 Task: Send an email with the signature Fernando Perez with the subject Request for a case study and the message Could you please provide a list of the available options? from softage.1@softage.net to softage.2@softage.net and softage.3@softage.net with an attached document Test_plan.docx
Action: Mouse moved to (457, 589)
Screenshot: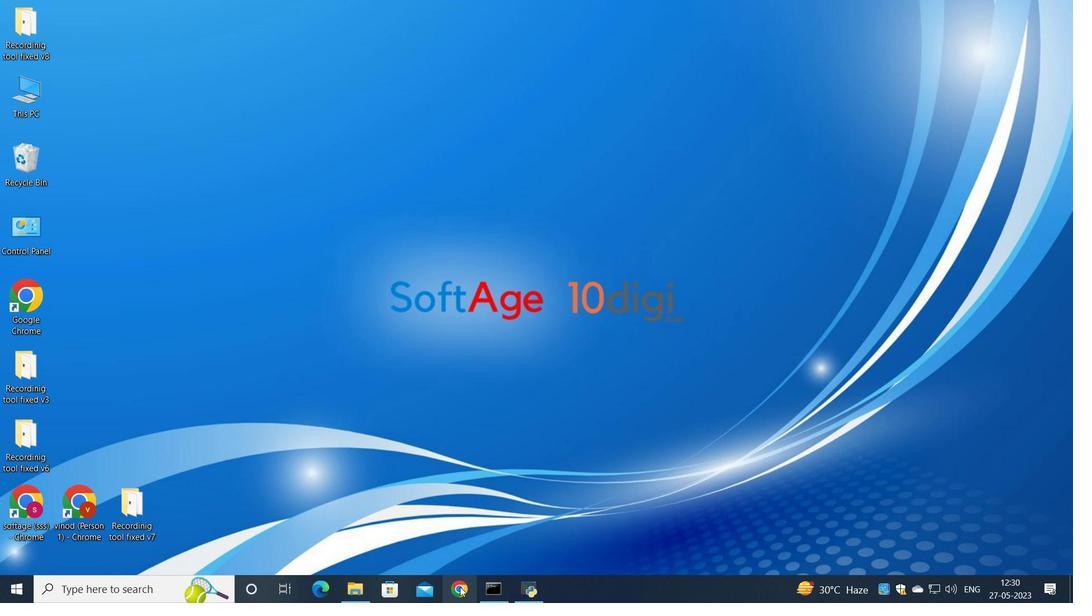 
Action: Mouse pressed left at (457, 589)
Screenshot: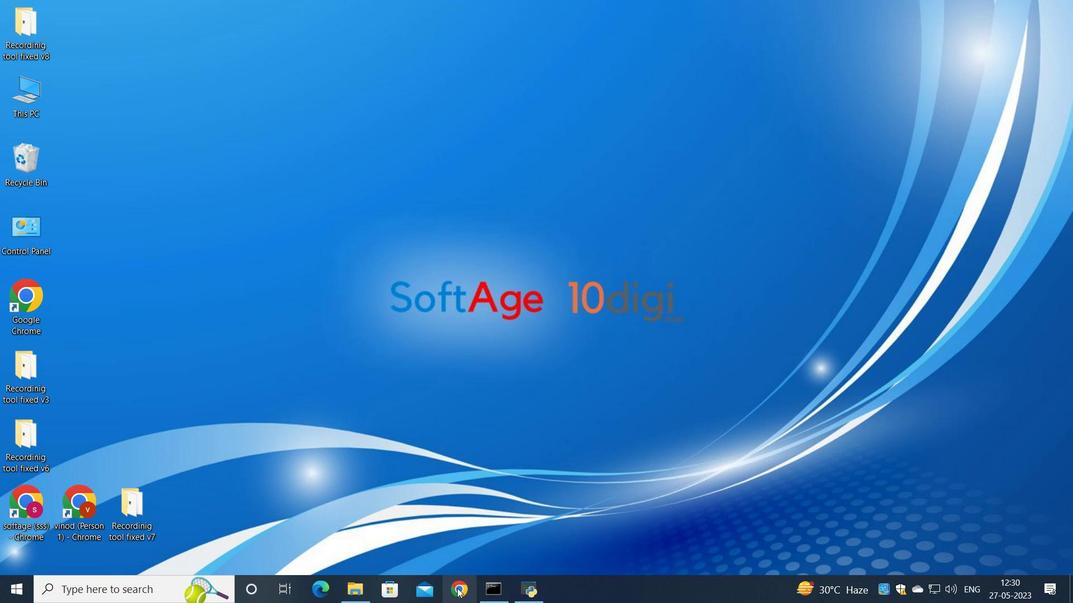 
Action: Mouse moved to (475, 348)
Screenshot: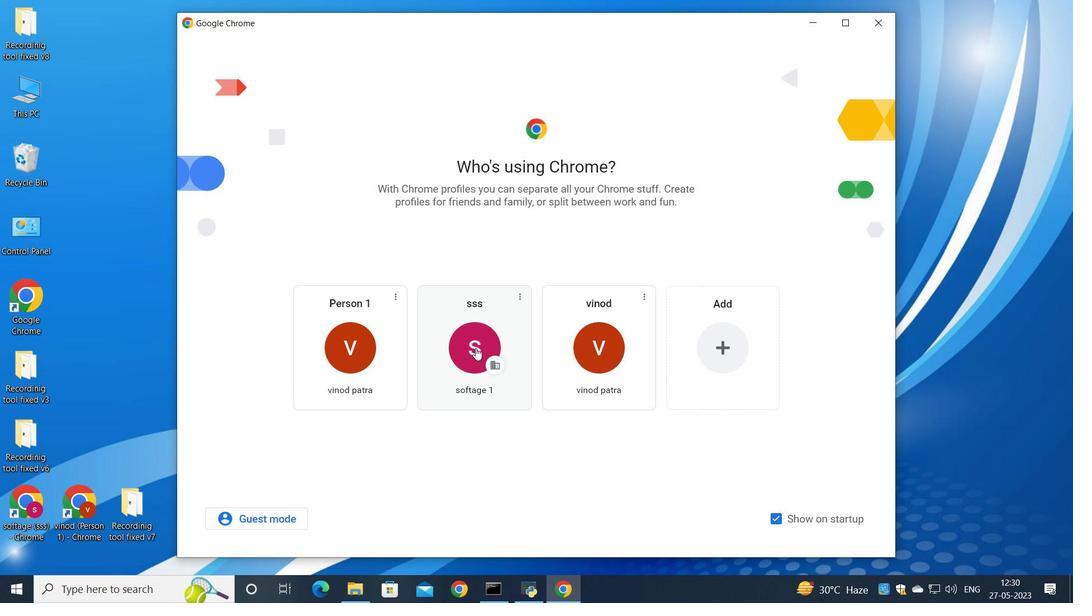
Action: Mouse pressed left at (475, 348)
Screenshot: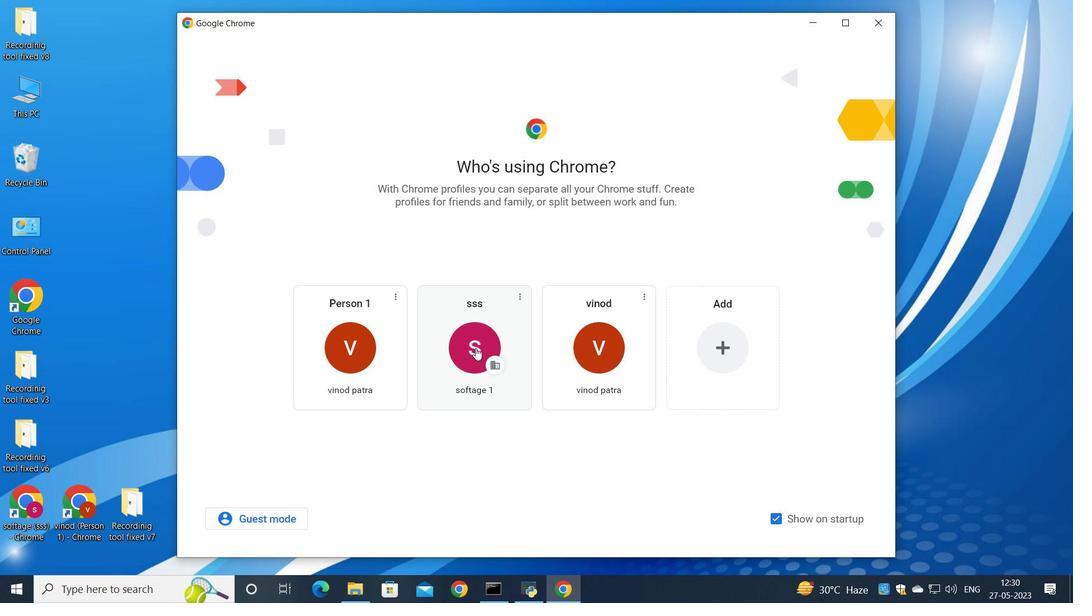 
Action: Mouse moved to (939, 77)
Screenshot: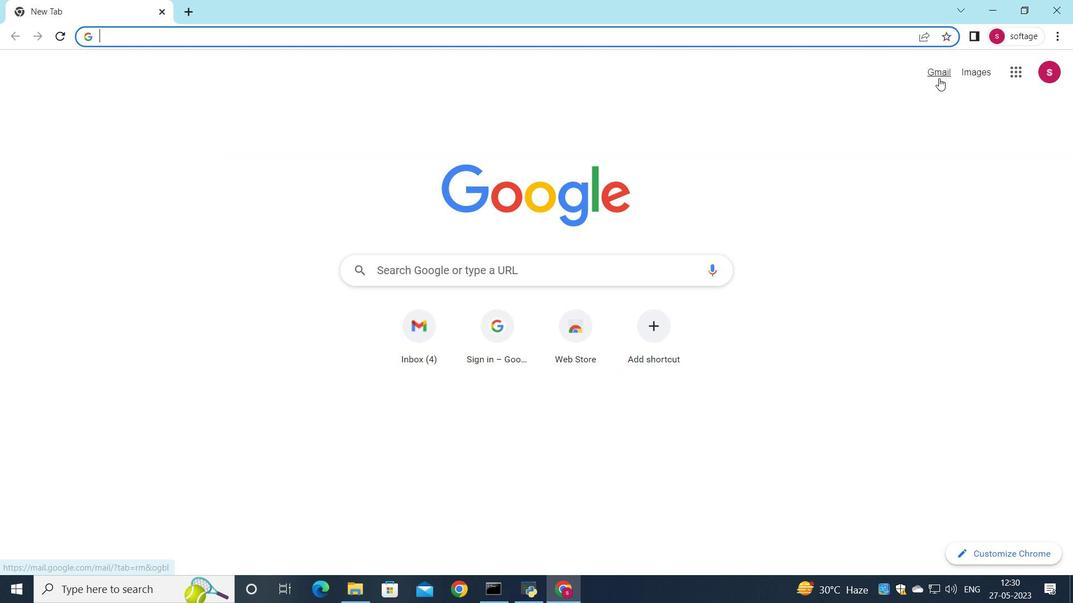 
Action: Mouse pressed left at (939, 77)
Screenshot: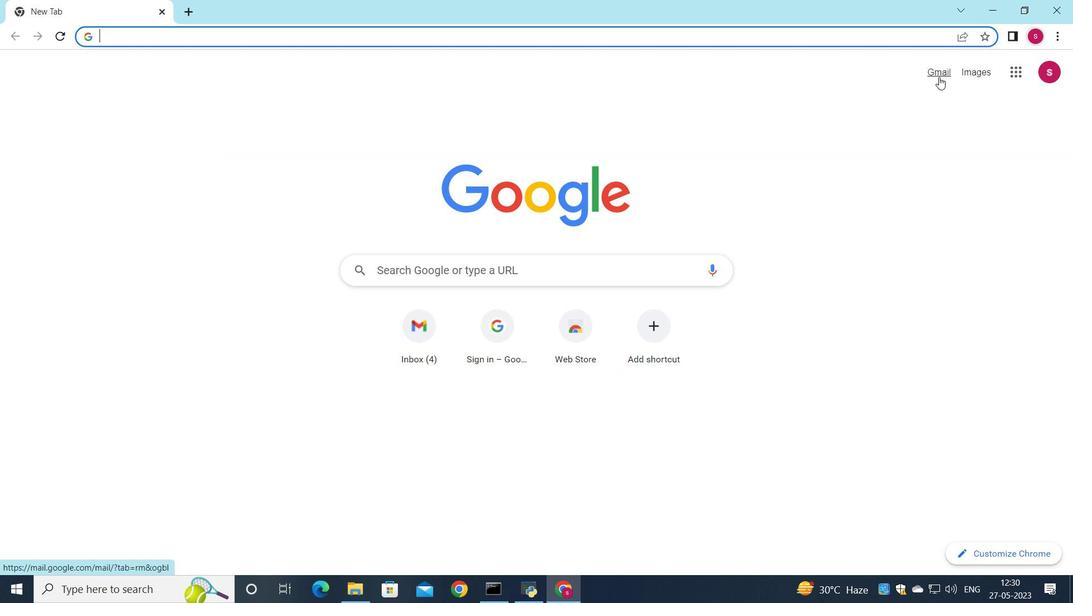 
Action: Mouse moved to (916, 98)
Screenshot: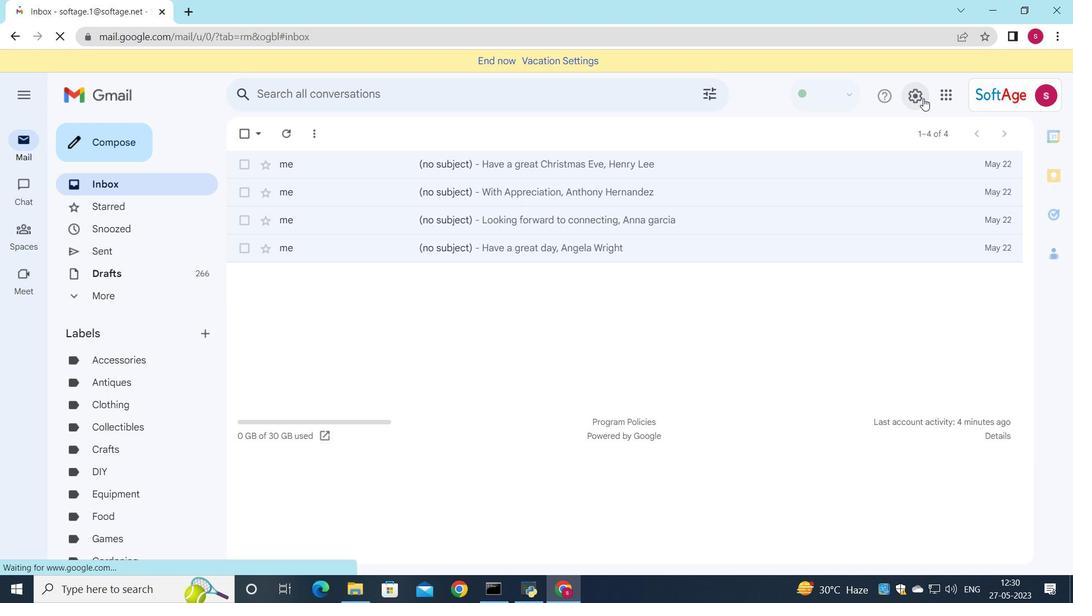 
Action: Mouse pressed left at (916, 98)
Screenshot: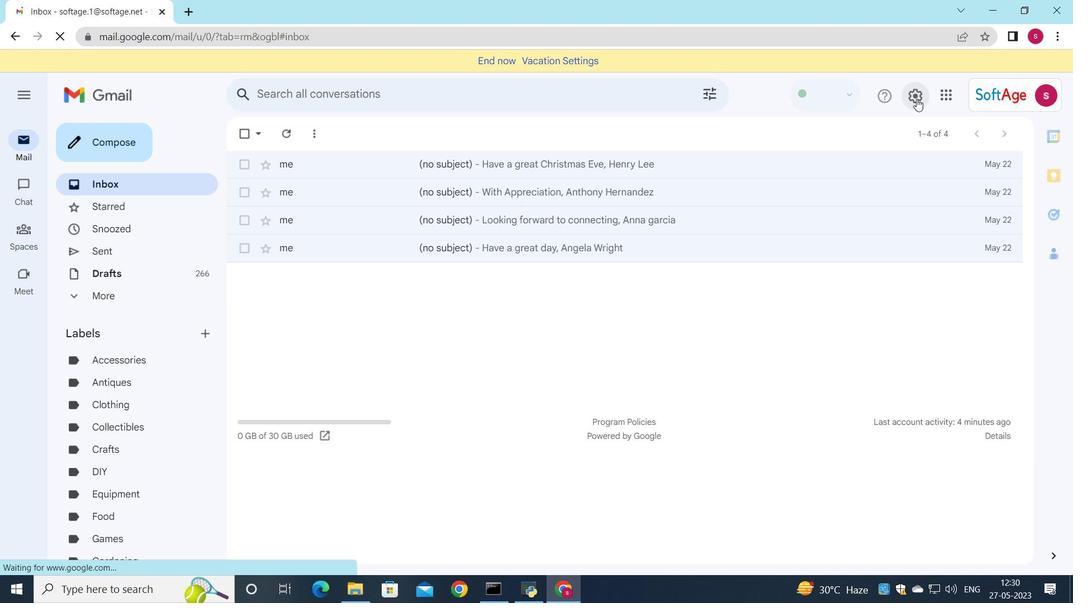 
Action: Mouse moved to (932, 157)
Screenshot: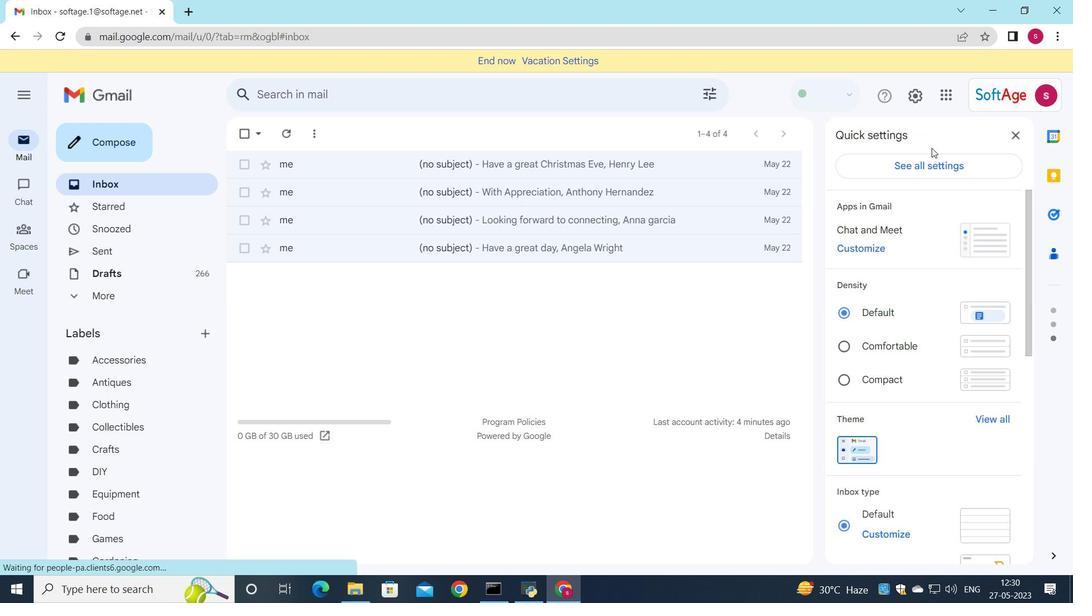 
Action: Mouse pressed left at (932, 157)
Screenshot: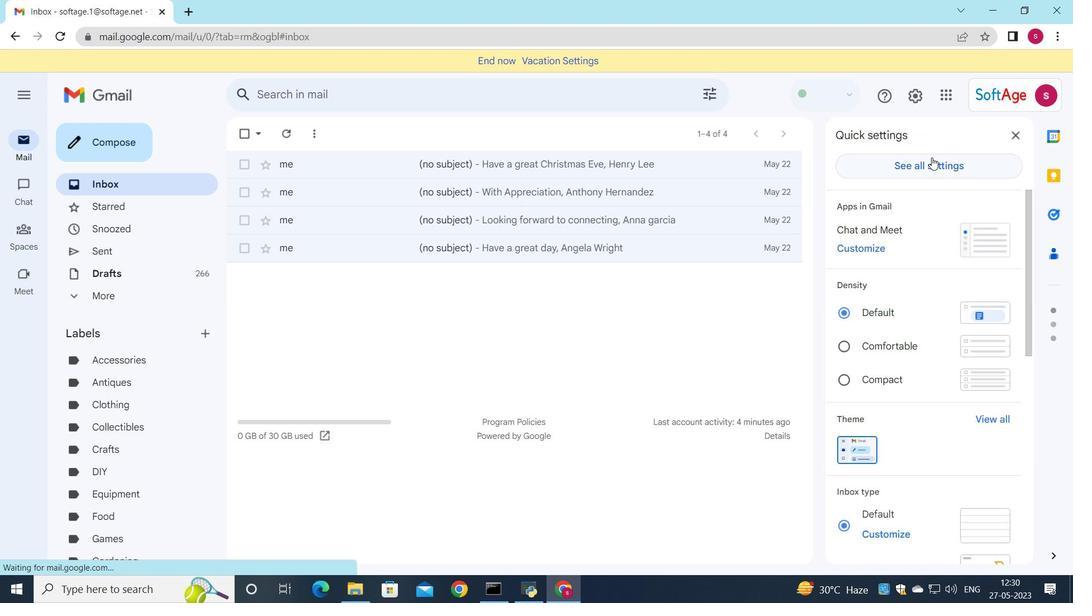 
Action: Mouse moved to (914, 169)
Screenshot: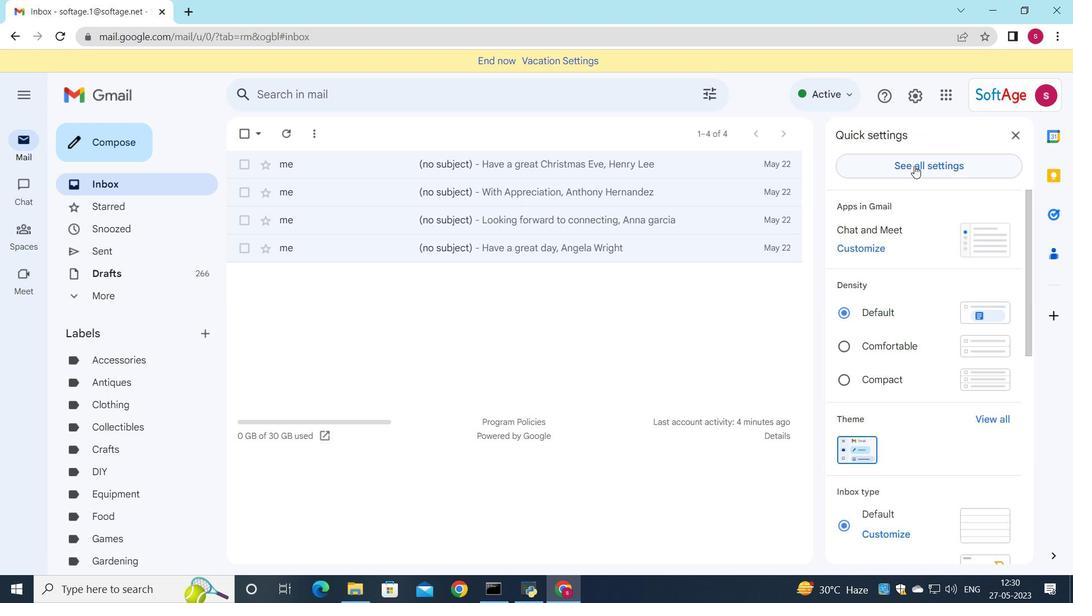 
Action: Mouse pressed left at (914, 169)
Screenshot: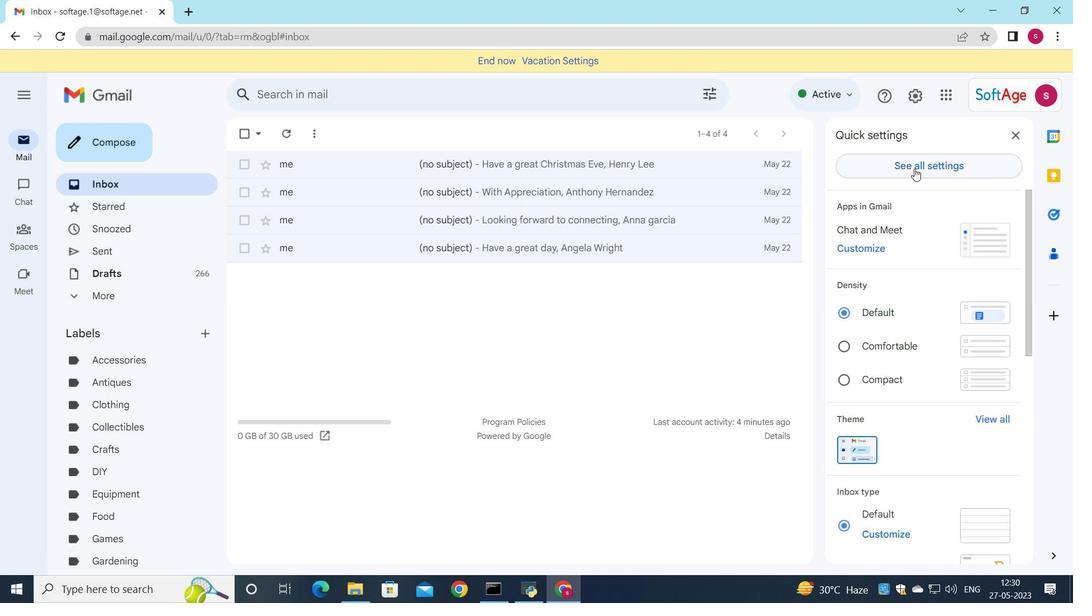 
Action: Mouse moved to (646, 173)
Screenshot: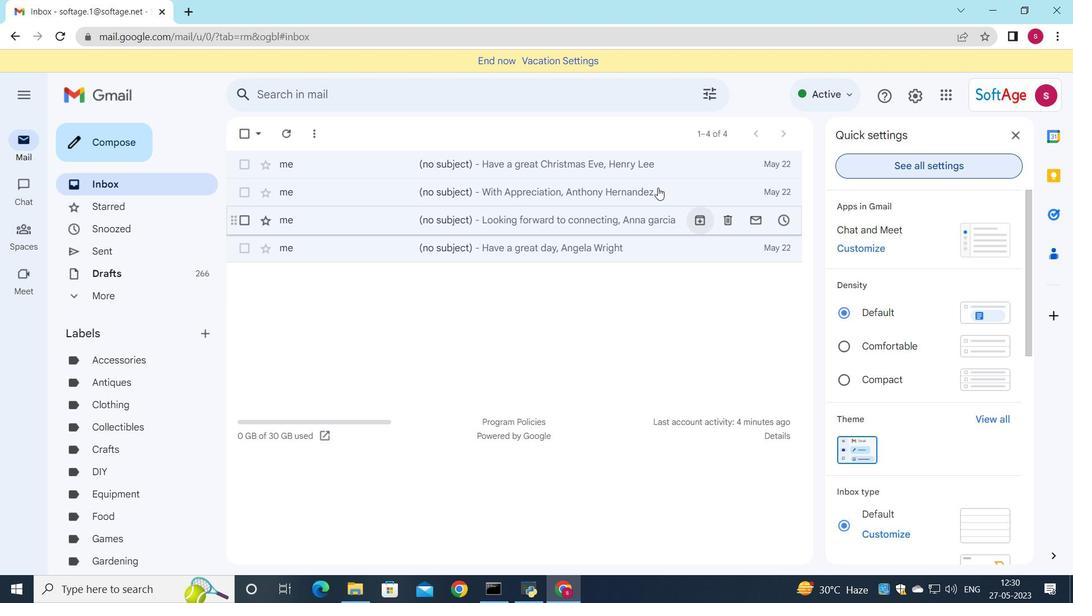 
Action: Mouse scrolled (646, 173) with delta (0, 0)
Screenshot: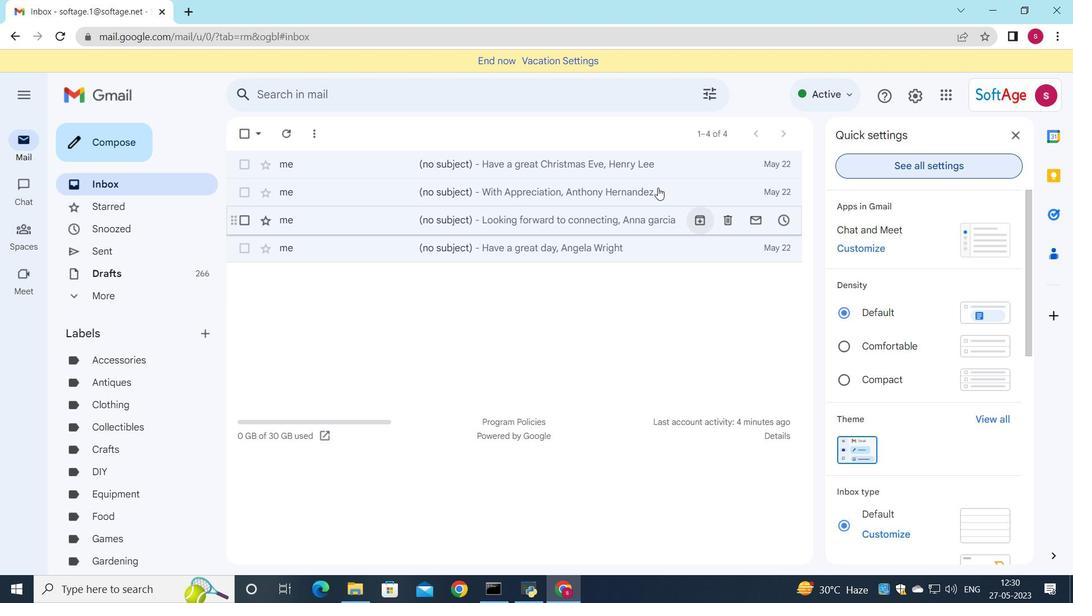 
Action: Mouse scrolled (646, 173) with delta (0, 0)
Screenshot: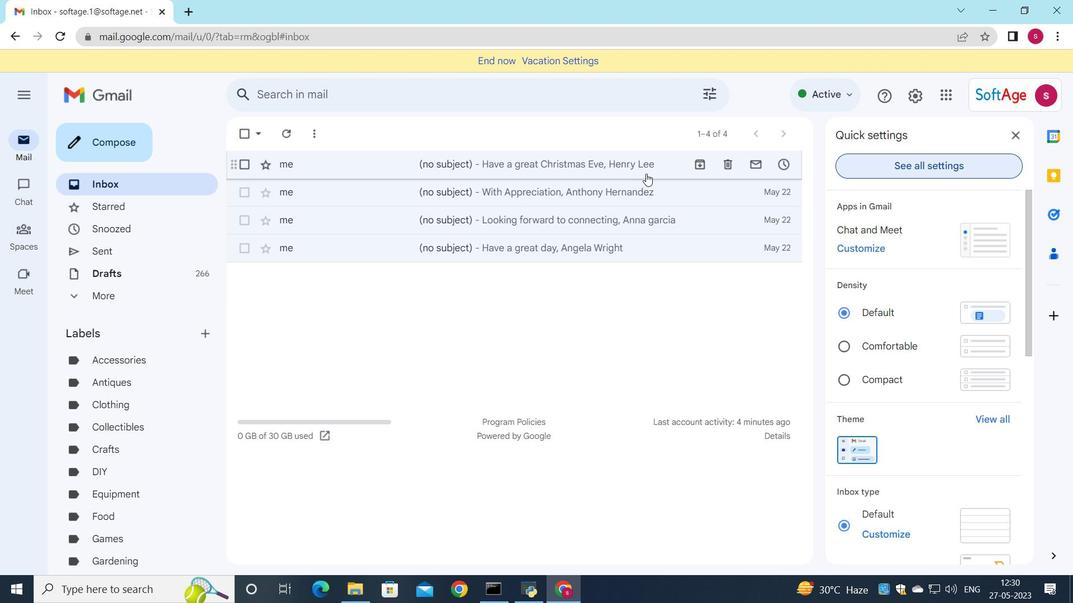 
Action: Mouse moved to (650, 173)
Screenshot: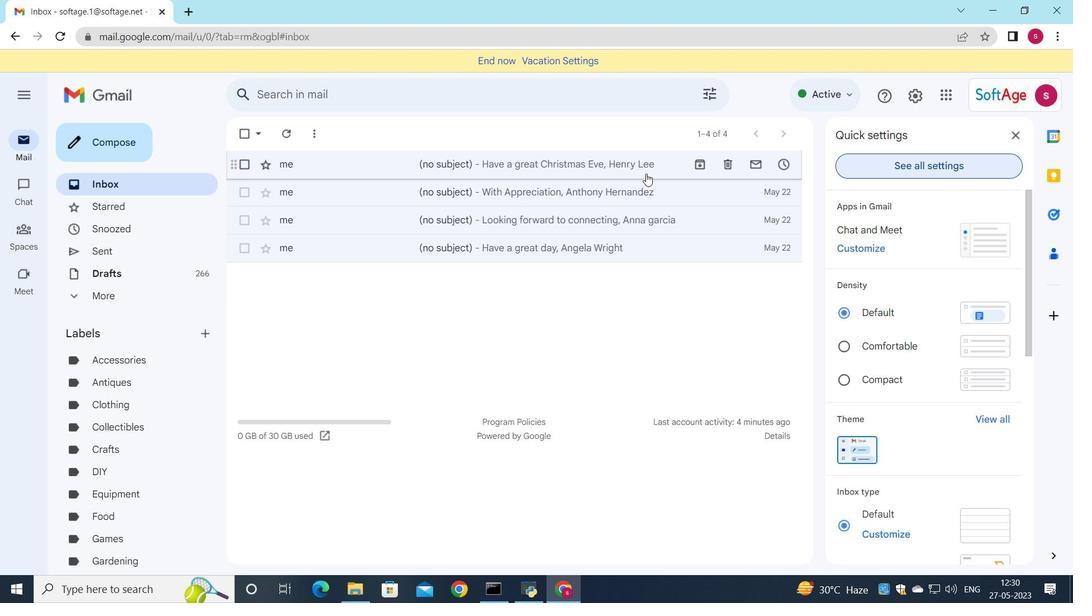 
Action: Mouse scrolled (649, 173) with delta (0, 0)
Screenshot: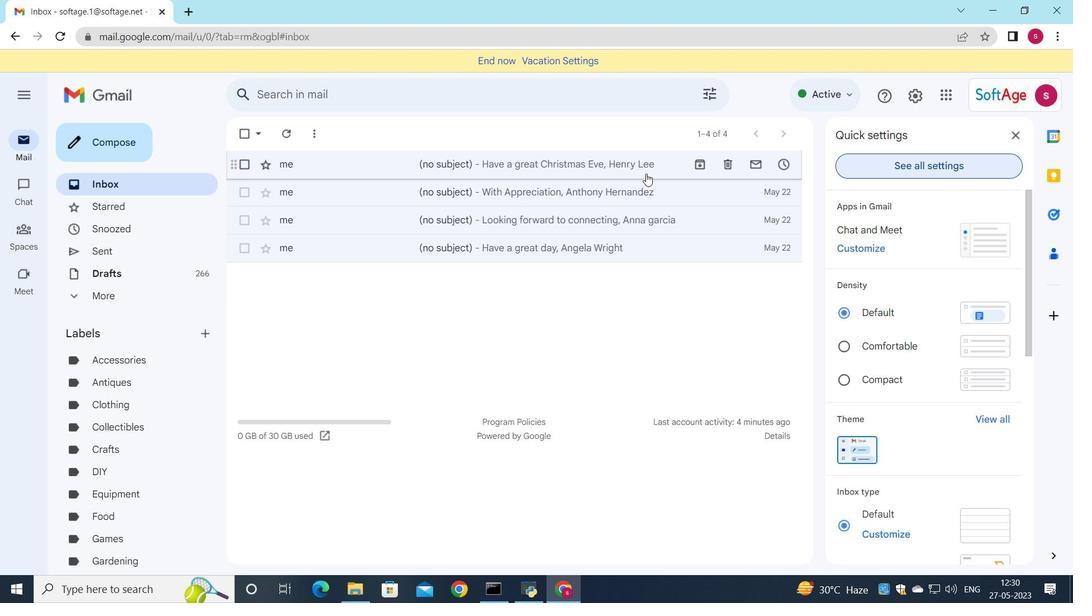 
Action: Mouse scrolled (650, 173) with delta (0, 0)
Screenshot: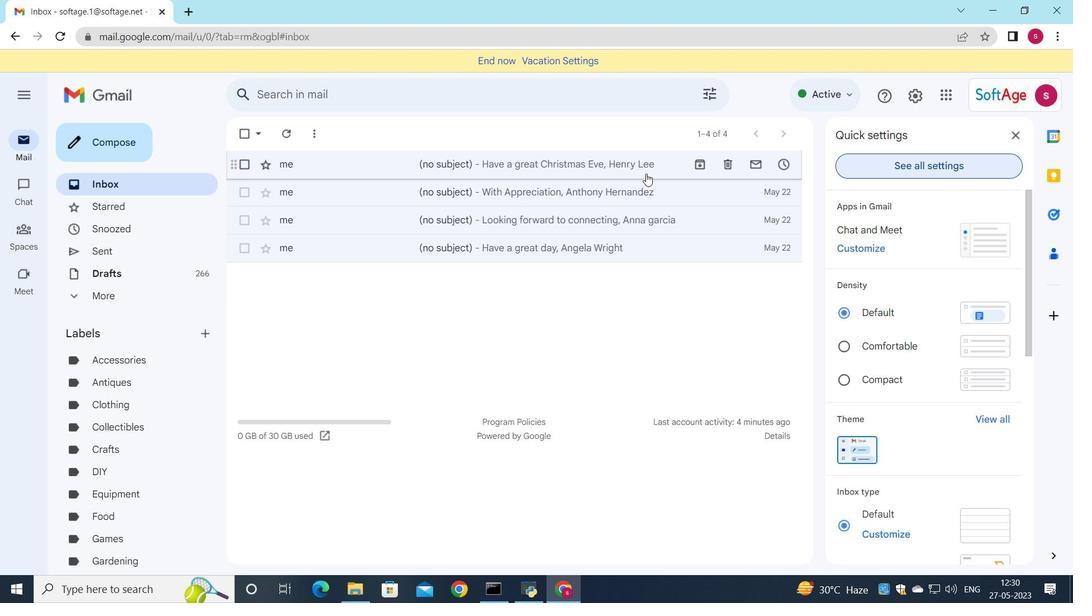 
Action: Mouse moved to (651, 173)
Screenshot: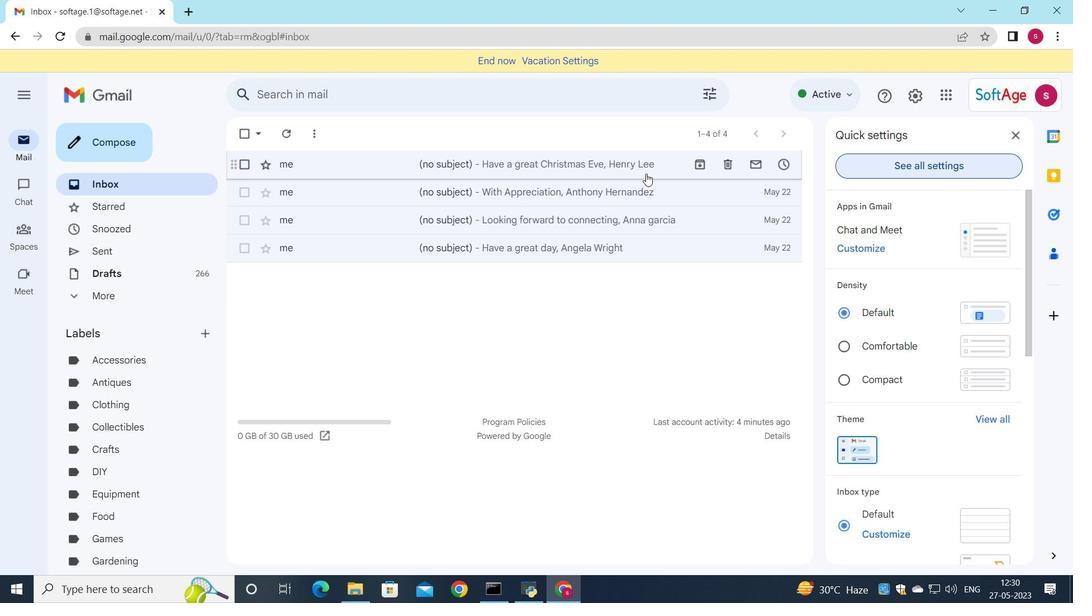 
Action: Mouse scrolled (650, 173) with delta (0, 0)
Screenshot: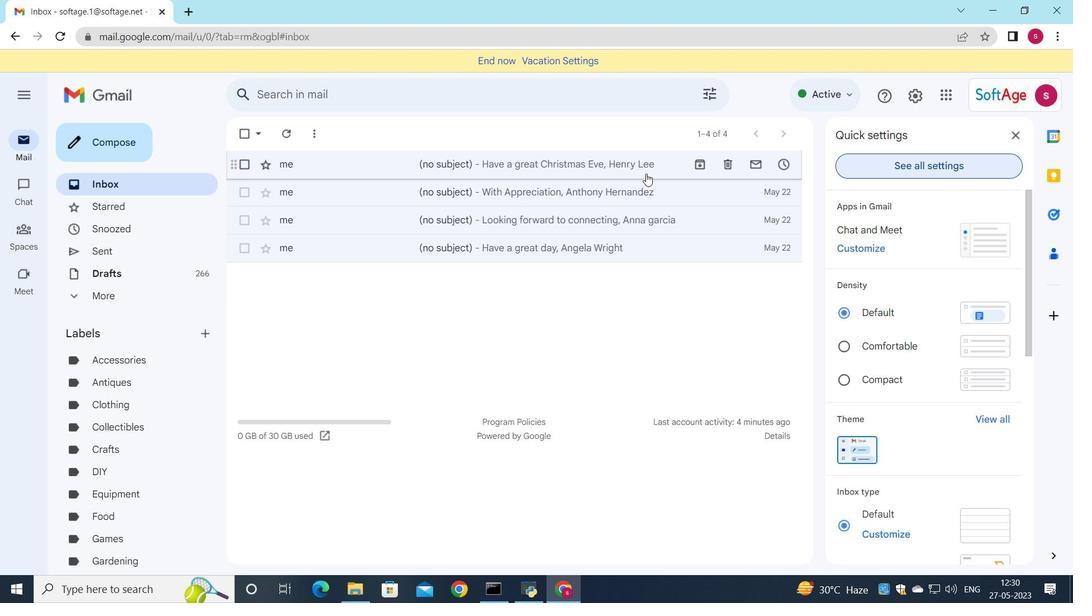 
Action: Mouse moved to (935, 163)
Screenshot: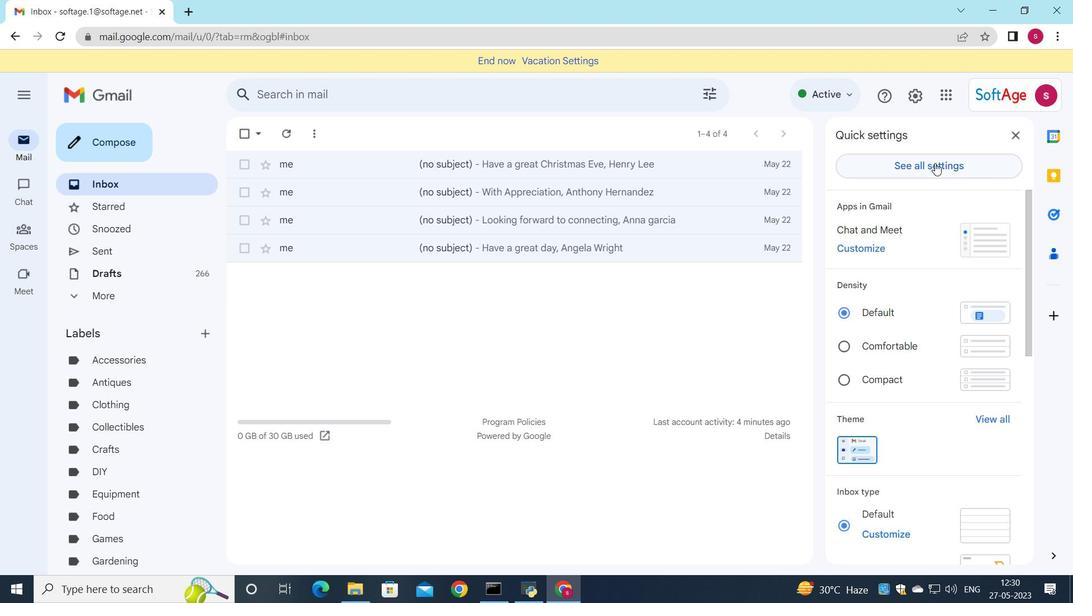 
Action: Mouse pressed left at (935, 163)
Screenshot: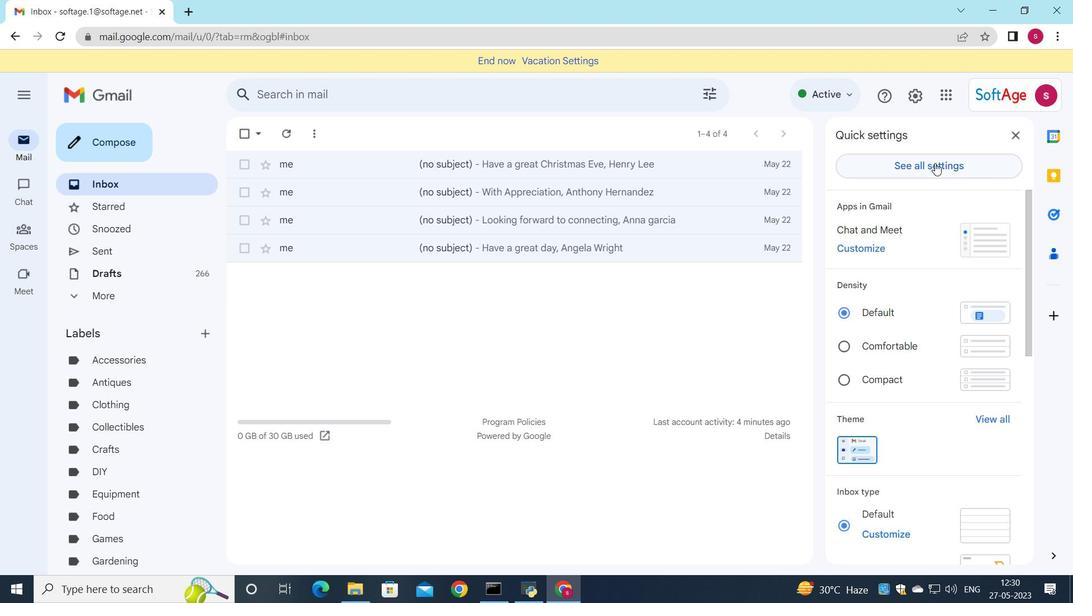 
Action: Mouse moved to (857, 172)
Screenshot: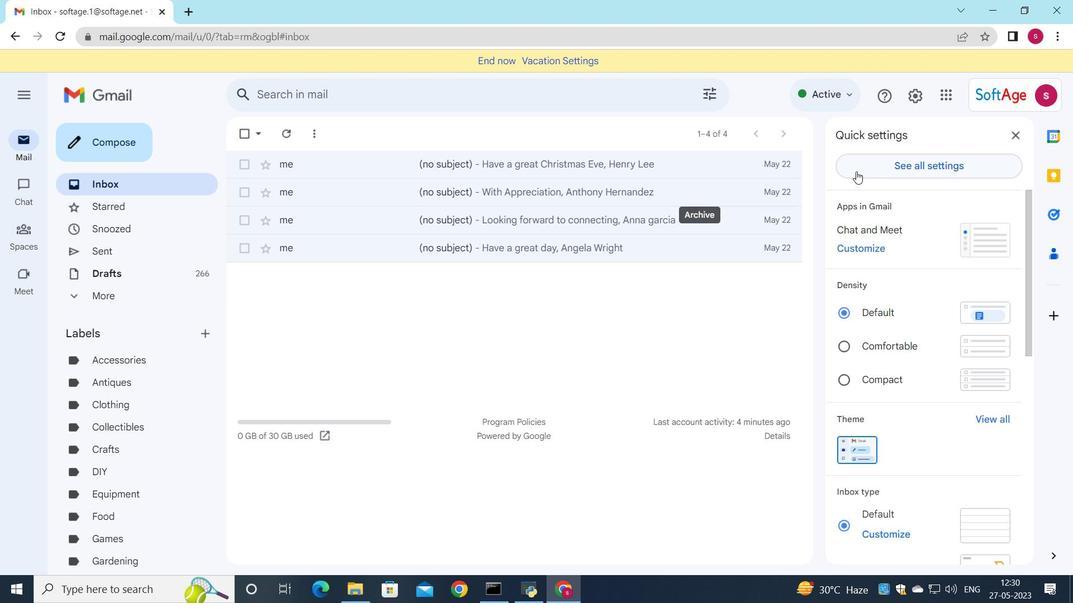 
Action: Mouse pressed left at (857, 172)
Screenshot: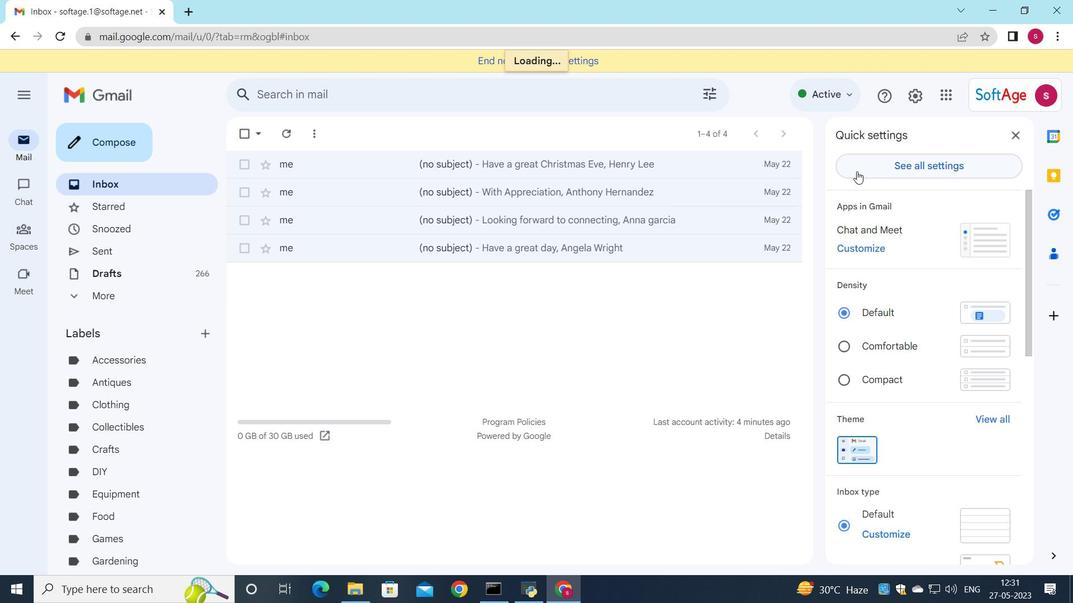 
Action: Mouse pressed left at (857, 172)
Screenshot: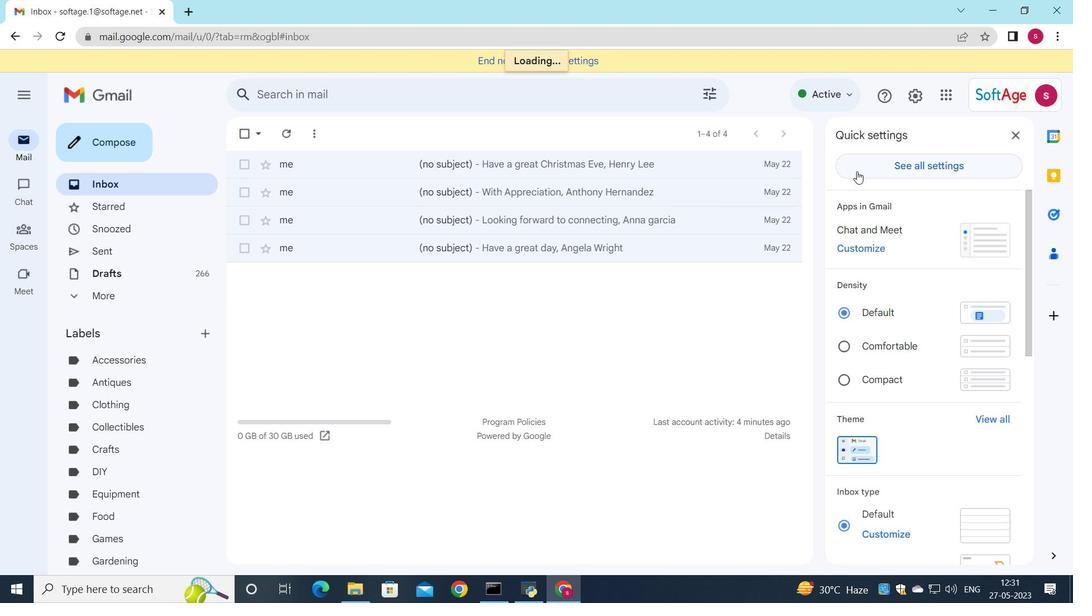 
Action: Mouse moved to (632, 225)
Screenshot: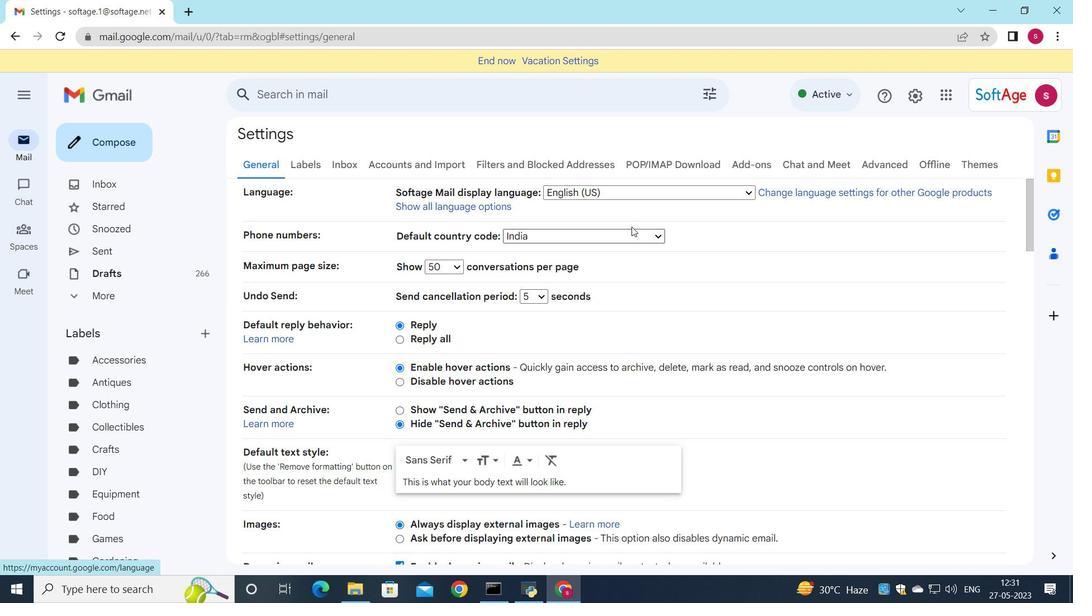
Action: Mouse scrolled (632, 225) with delta (0, 0)
Screenshot: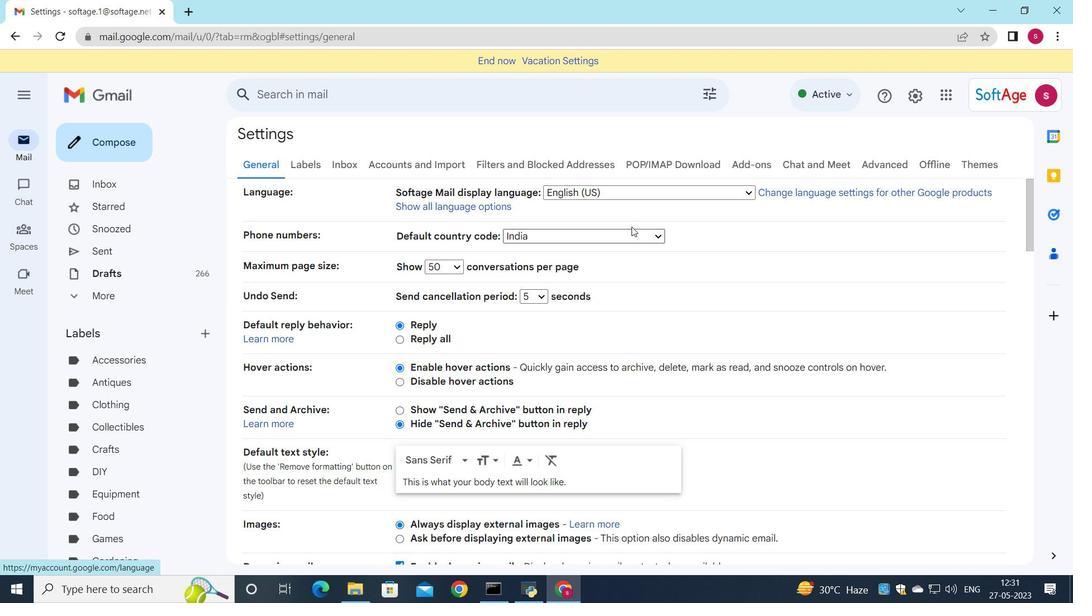 
Action: Mouse moved to (633, 225)
Screenshot: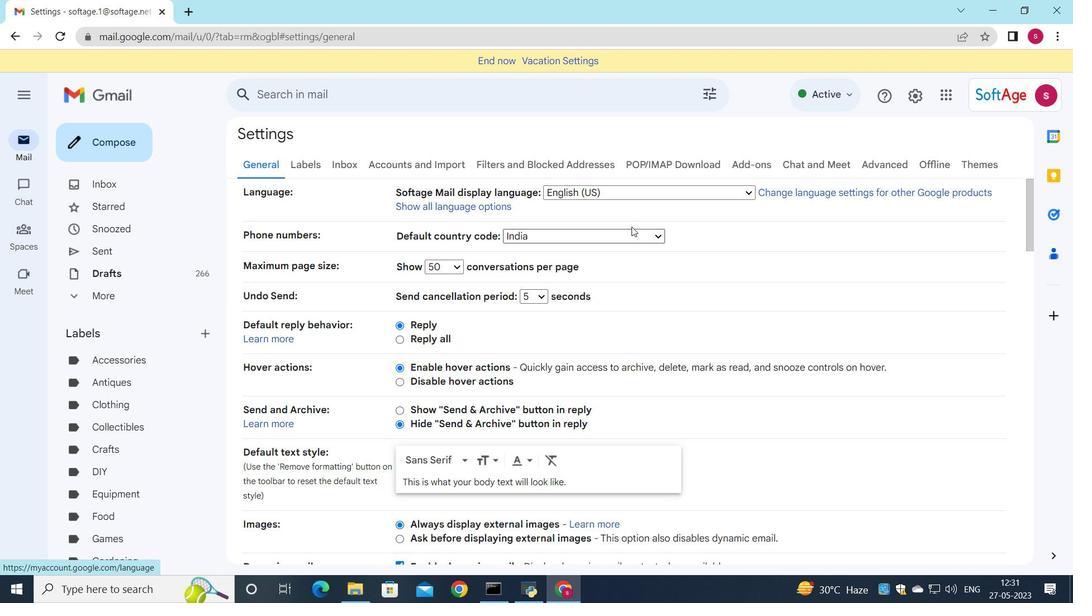 
Action: Mouse scrolled (633, 225) with delta (0, 0)
Screenshot: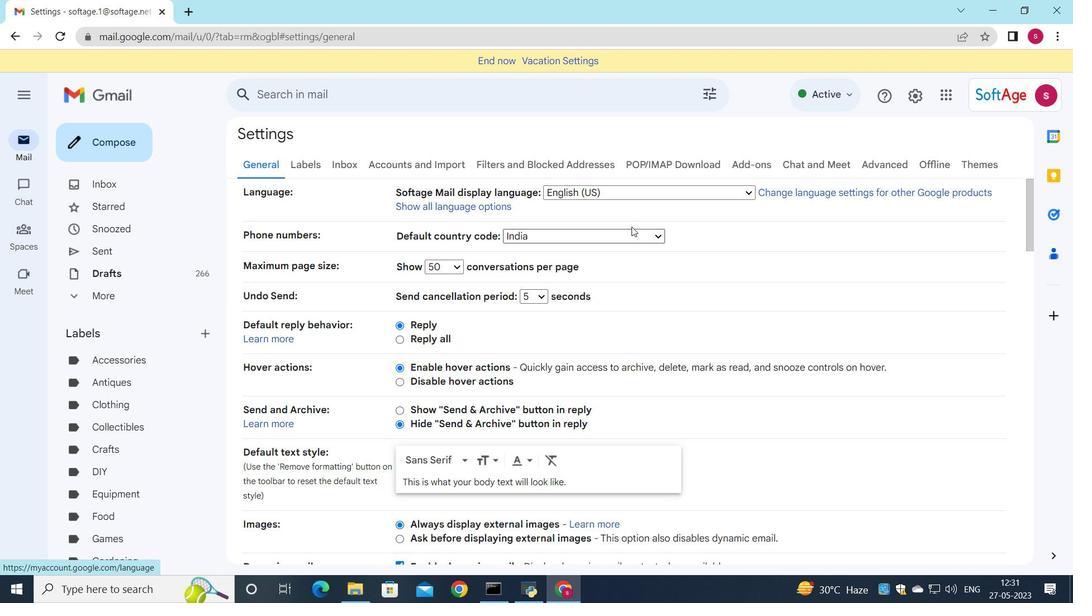 
Action: Mouse scrolled (633, 225) with delta (0, 0)
Screenshot: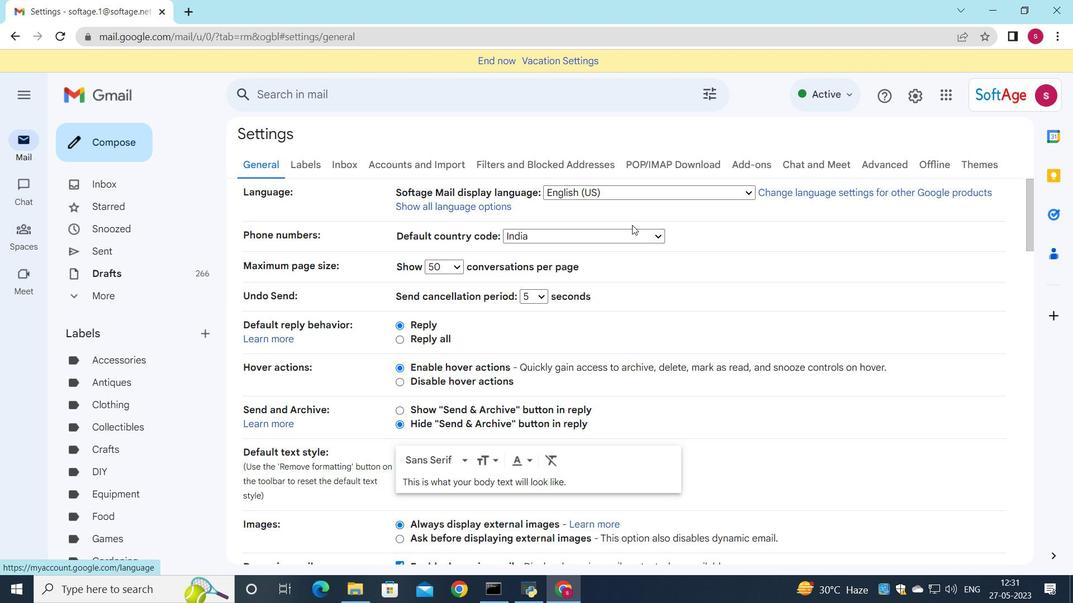 
Action: Mouse scrolled (633, 225) with delta (0, 0)
Screenshot: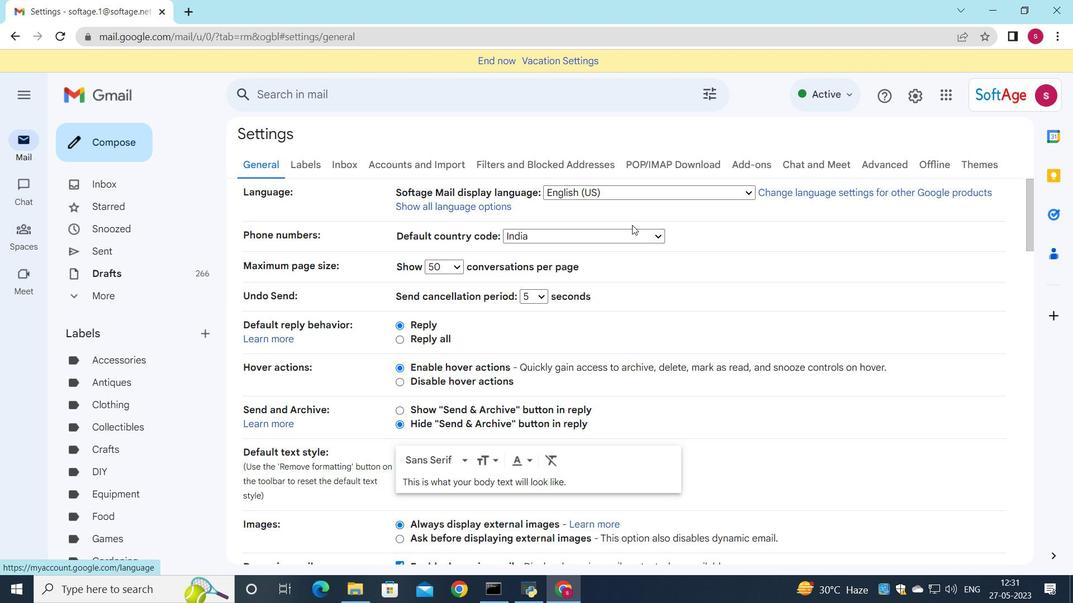 
Action: Mouse moved to (631, 217)
Screenshot: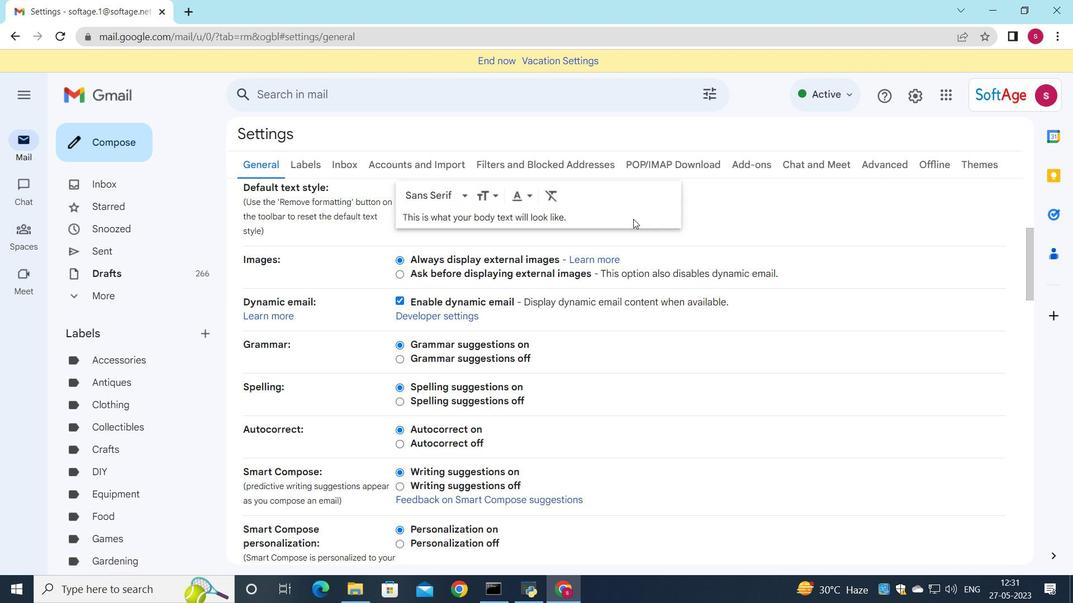 
Action: Mouse scrolled (631, 216) with delta (0, 0)
Screenshot: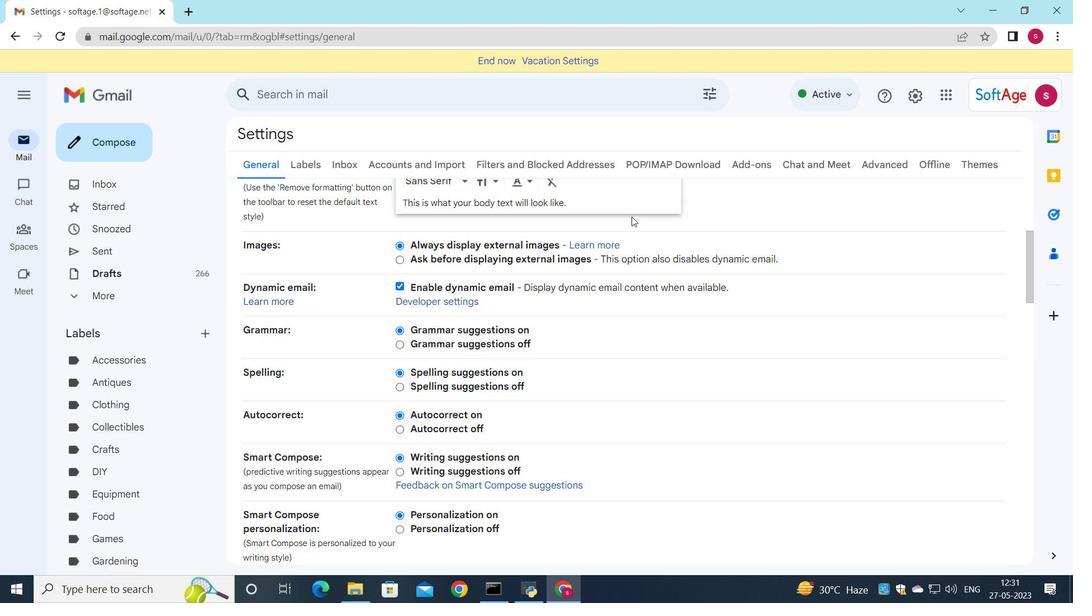 
Action: Mouse scrolled (631, 216) with delta (0, 0)
Screenshot: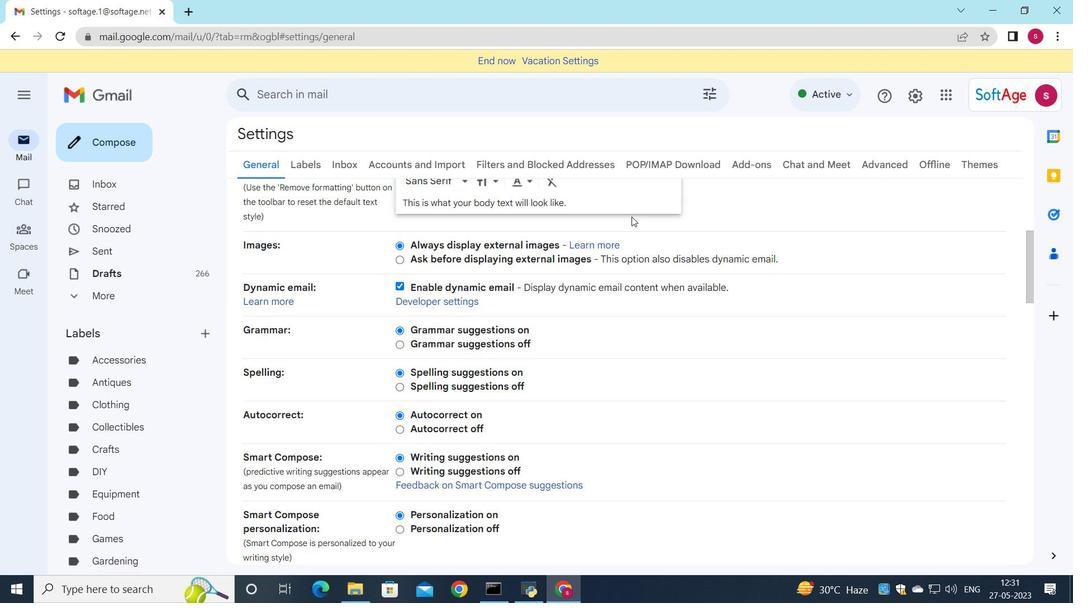 
Action: Mouse scrolled (631, 216) with delta (0, 0)
Screenshot: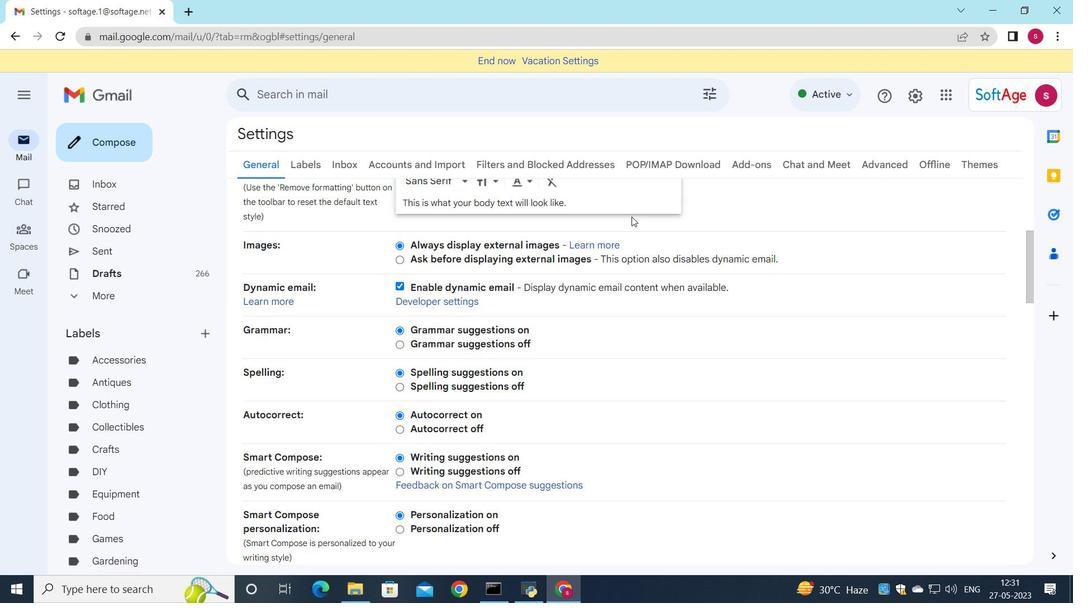 
Action: Mouse scrolled (631, 216) with delta (0, 0)
Screenshot: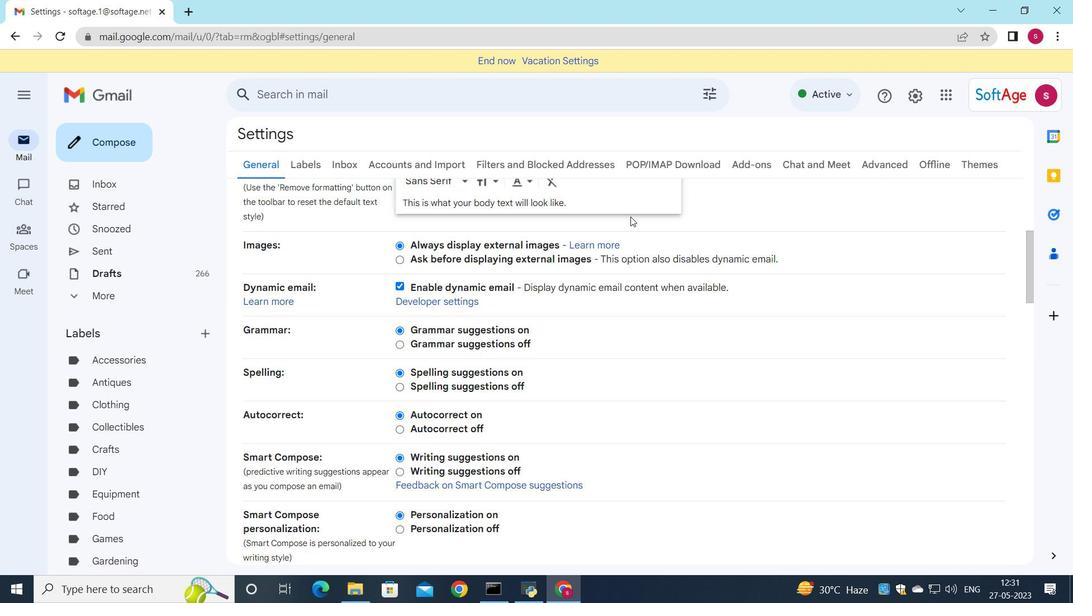 
Action: Mouse moved to (630, 215)
Screenshot: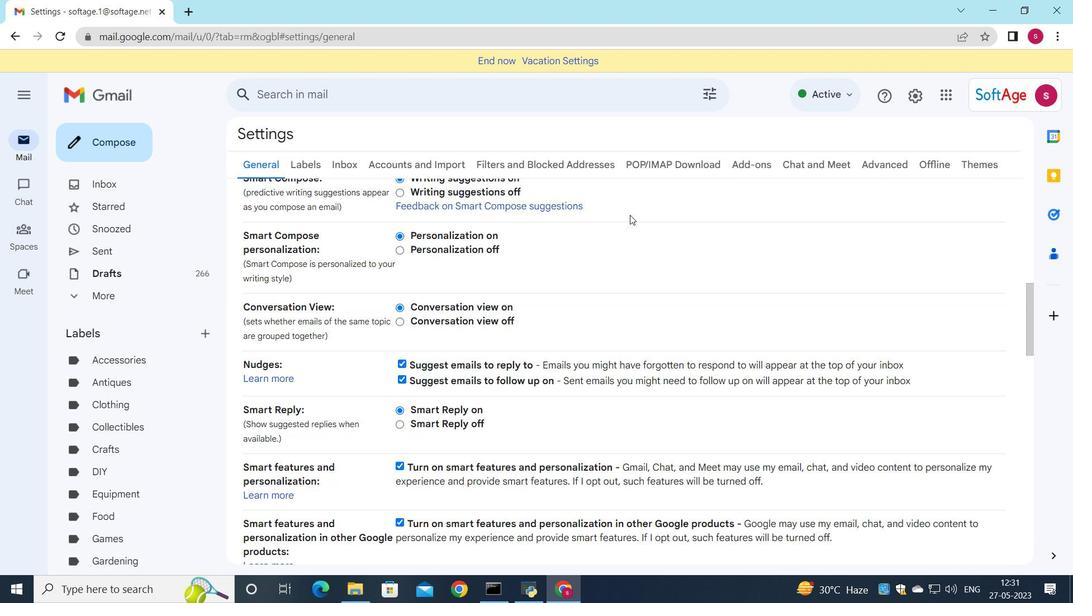 
Action: Mouse scrolled (630, 214) with delta (0, 0)
Screenshot: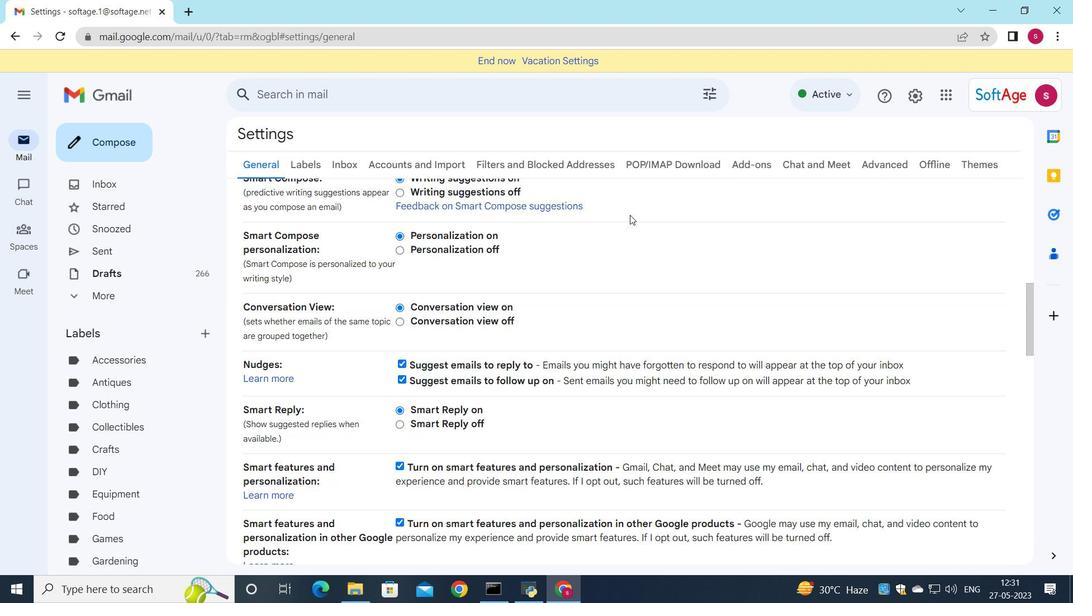 
Action: Mouse moved to (629, 215)
Screenshot: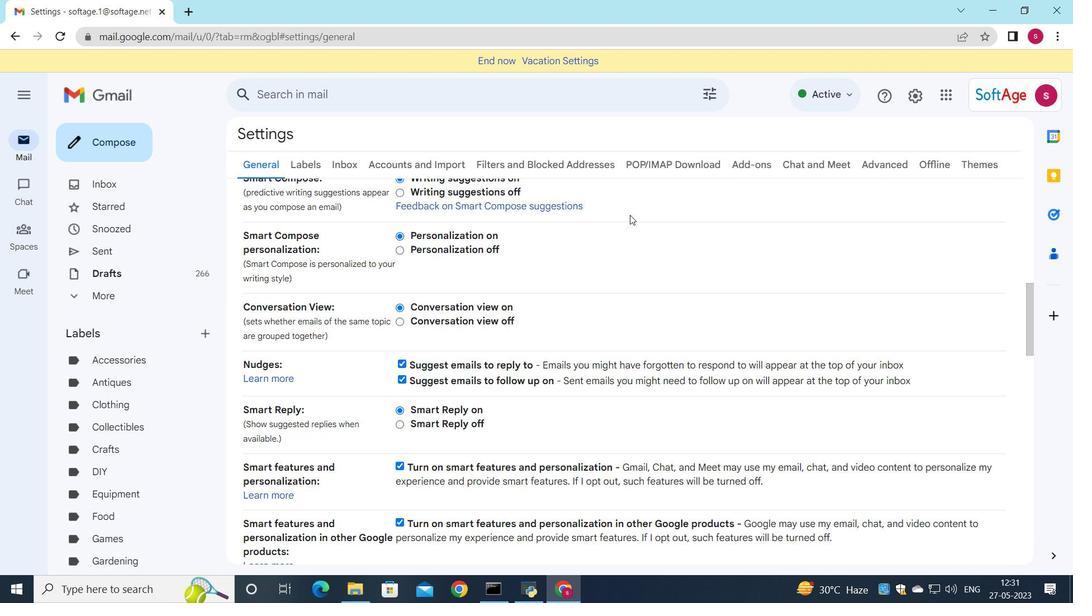 
Action: Mouse scrolled (629, 214) with delta (0, 0)
Screenshot: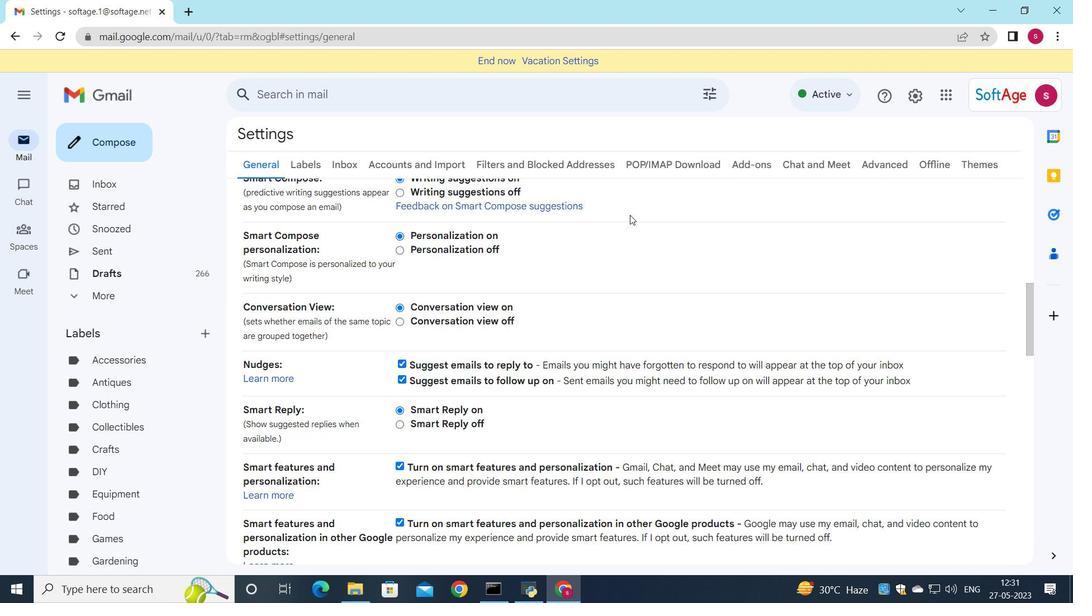 
Action: Mouse scrolled (629, 214) with delta (0, 0)
Screenshot: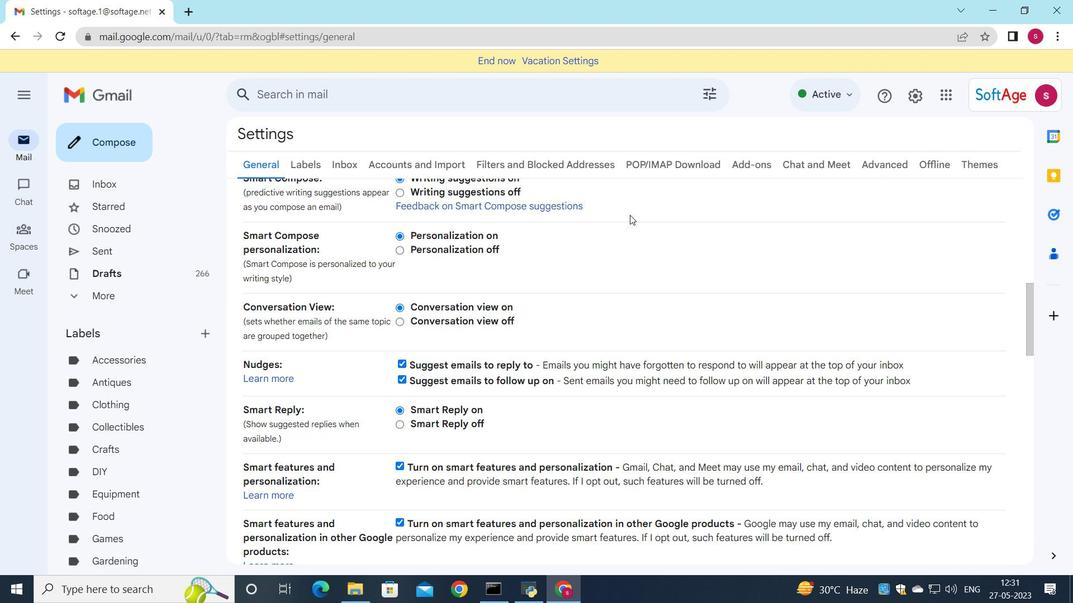 
Action: Mouse scrolled (629, 214) with delta (0, 0)
Screenshot: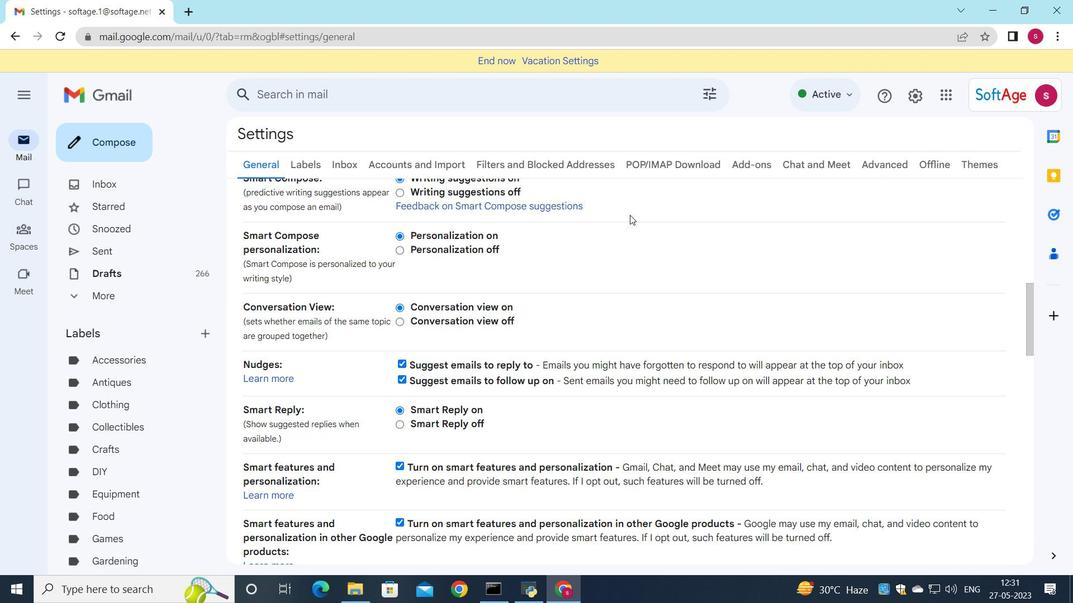 
Action: Mouse moved to (629, 213)
Screenshot: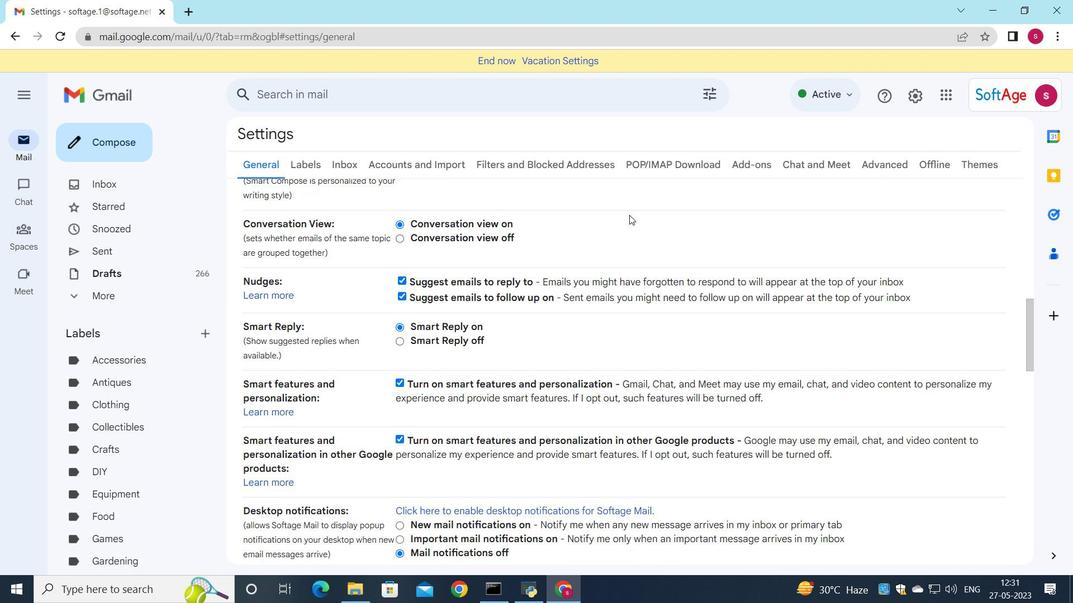 
Action: Mouse scrolled (629, 213) with delta (0, 0)
Screenshot: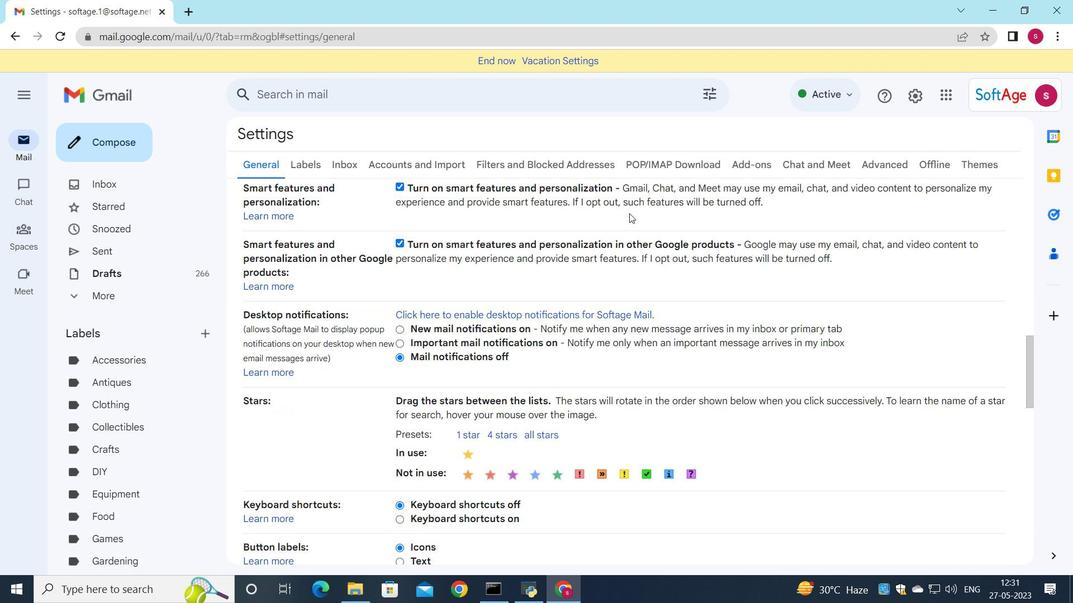 
Action: Mouse scrolled (629, 213) with delta (0, 0)
Screenshot: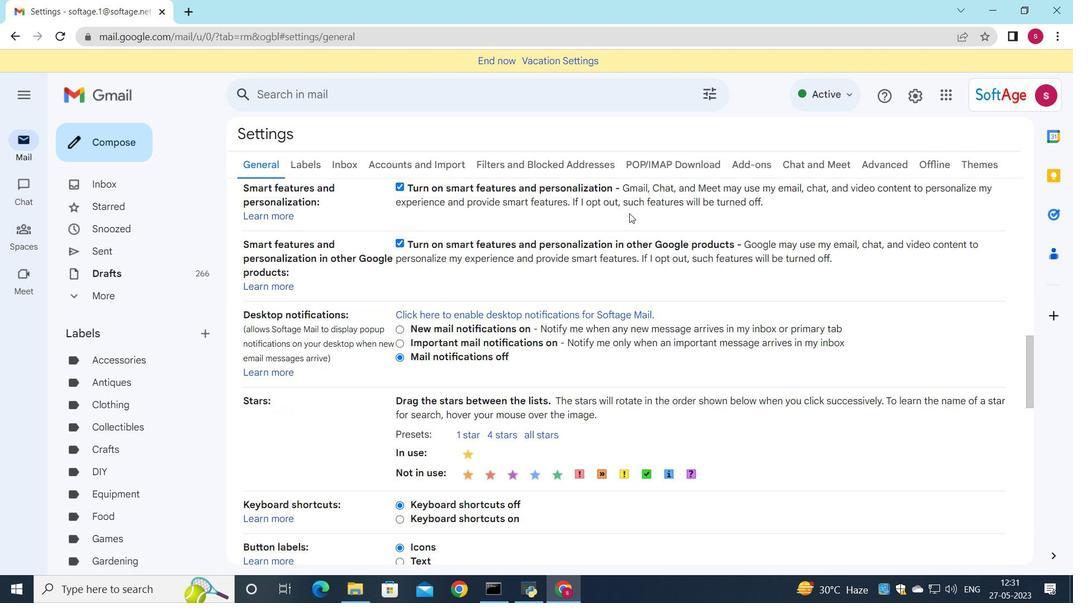 
Action: Mouse scrolled (629, 213) with delta (0, 0)
Screenshot: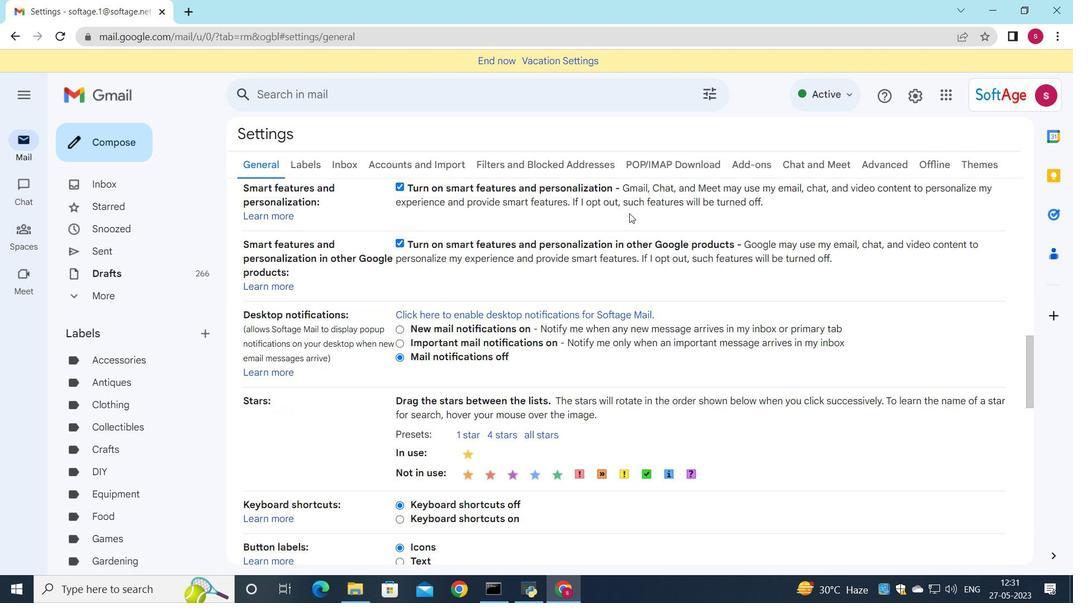 
Action: Mouse scrolled (629, 213) with delta (0, 0)
Screenshot: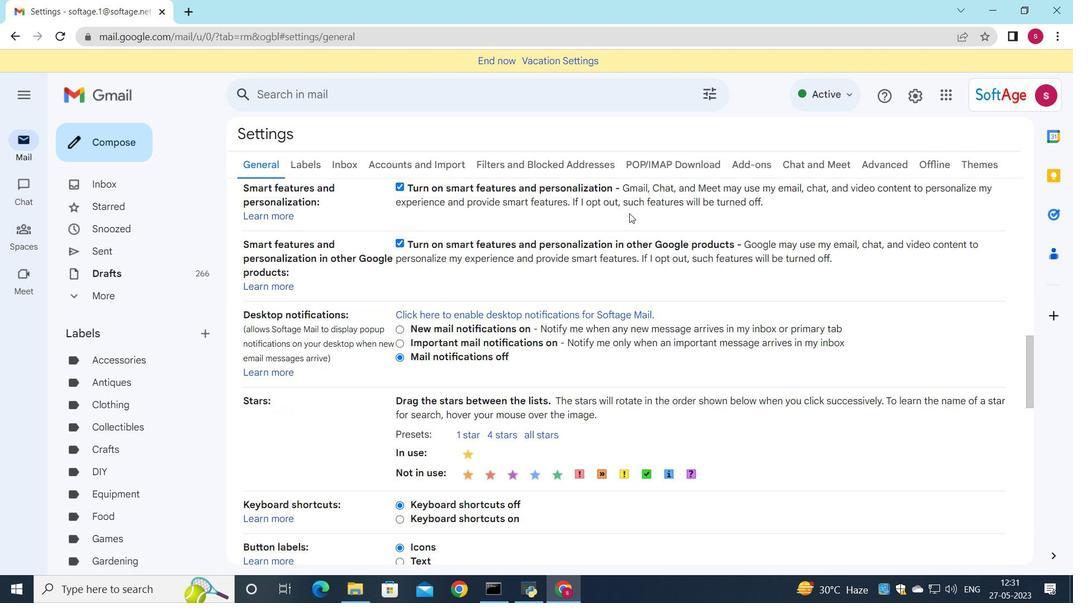 
Action: Mouse moved to (629, 214)
Screenshot: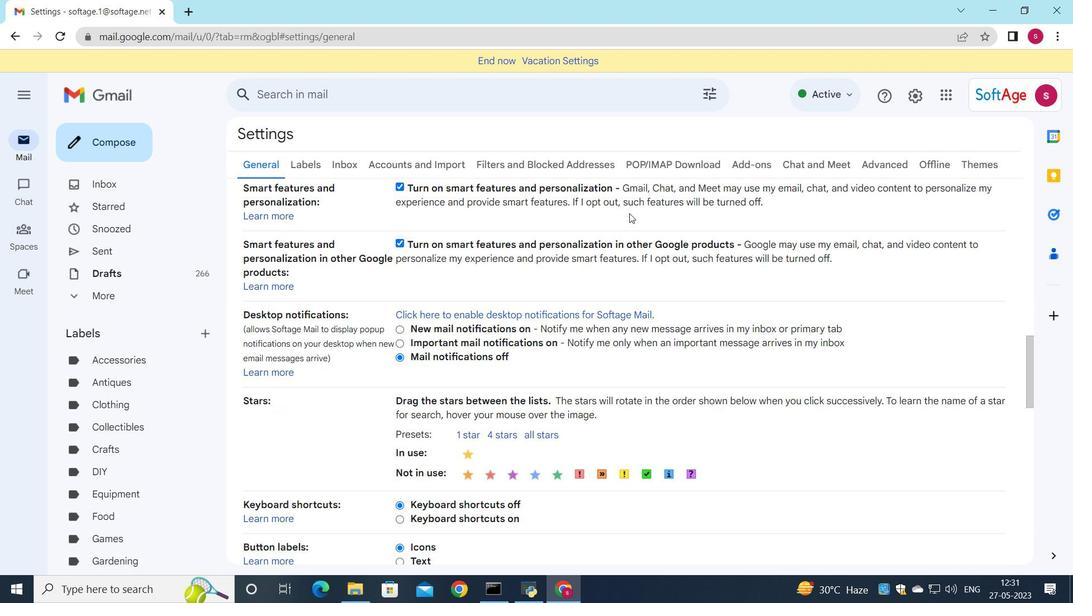 
Action: Mouse scrolled (629, 214) with delta (0, 0)
Screenshot: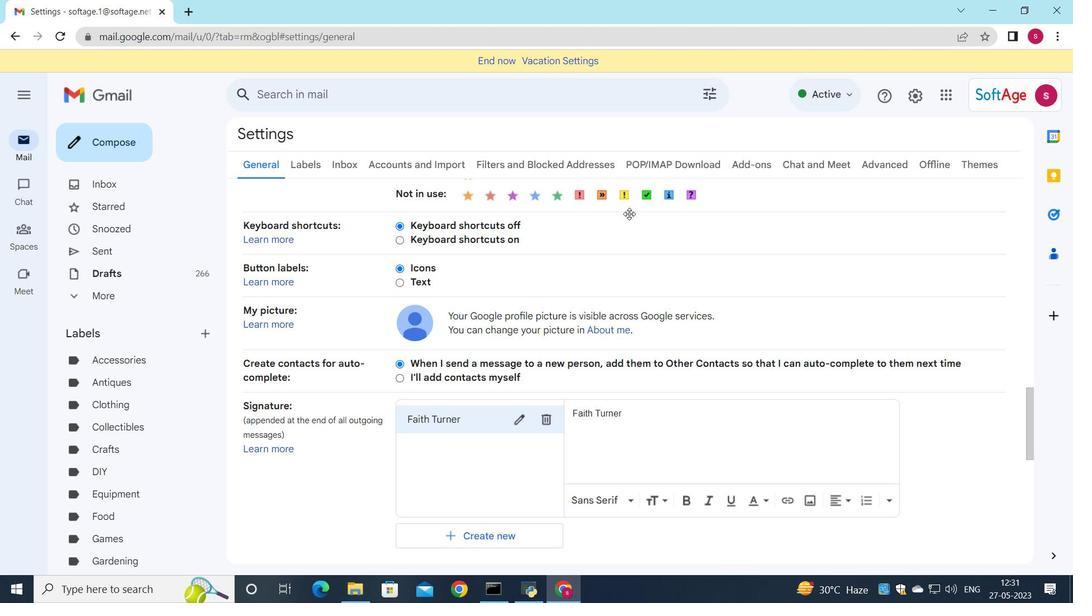 
Action: Mouse moved to (544, 344)
Screenshot: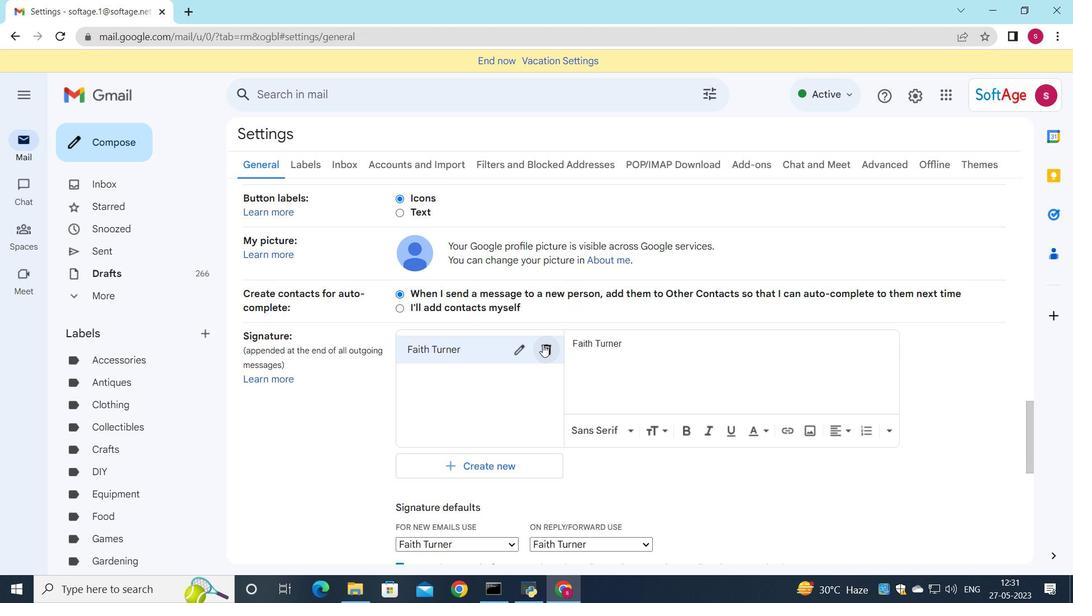 
Action: Mouse pressed left at (544, 344)
Screenshot: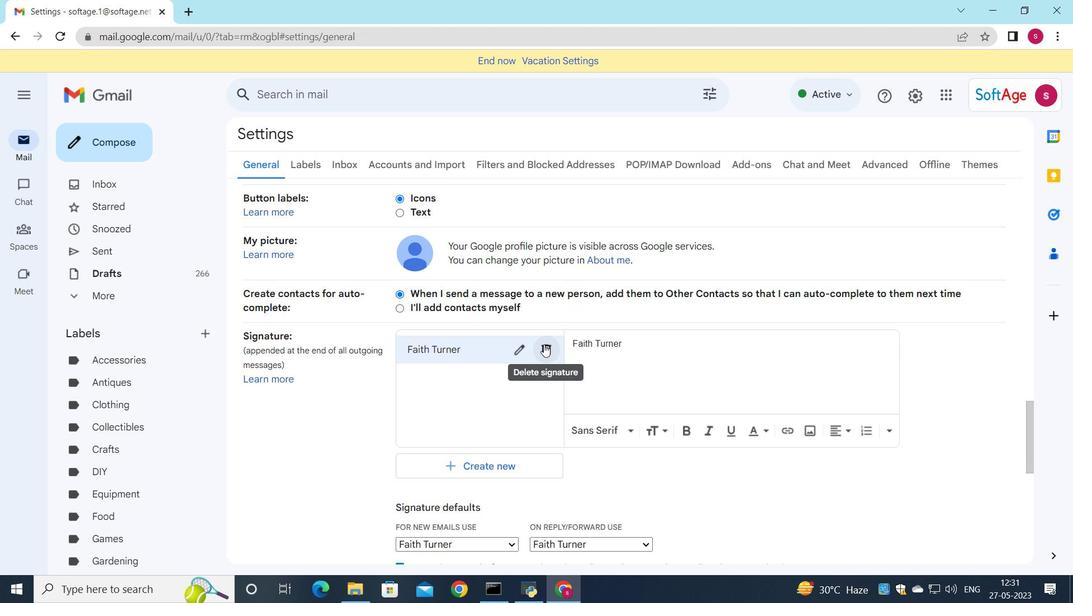 
Action: Mouse moved to (640, 344)
Screenshot: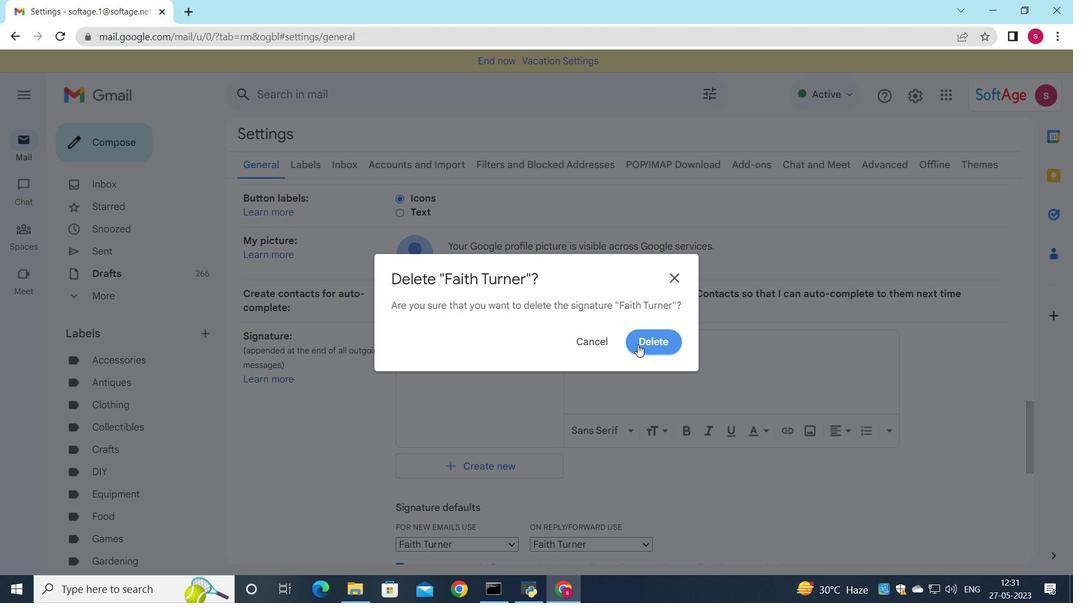 
Action: Mouse pressed left at (640, 344)
Screenshot: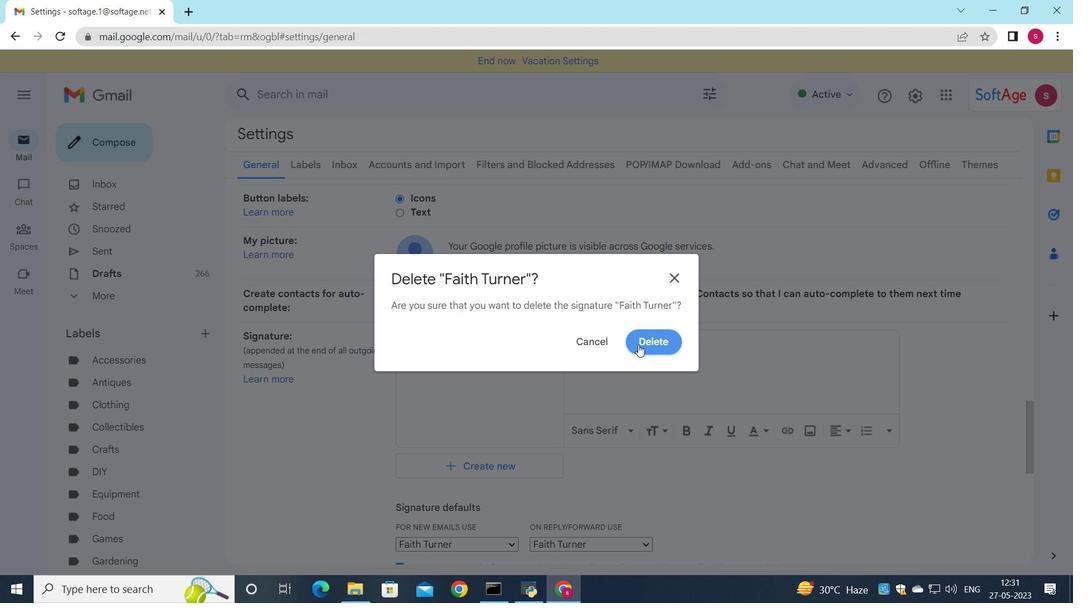 
Action: Mouse moved to (457, 368)
Screenshot: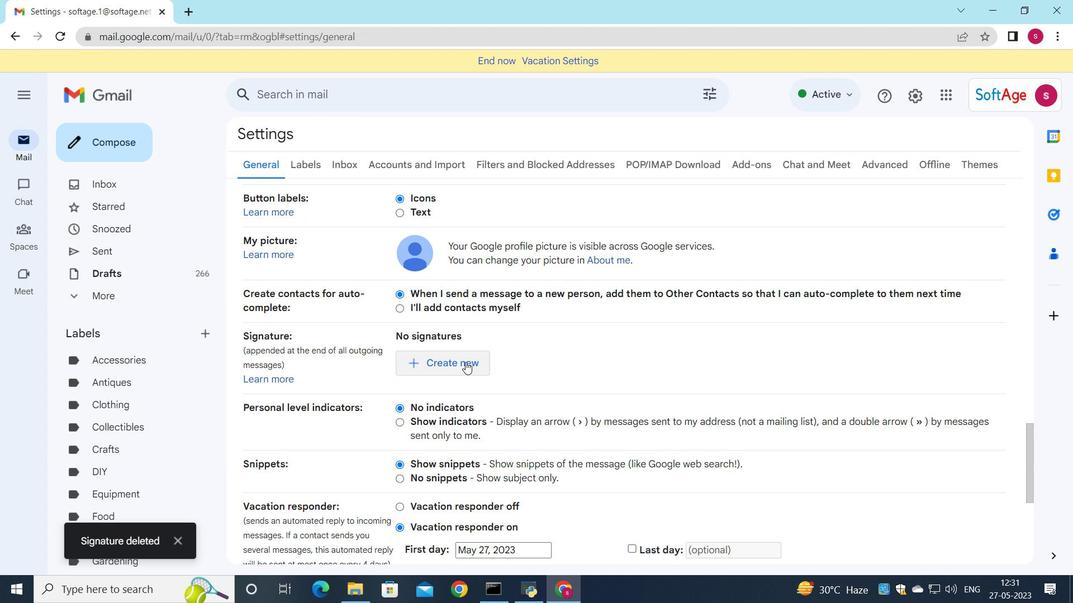 
Action: Mouse pressed left at (457, 368)
Screenshot: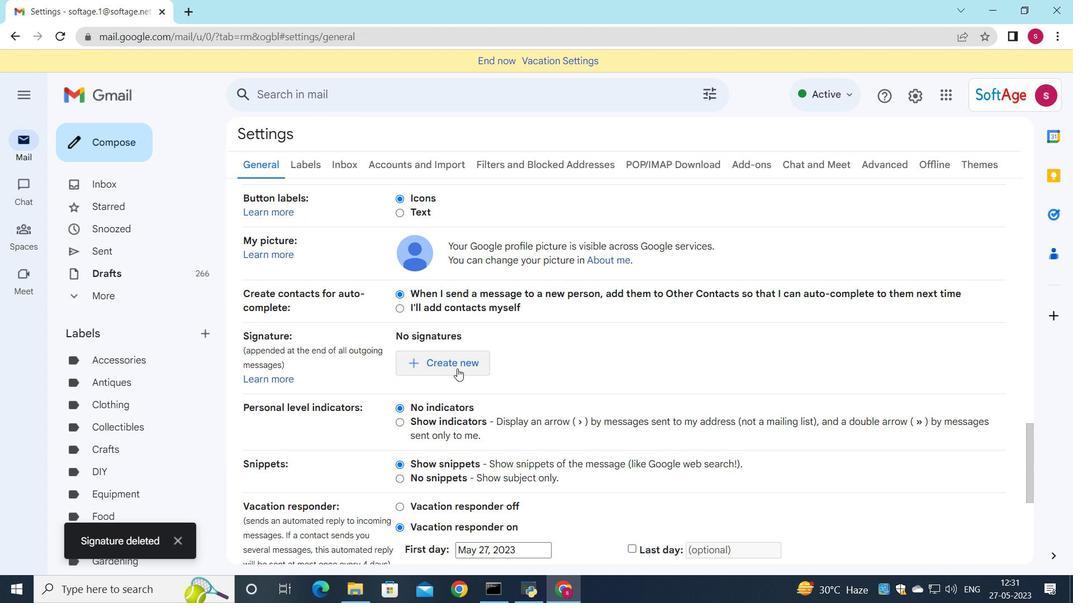 
Action: Mouse moved to (838, 142)
Screenshot: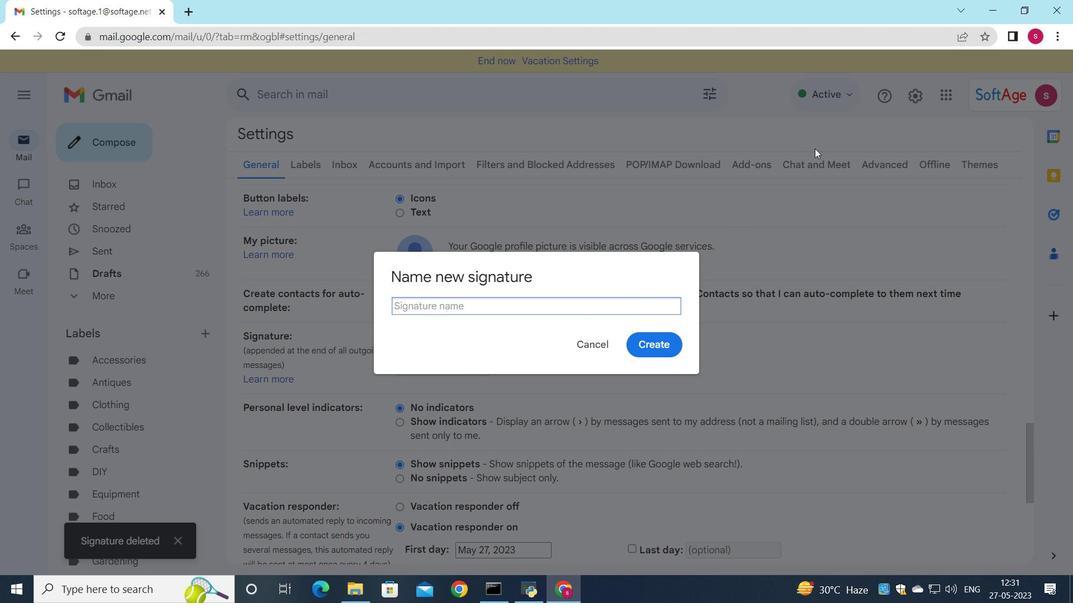 
Action: Key pressed <Key.shift><Key.shift><Key.shift>Fernando<Key.space><Key.shift>Perez
Screenshot: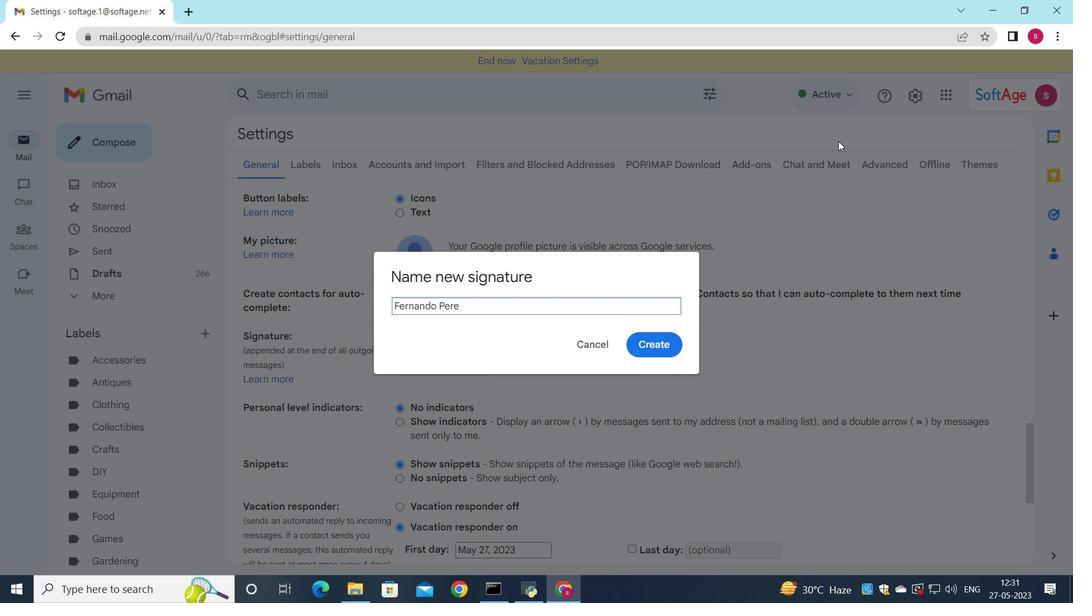 
Action: Mouse moved to (663, 345)
Screenshot: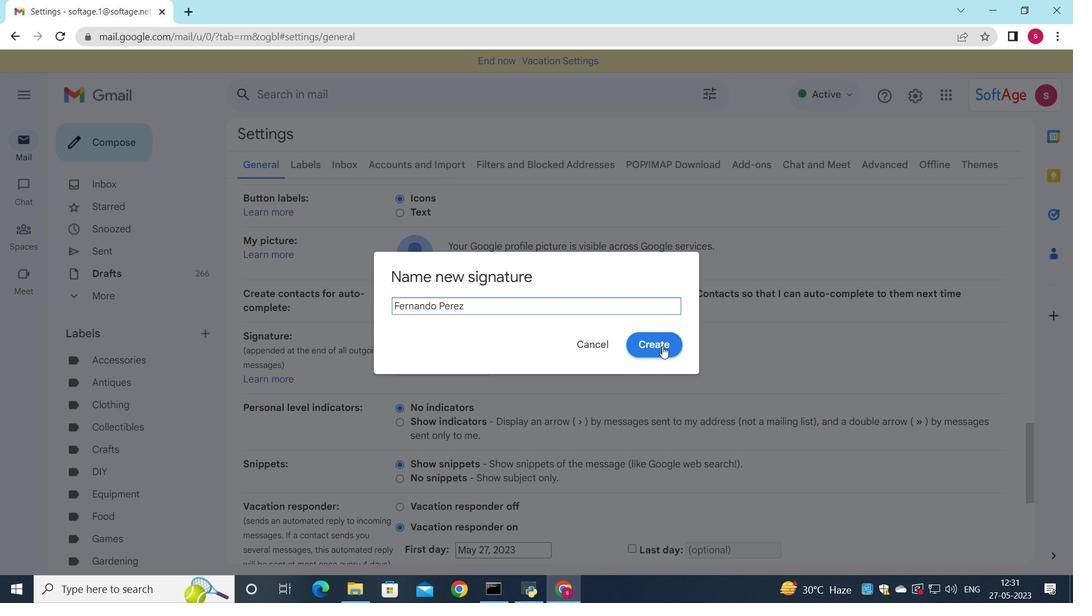 
Action: Mouse pressed left at (663, 345)
Screenshot: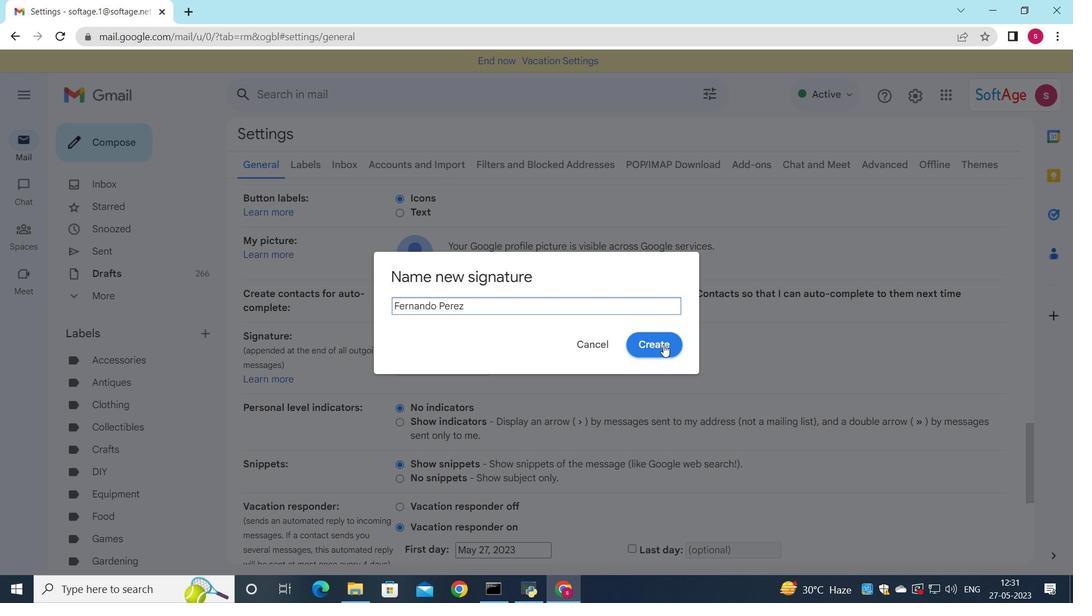 
Action: Mouse moved to (641, 362)
Screenshot: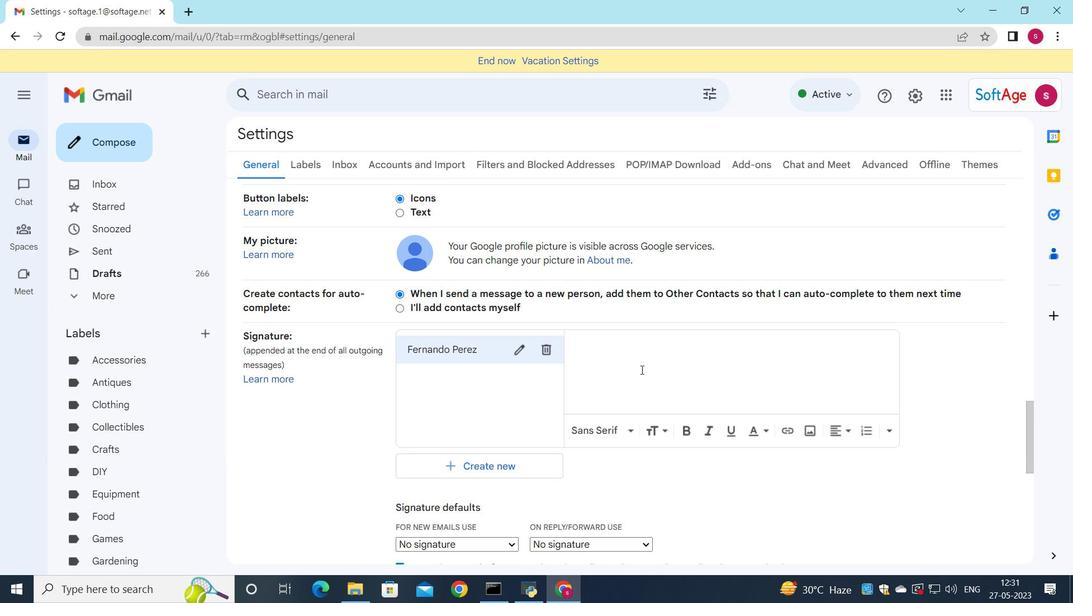 
Action: Mouse pressed left at (641, 362)
Screenshot: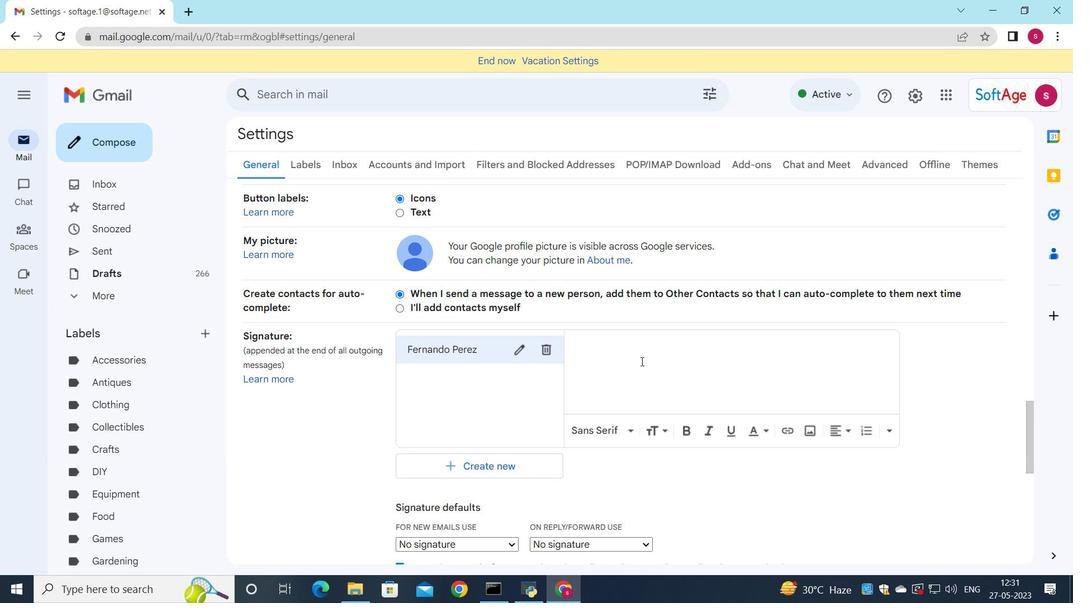 
Action: Key pressed <Key.shift>Fere<Key.backspace>nando<Key.space><Key.shift>Perez
Screenshot: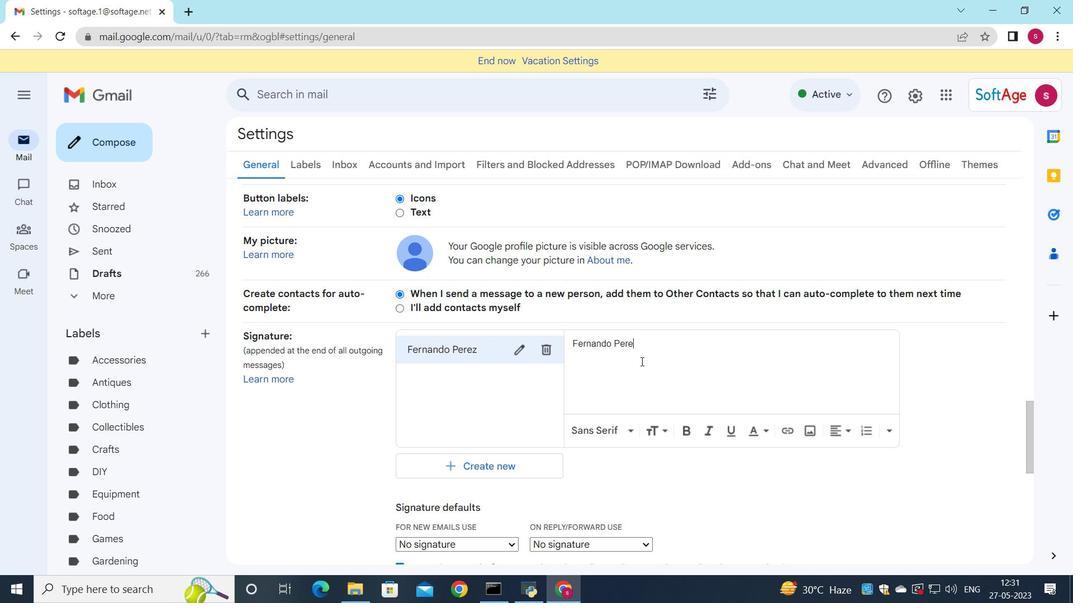 
Action: Mouse moved to (640, 365)
Screenshot: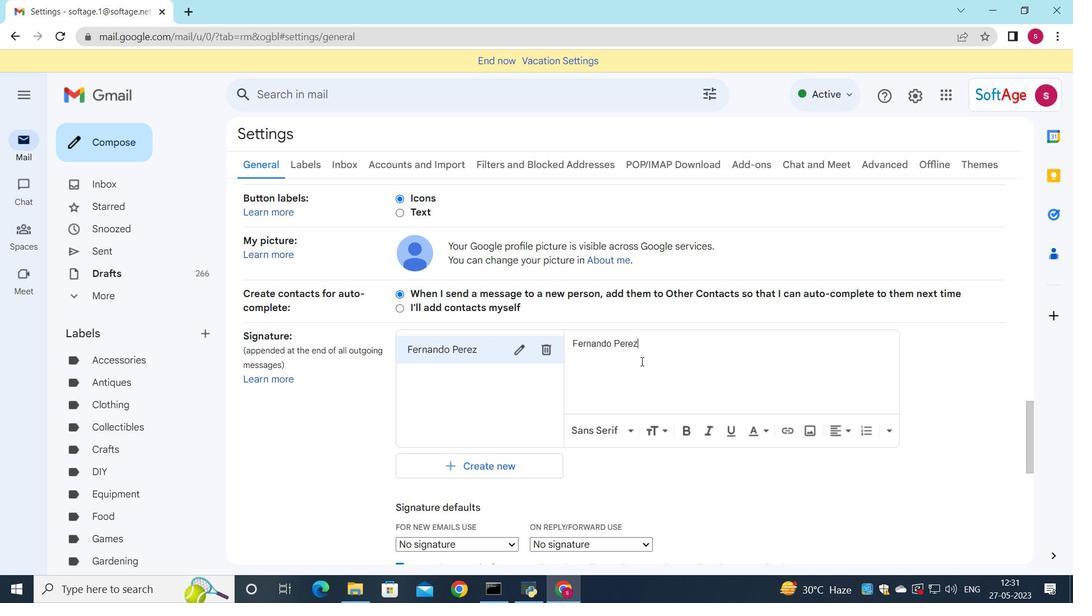 
Action: Mouse scrolled (640, 364) with delta (0, 0)
Screenshot: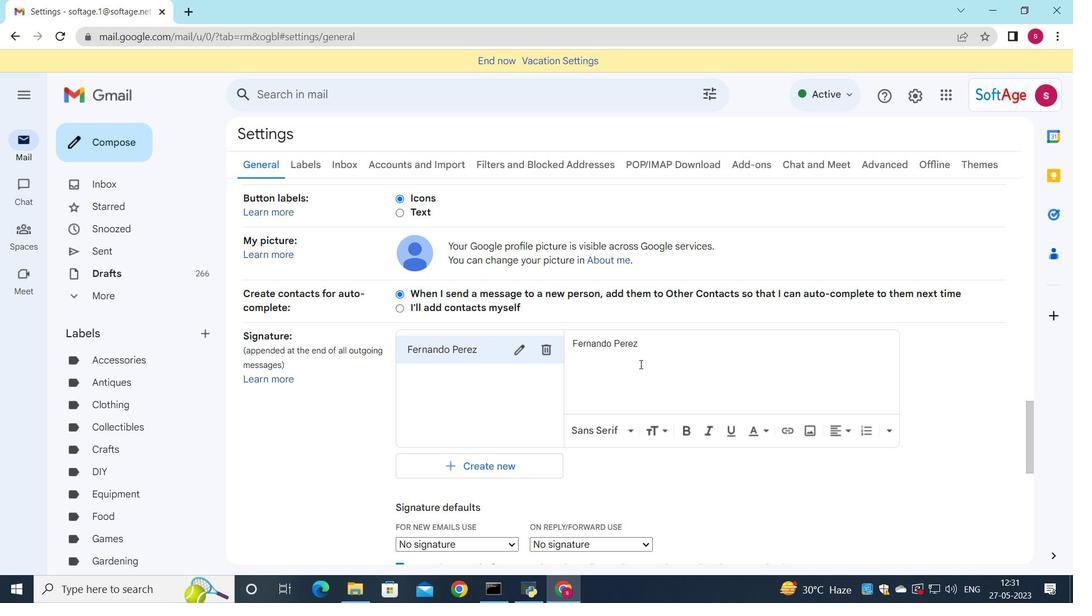 
Action: Mouse moved to (640, 365)
Screenshot: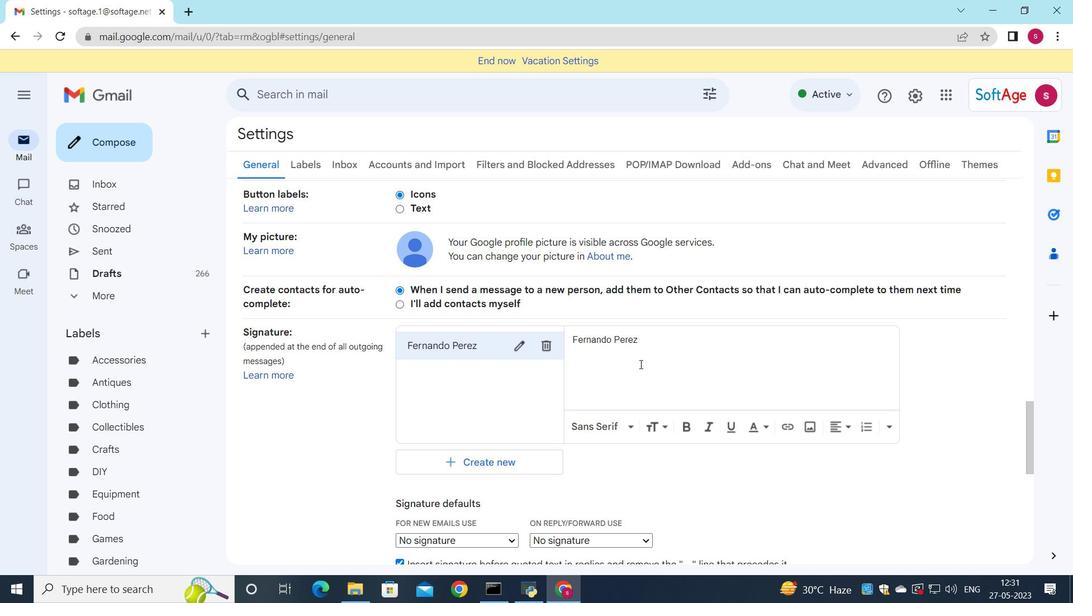 
Action: Mouse scrolled (640, 365) with delta (0, 0)
Screenshot: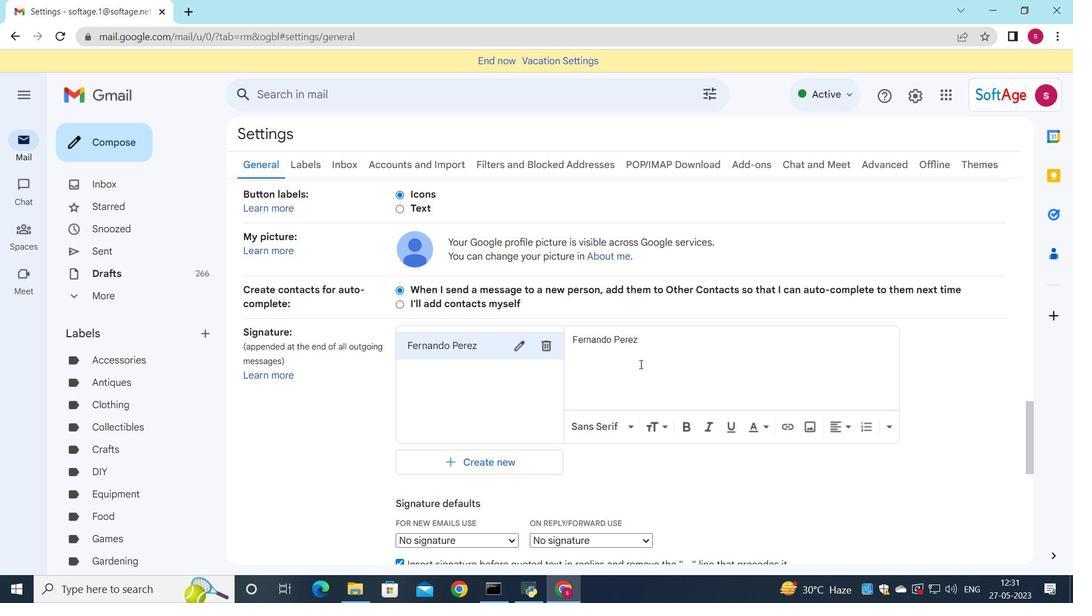 
Action: Mouse moved to (625, 386)
Screenshot: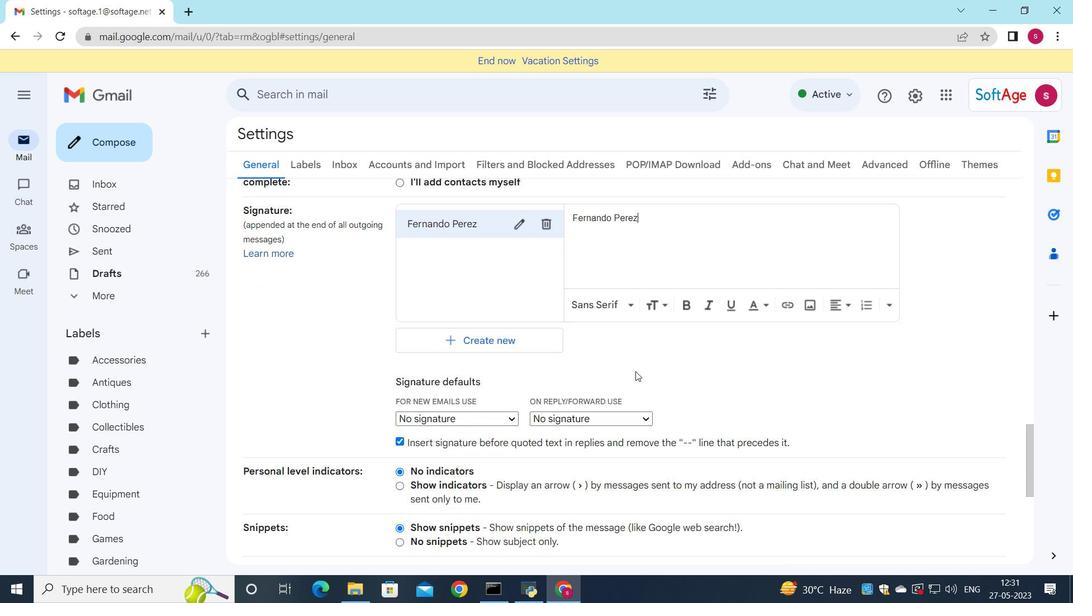 
Action: Mouse scrolled (625, 385) with delta (0, 0)
Screenshot: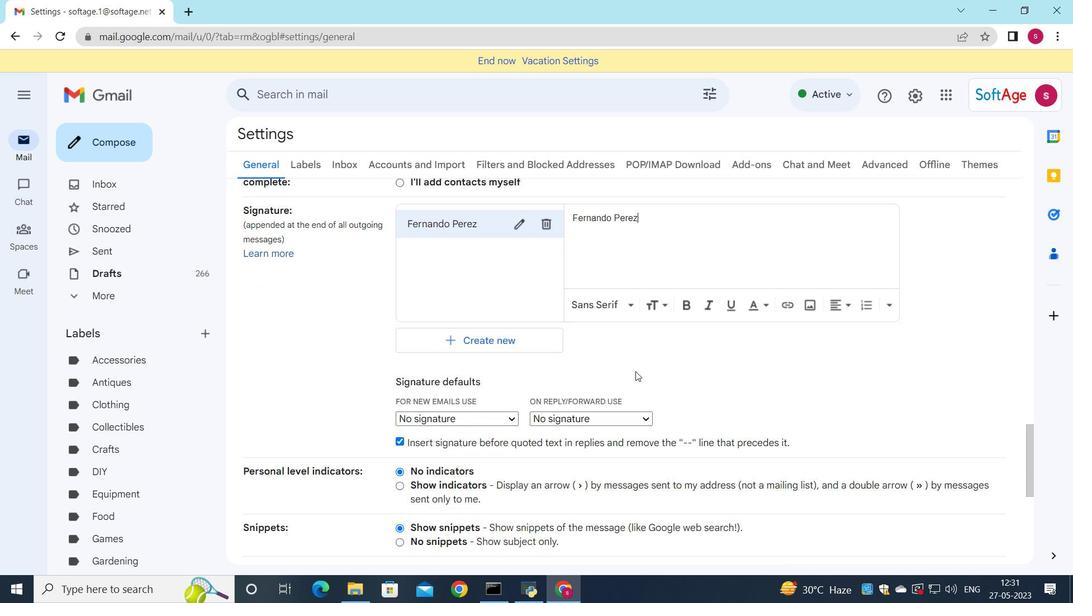 
Action: Mouse moved to (472, 330)
Screenshot: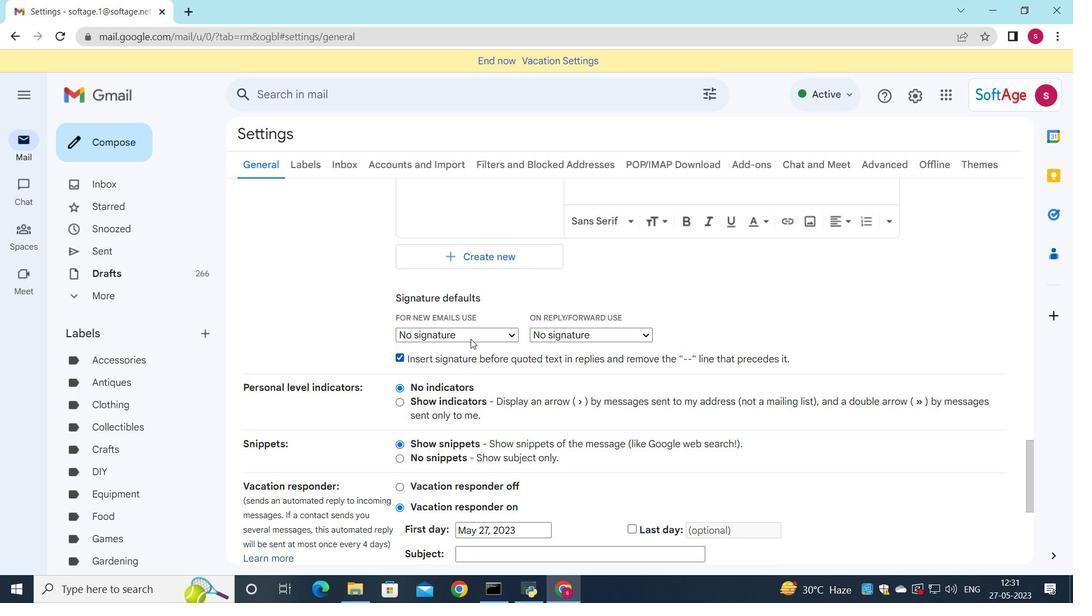 
Action: Mouse pressed left at (472, 330)
Screenshot: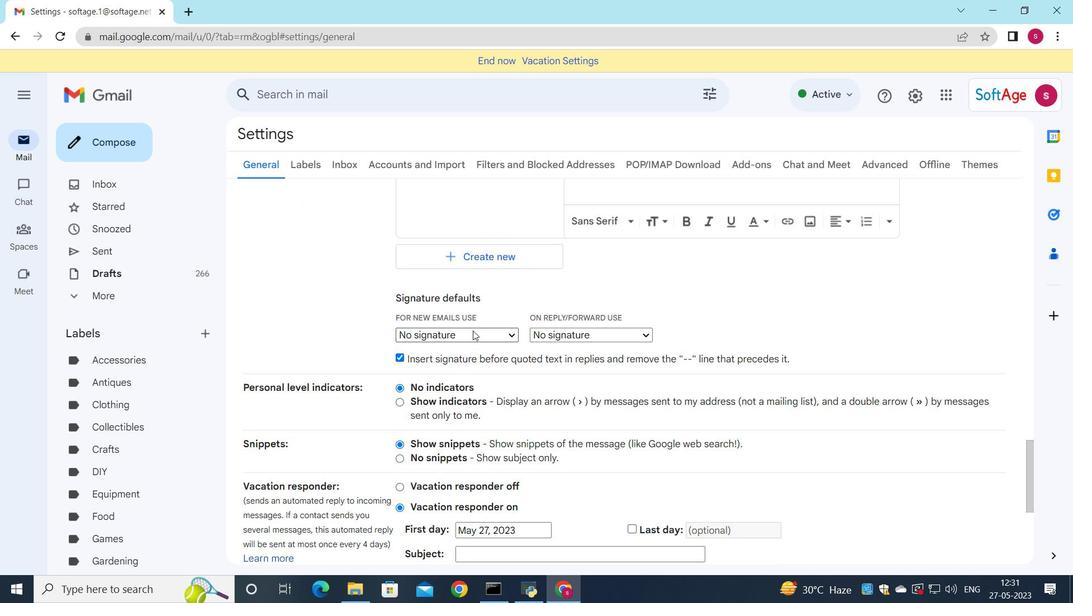 
Action: Mouse moved to (469, 366)
Screenshot: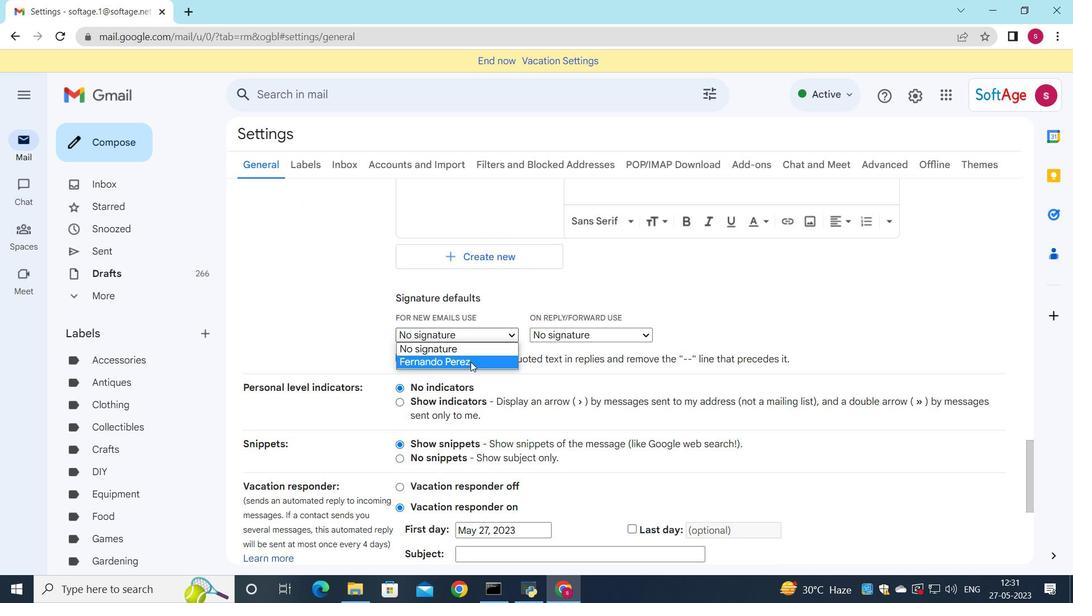 
Action: Mouse pressed left at (469, 366)
Screenshot: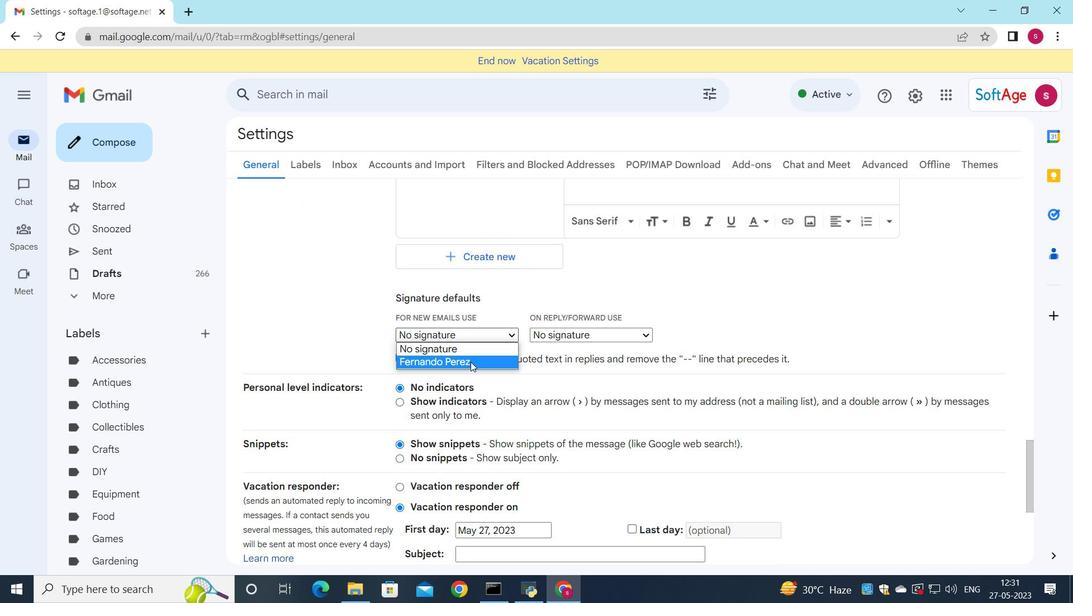 
Action: Mouse moved to (528, 338)
Screenshot: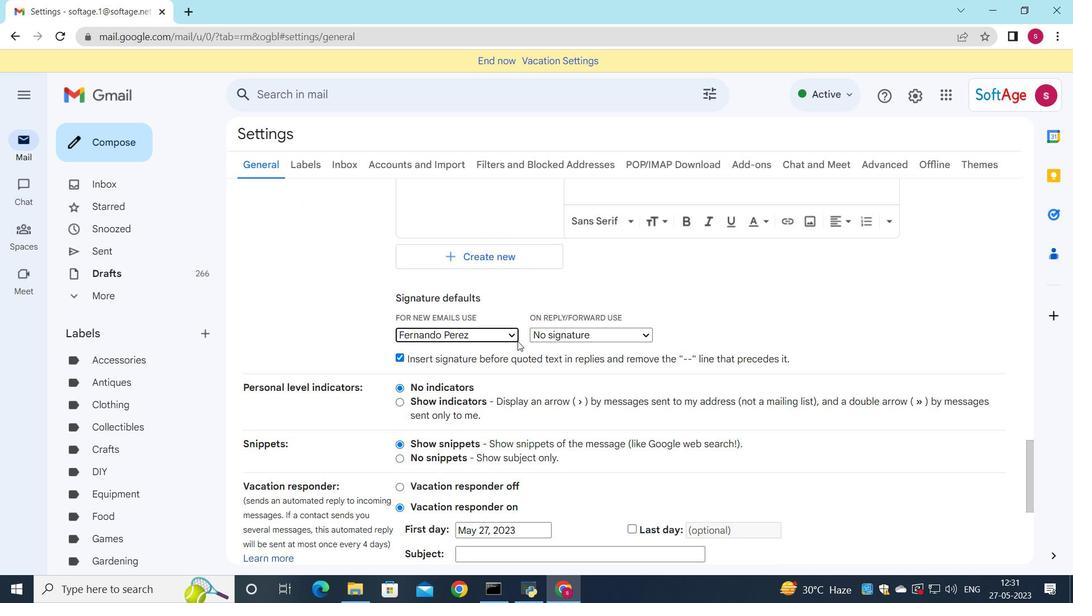 
Action: Mouse pressed left at (528, 338)
Screenshot: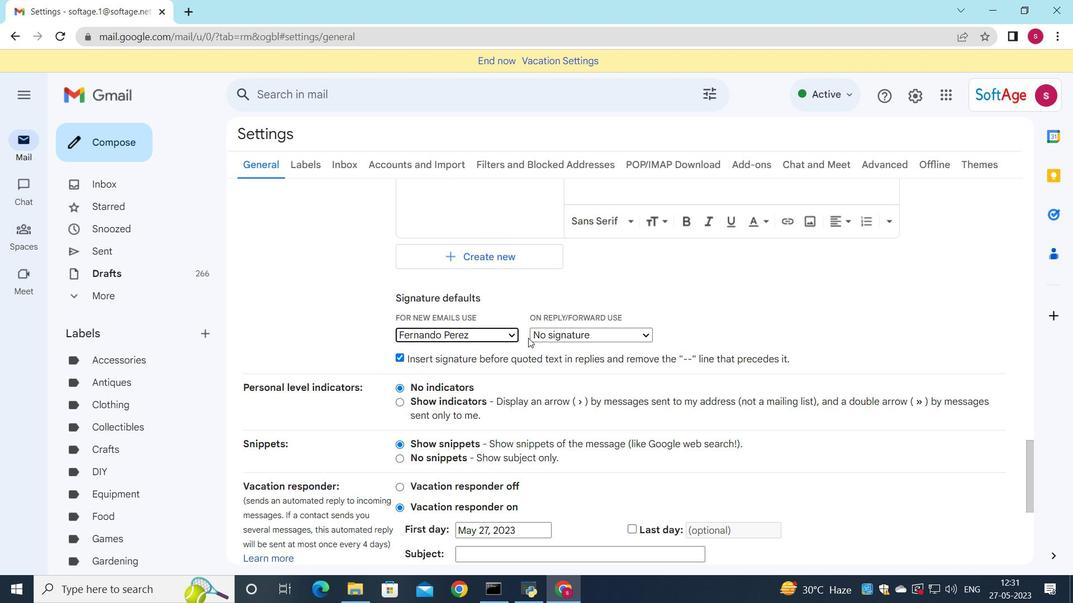 
Action: Mouse moved to (541, 338)
Screenshot: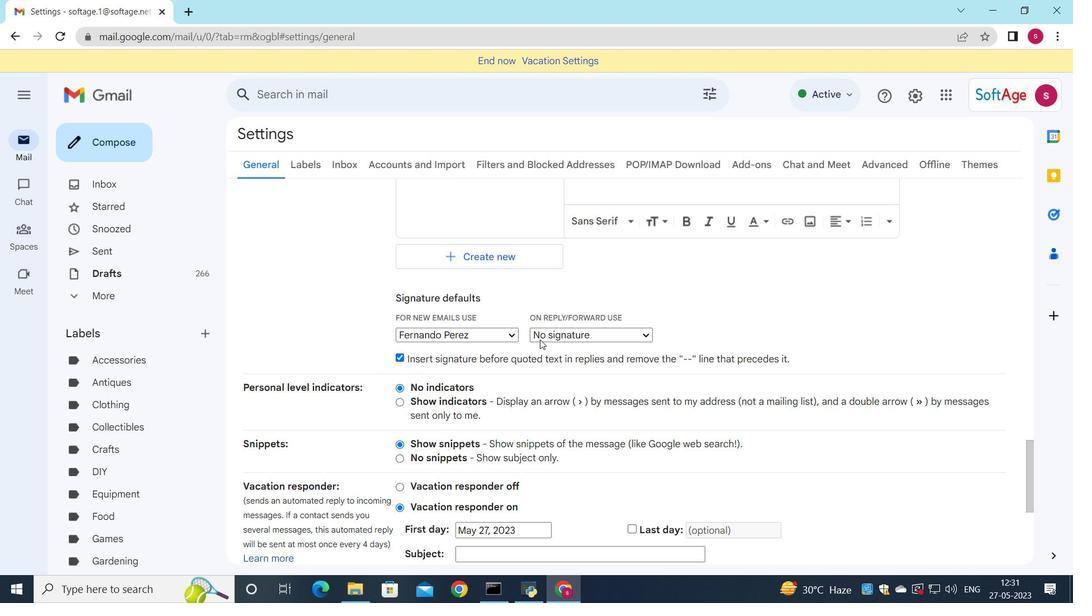 
Action: Mouse pressed left at (541, 338)
Screenshot: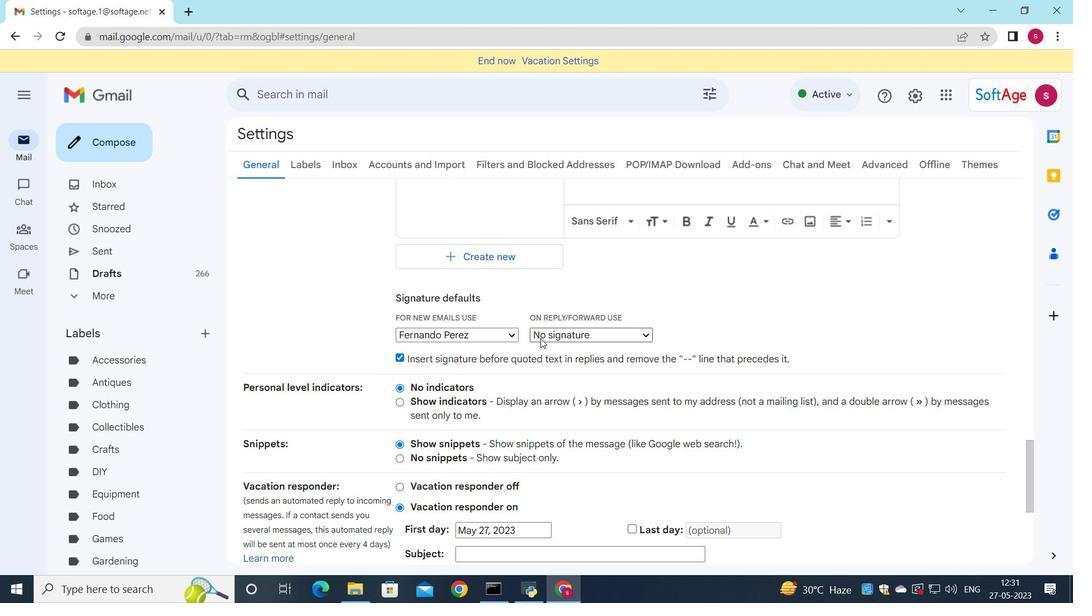 
Action: Mouse moved to (541, 362)
Screenshot: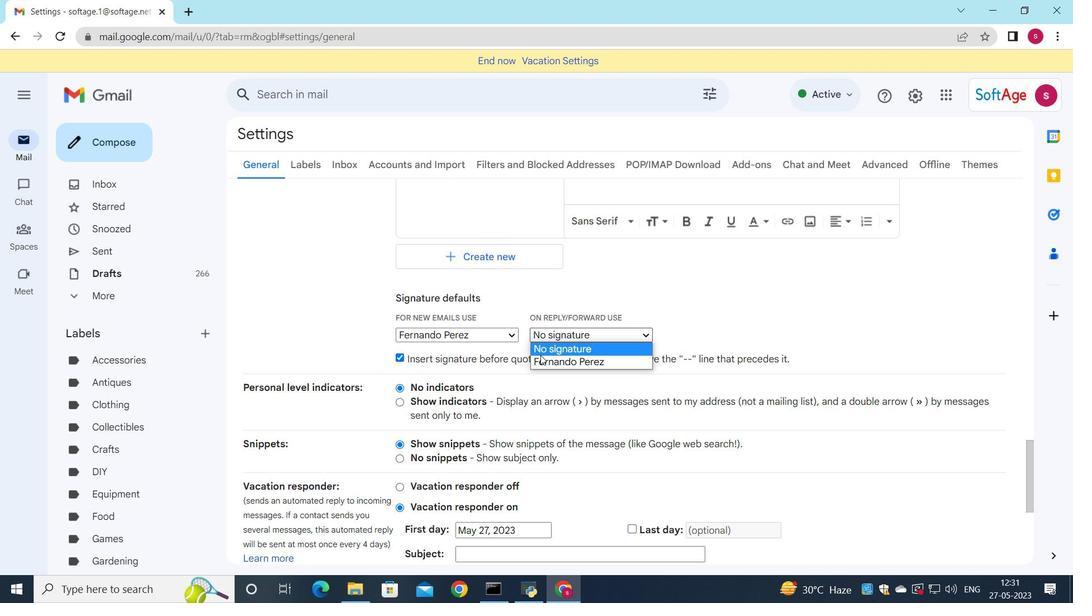 
Action: Mouse pressed left at (541, 362)
Screenshot: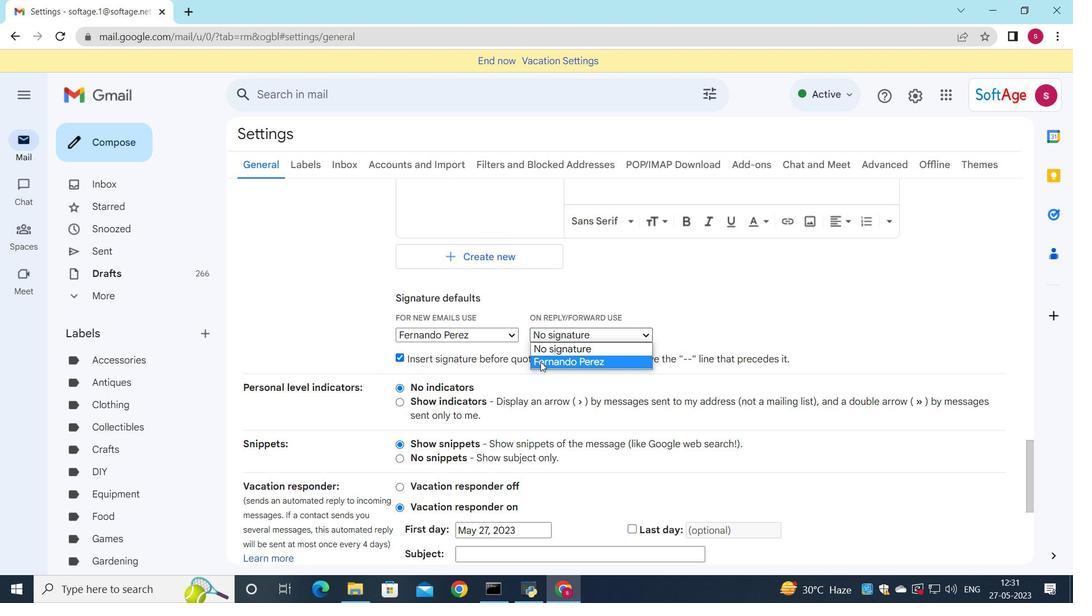 
Action: Mouse moved to (307, 106)
Screenshot: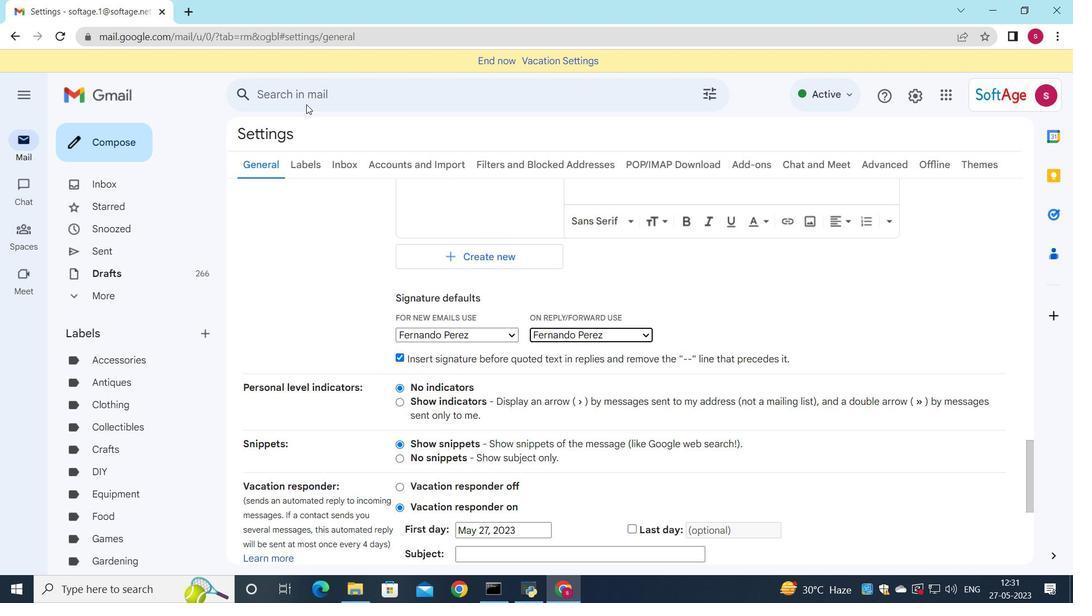 
Action: Mouse scrolled (307, 105) with delta (0, 0)
Screenshot: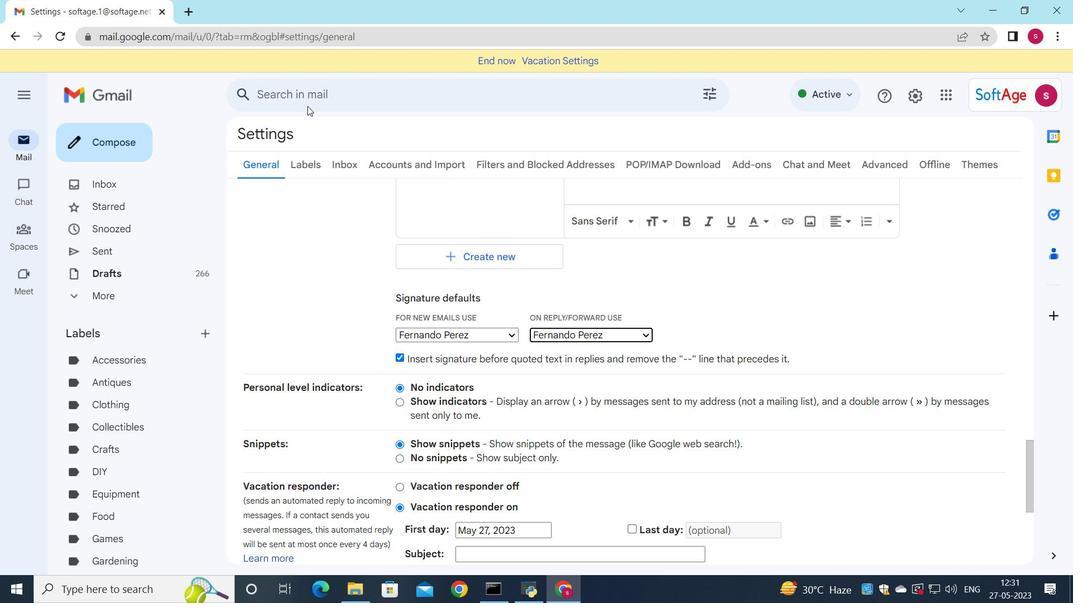 
Action: Mouse moved to (304, 110)
Screenshot: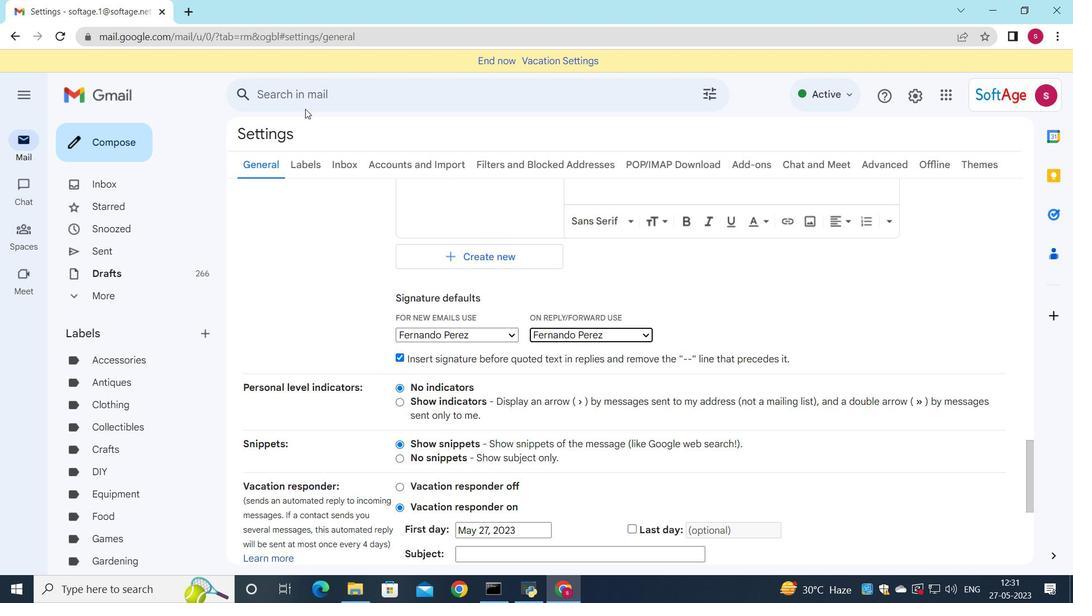 
Action: Mouse scrolled (304, 109) with delta (0, 0)
Screenshot: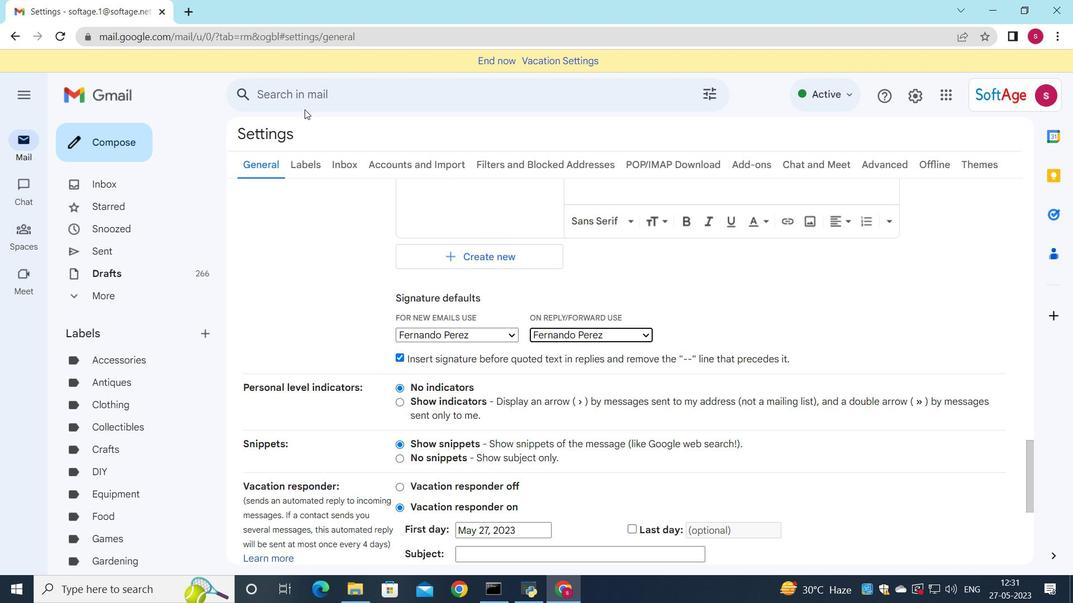 
Action: Mouse moved to (497, 294)
Screenshot: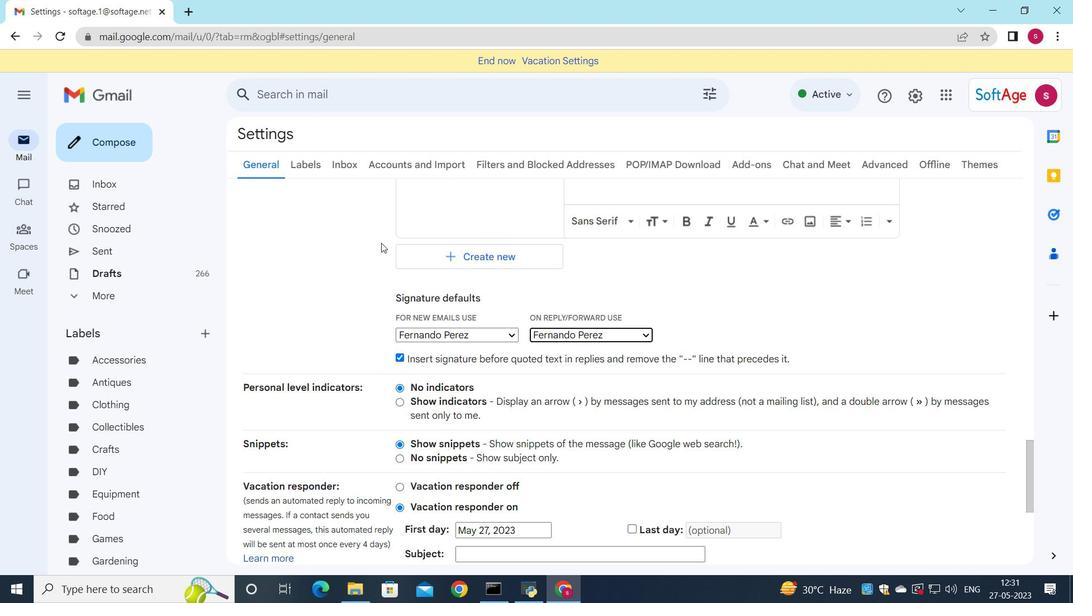 
Action: Mouse scrolled (497, 294) with delta (0, 0)
Screenshot: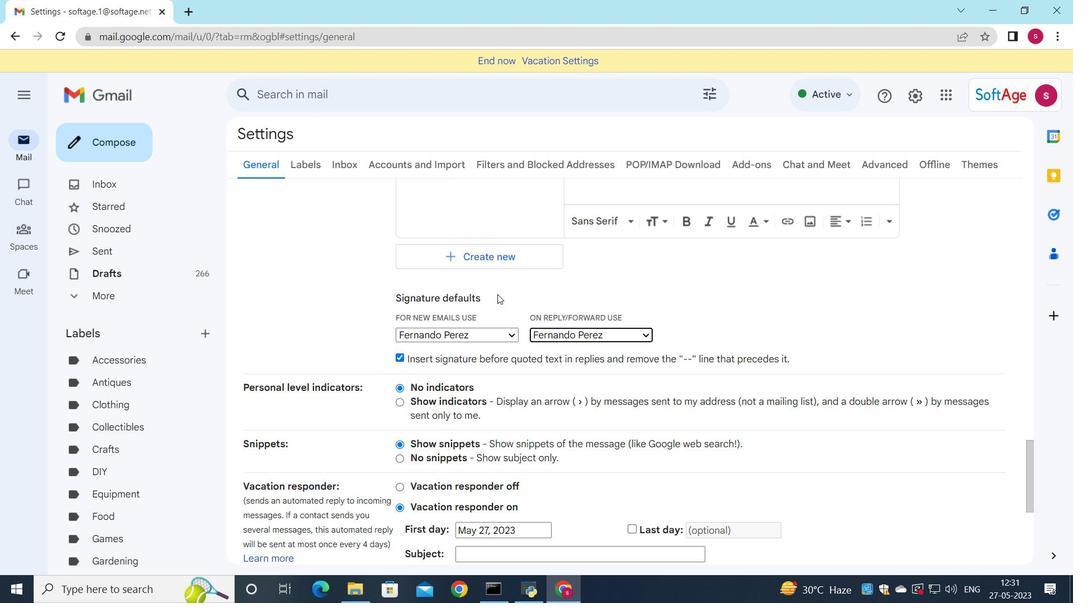 
Action: Mouse scrolled (497, 294) with delta (0, 0)
Screenshot: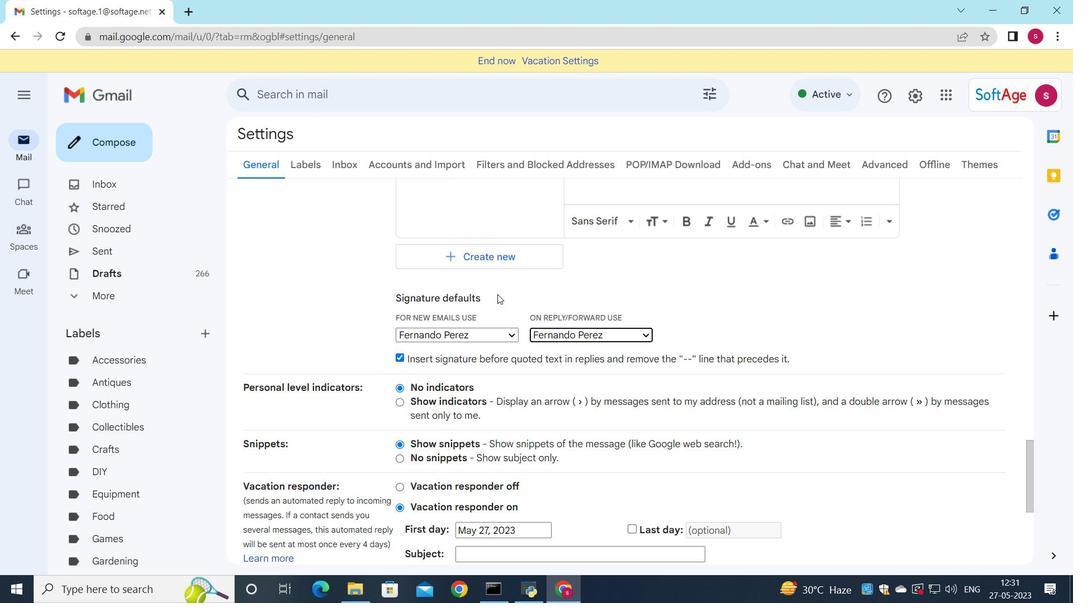 
Action: Mouse scrolled (497, 294) with delta (0, 0)
Screenshot: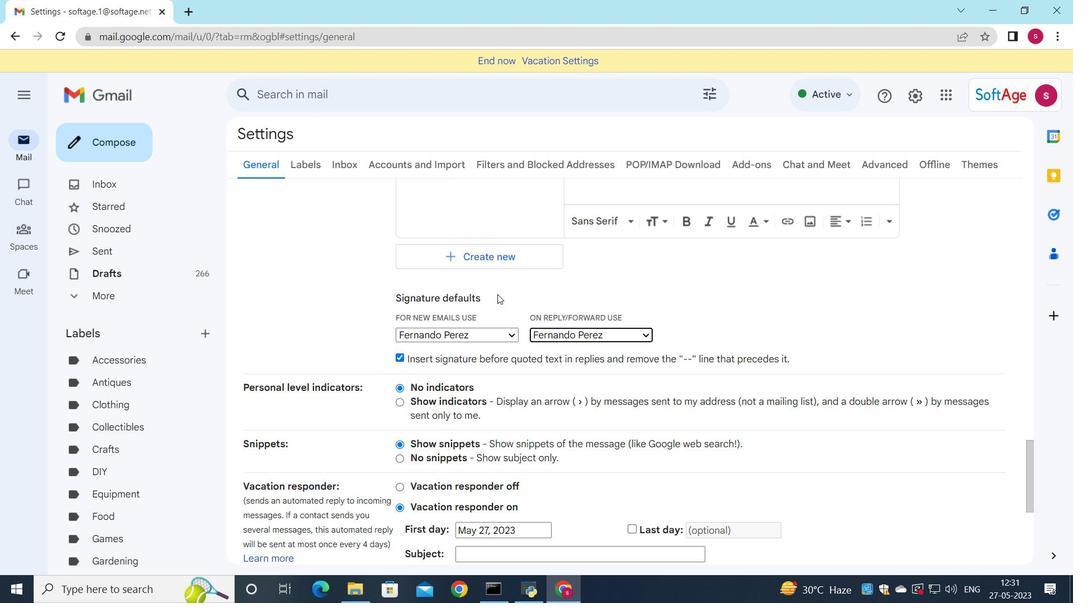 
Action: Mouse moved to (498, 318)
Screenshot: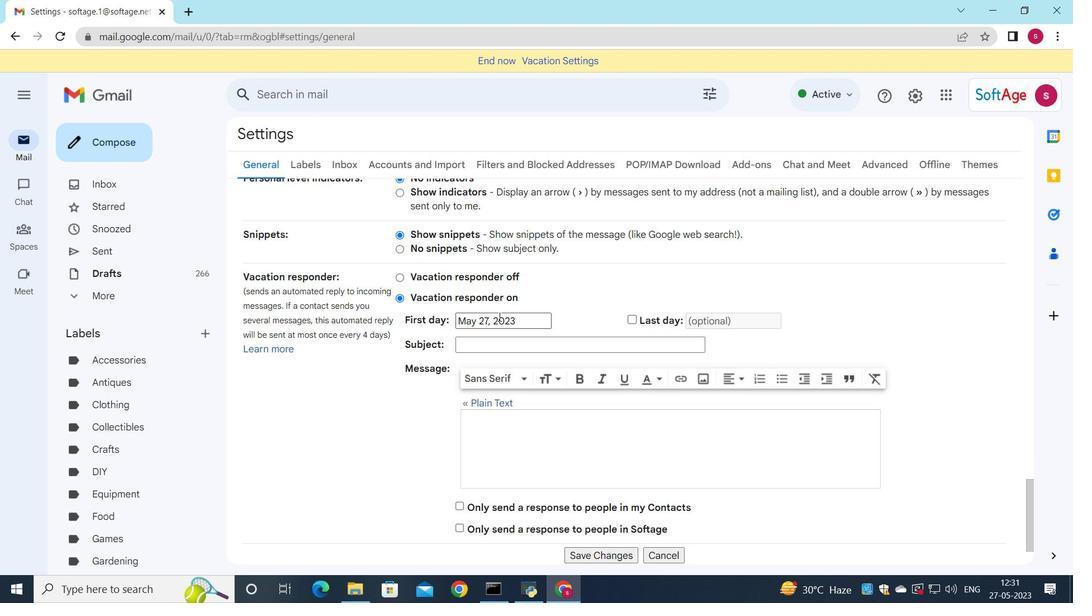 
Action: Mouse scrolled (498, 317) with delta (0, 0)
Screenshot: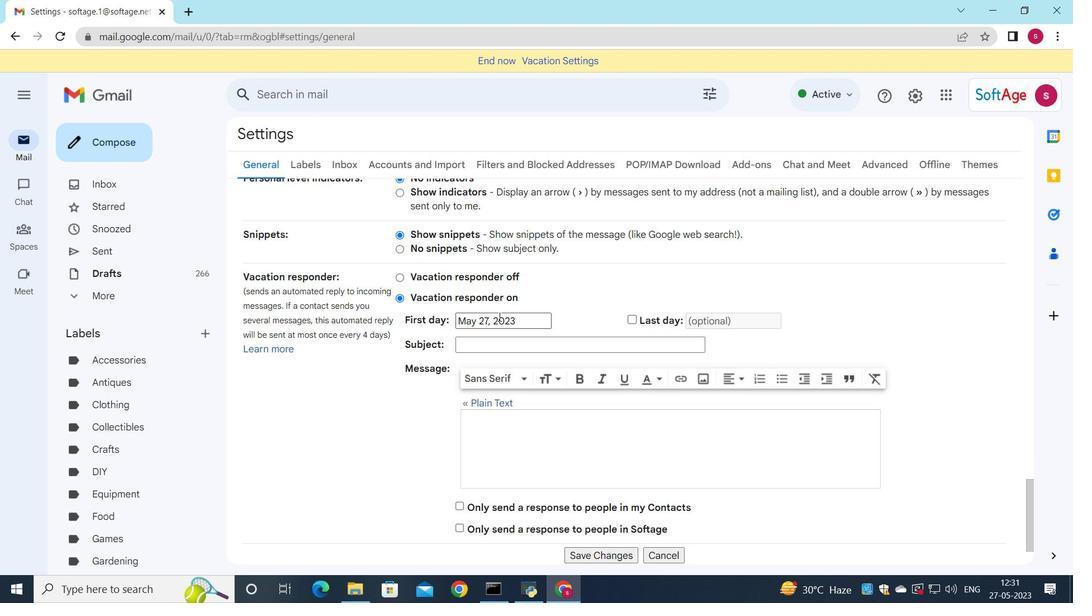 
Action: Mouse moved to (498, 320)
Screenshot: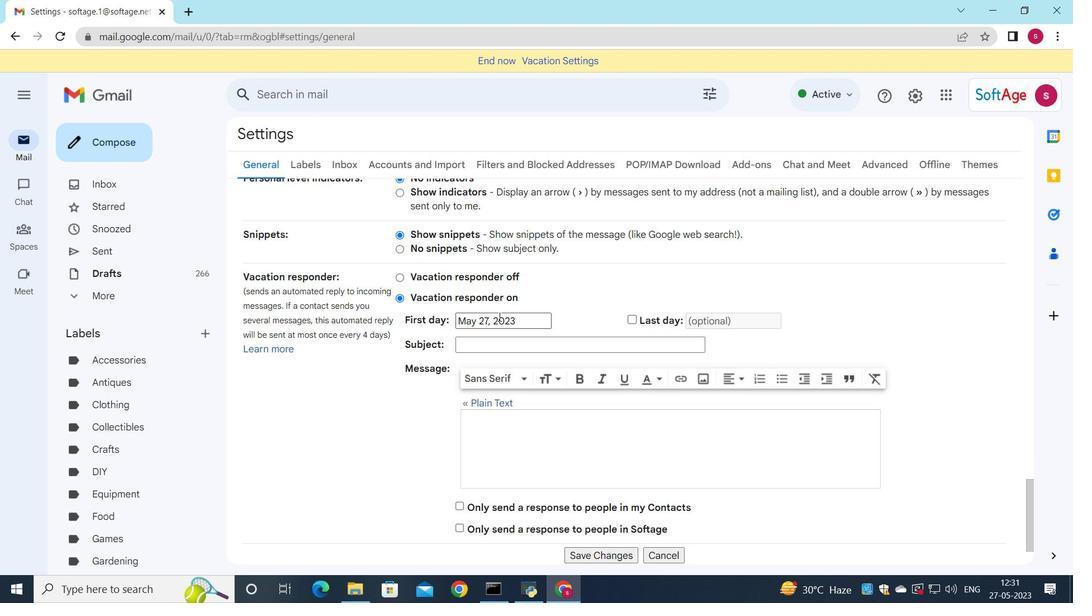 
Action: Mouse scrolled (498, 319) with delta (0, 0)
Screenshot: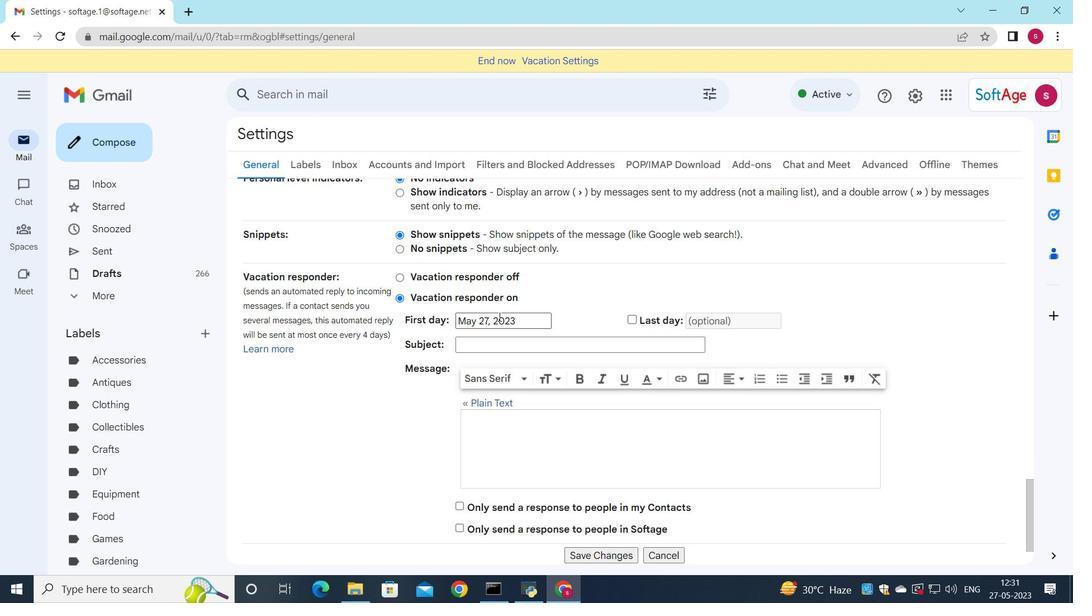 
Action: Mouse moved to (498, 322)
Screenshot: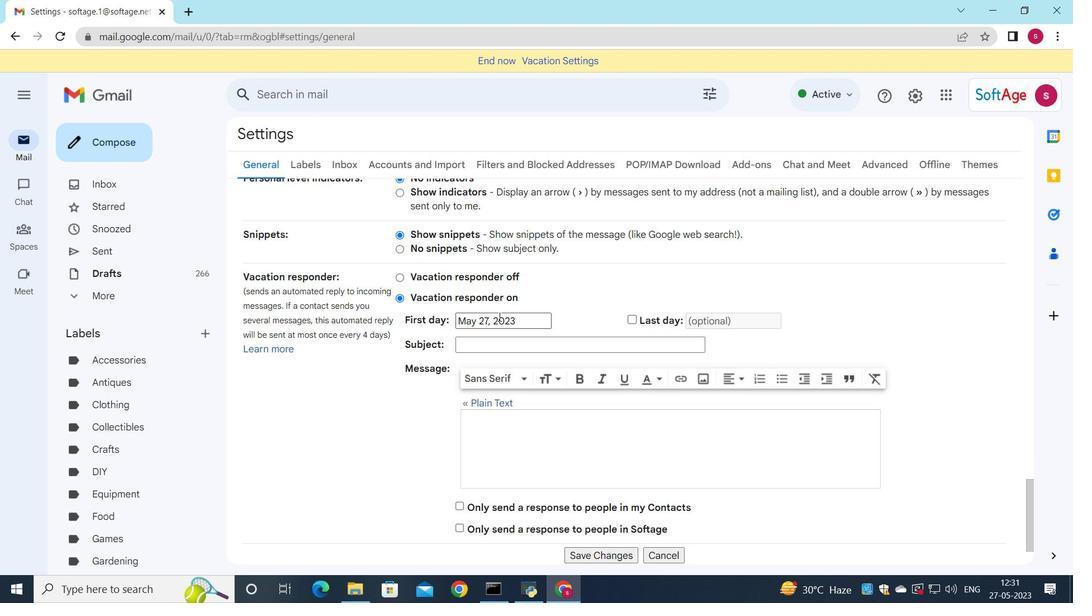 
Action: Mouse scrolled (498, 321) with delta (0, 0)
Screenshot: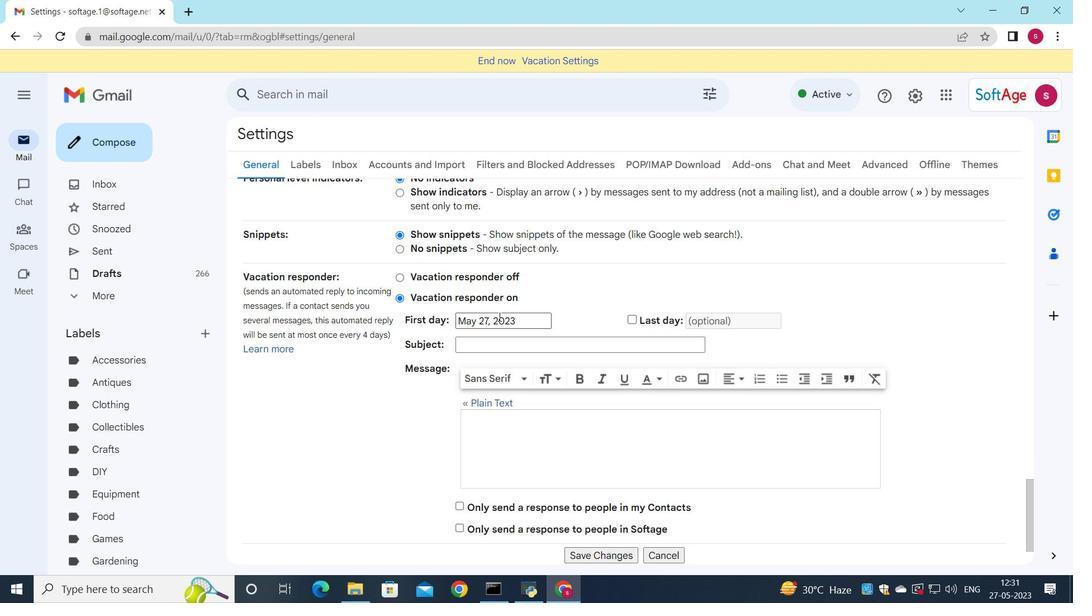 
Action: Mouse moved to (498, 322)
Screenshot: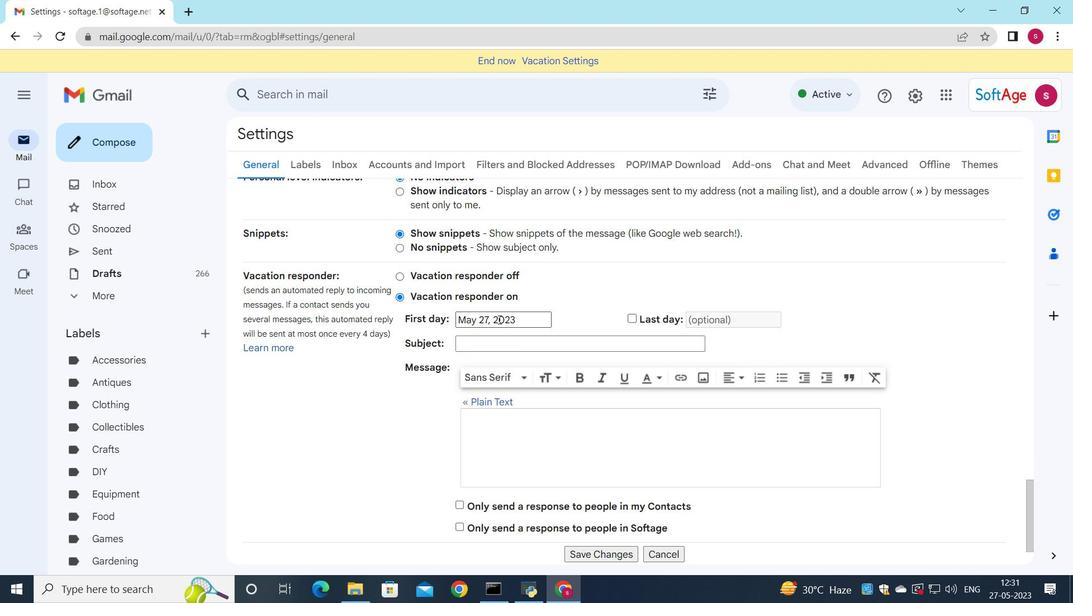 
Action: Mouse scrolled (498, 321) with delta (0, 0)
Screenshot: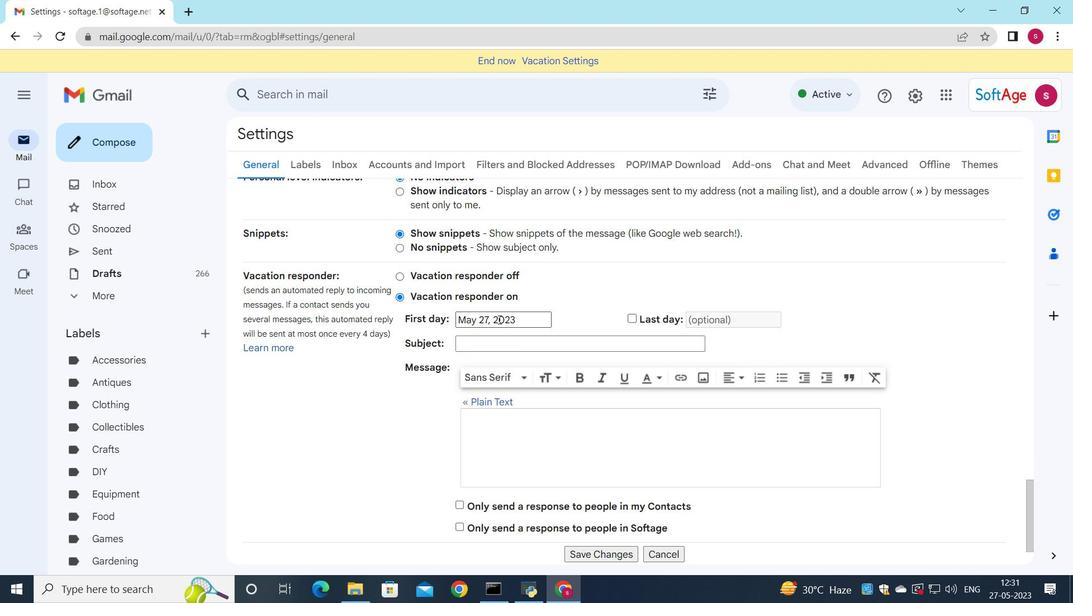 
Action: Mouse moved to (580, 490)
Screenshot: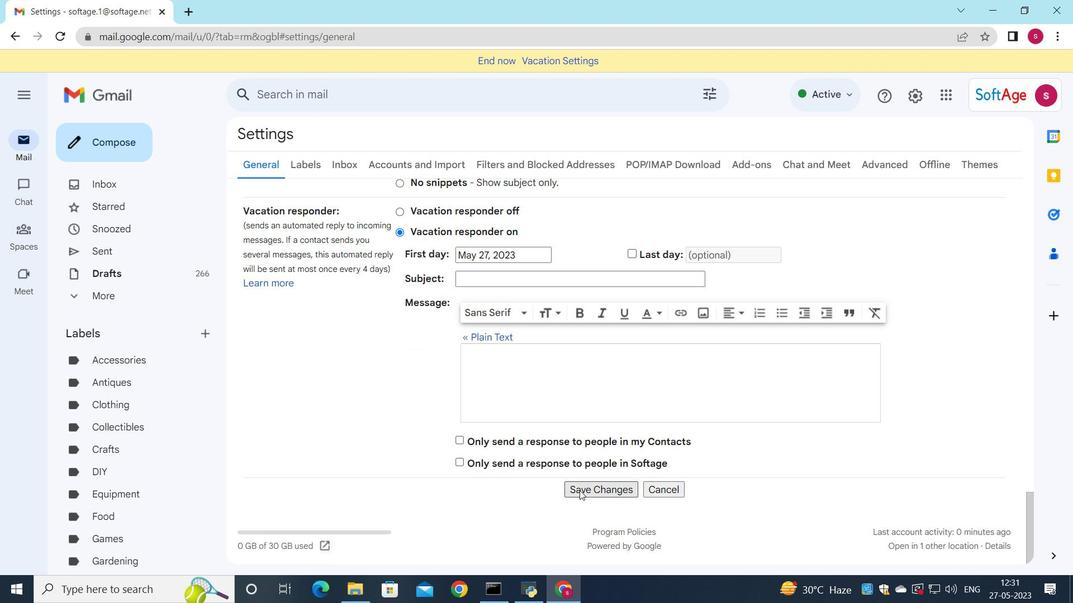 
Action: Mouse pressed left at (580, 490)
Screenshot: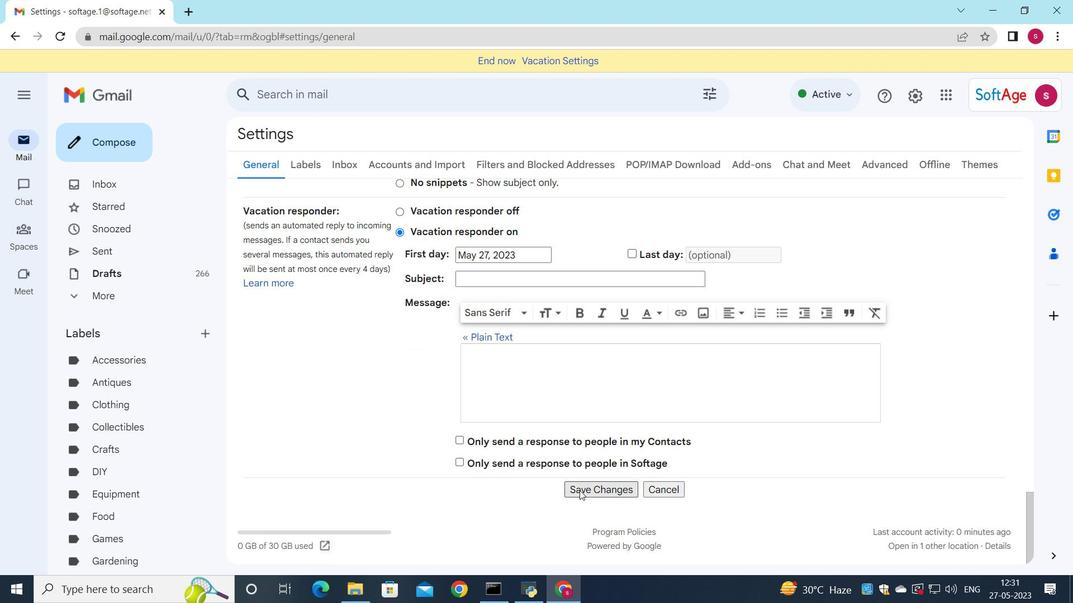 
Action: Mouse moved to (110, 147)
Screenshot: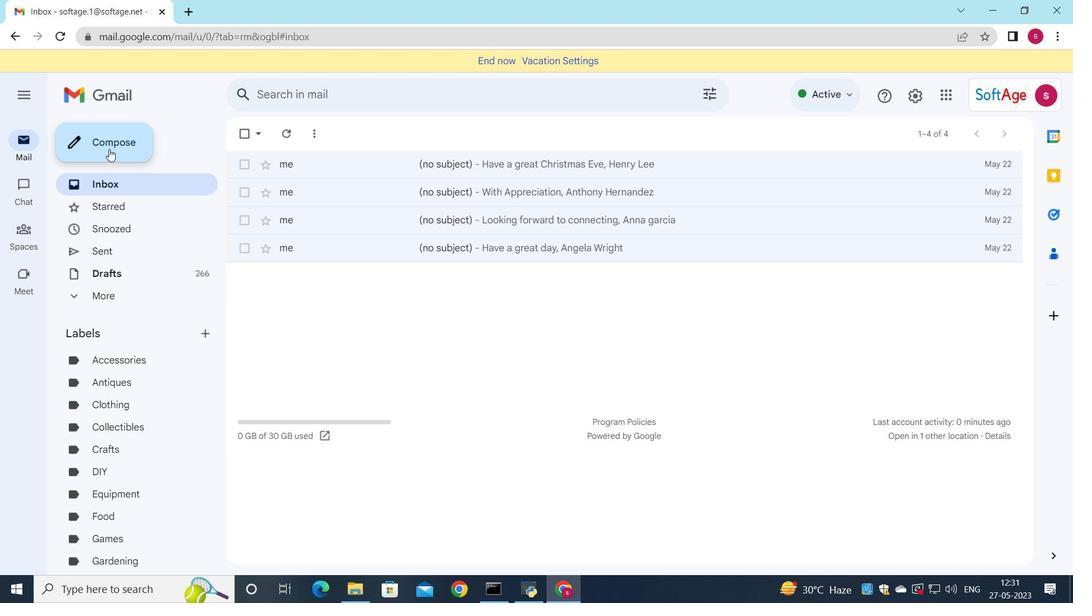 
Action: Mouse pressed left at (110, 147)
Screenshot: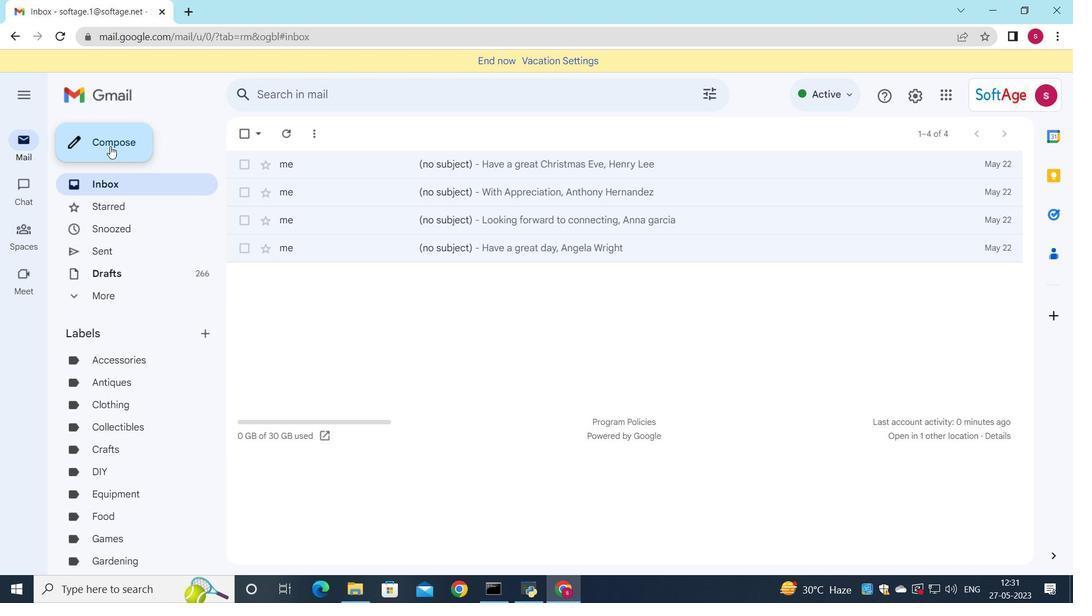 
Action: Mouse moved to (1021, 314)
Screenshot: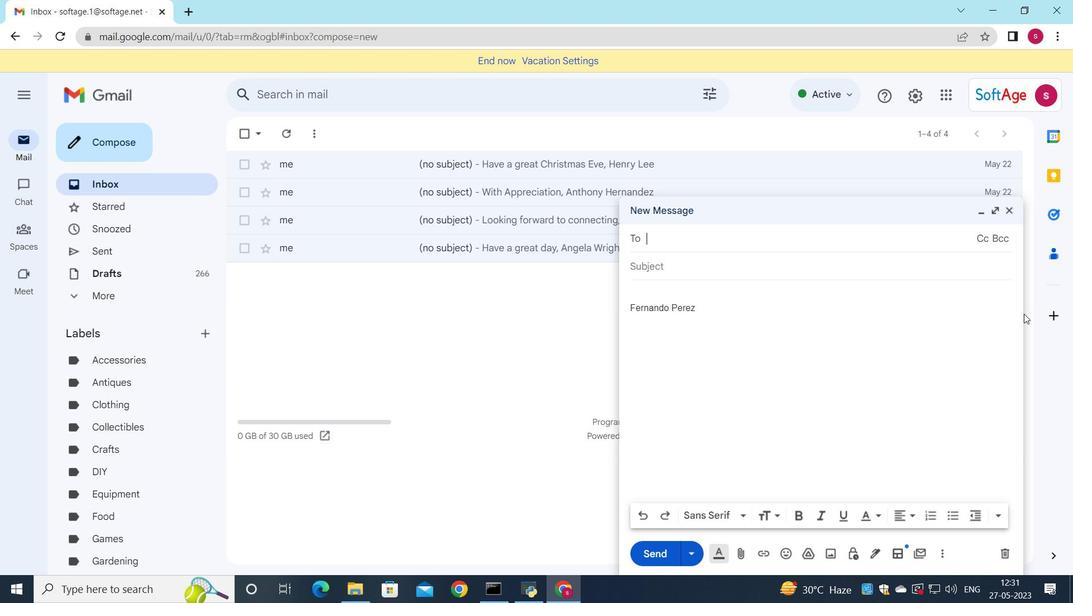 
Action: Key pressed so
Screenshot: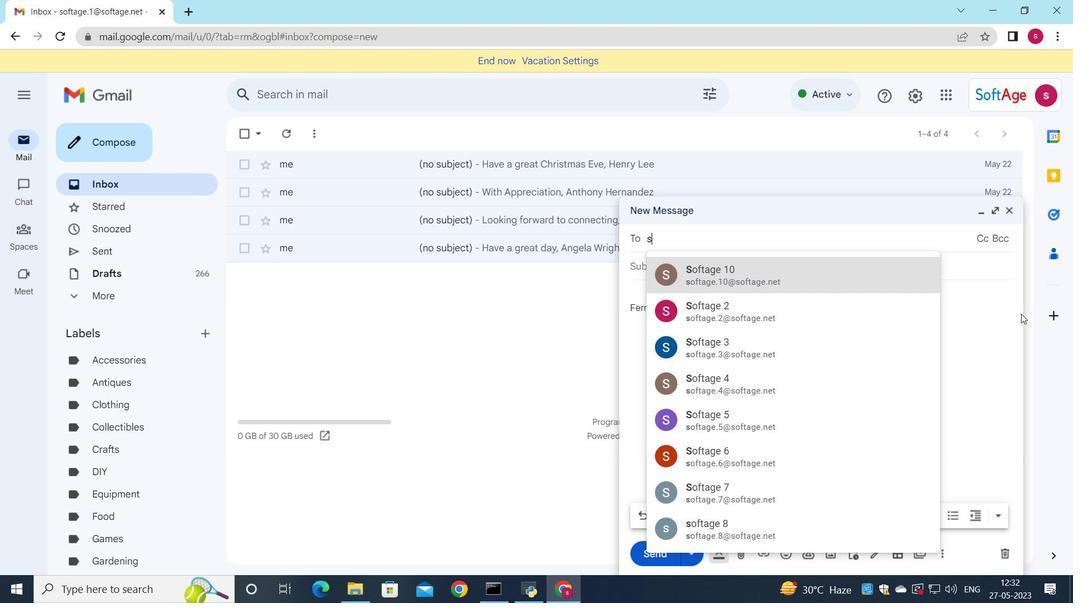 
Action: Mouse moved to (727, 322)
Screenshot: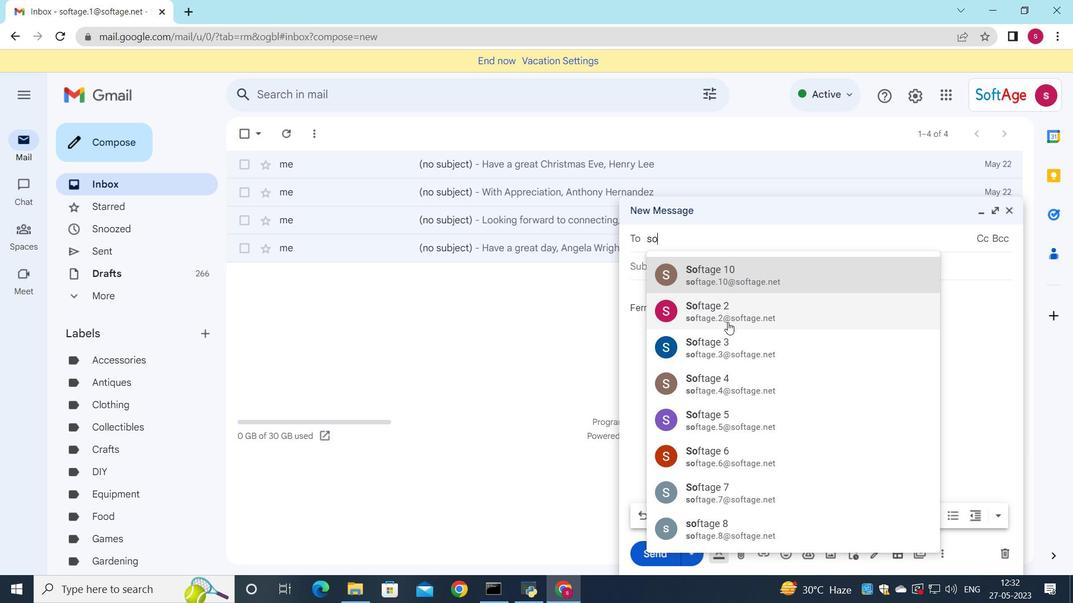 
Action: Mouse pressed left at (727, 322)
Screenshot: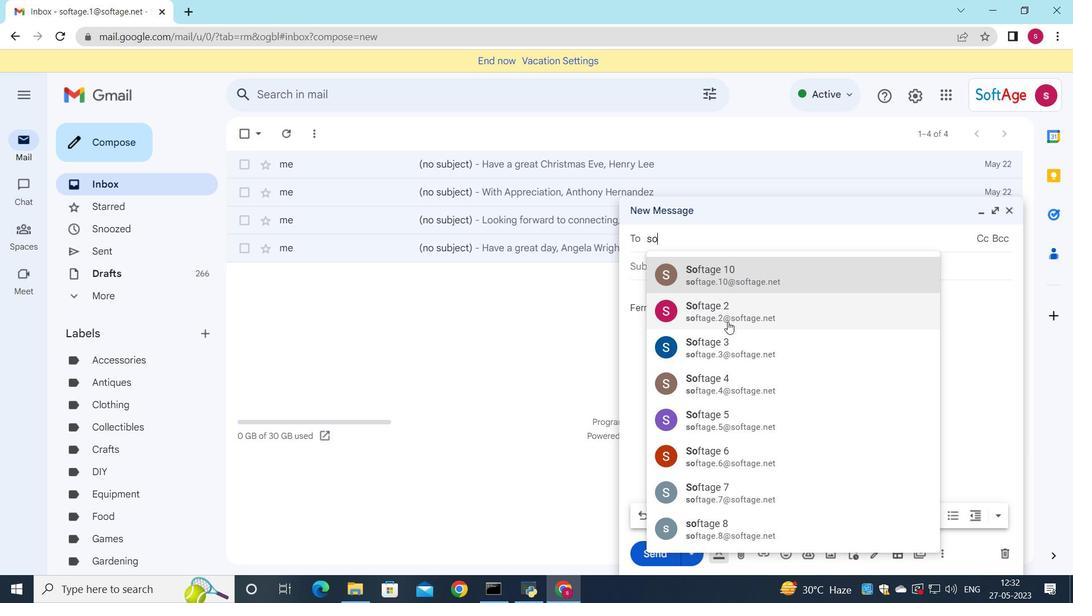 
Action: Mouse moved to (732, 344)
Screenshot: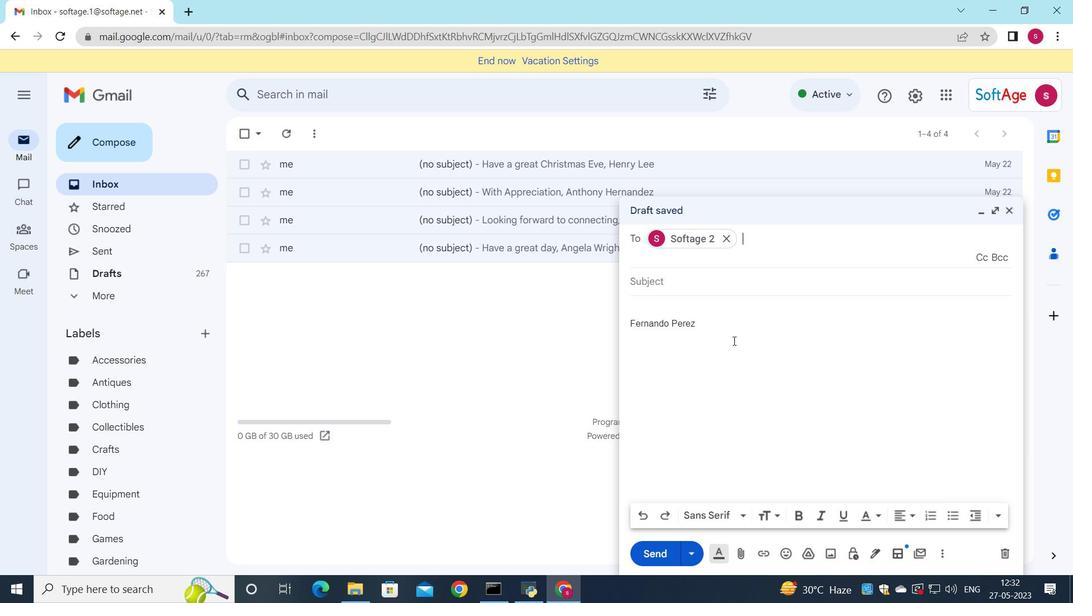 
Action: Key pressed s
Screenshot: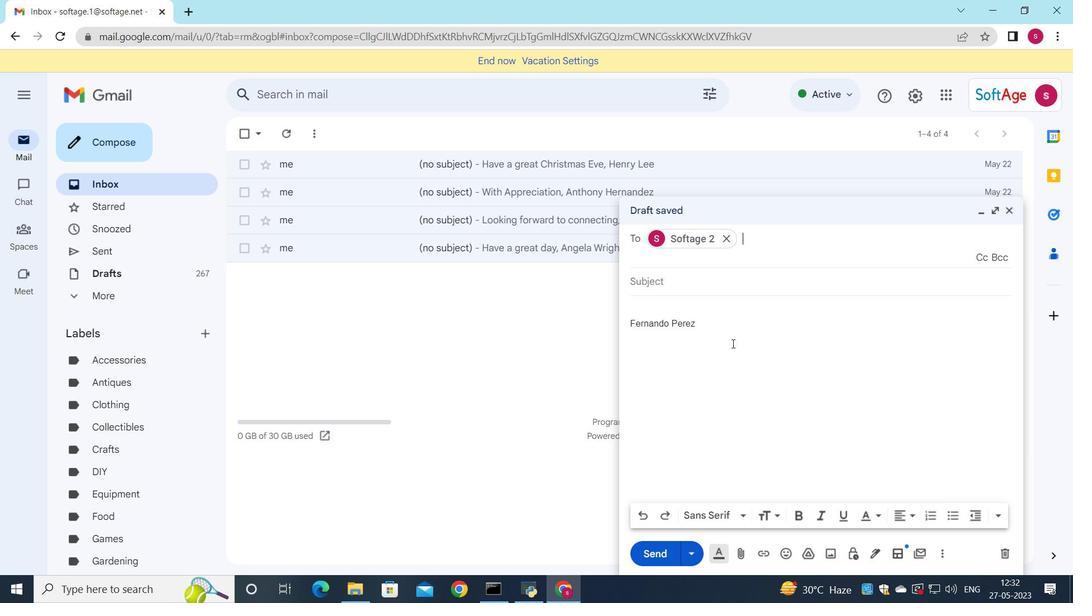 
Action: Mouse moved to (817, 352)
Screenshot: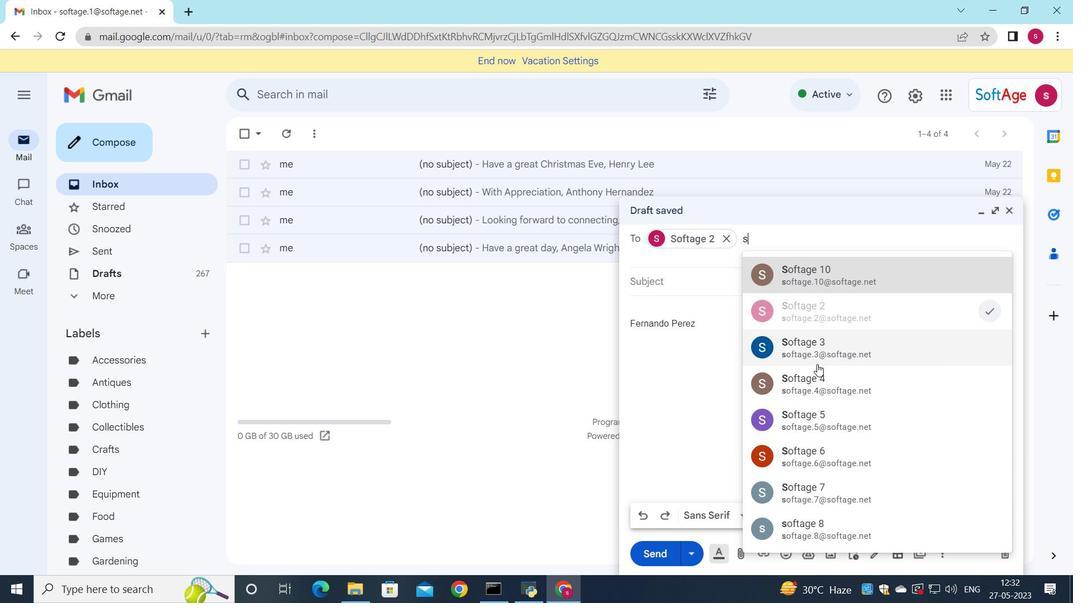 
Action: Mouse pressed left at (817, 352)
Screenshot: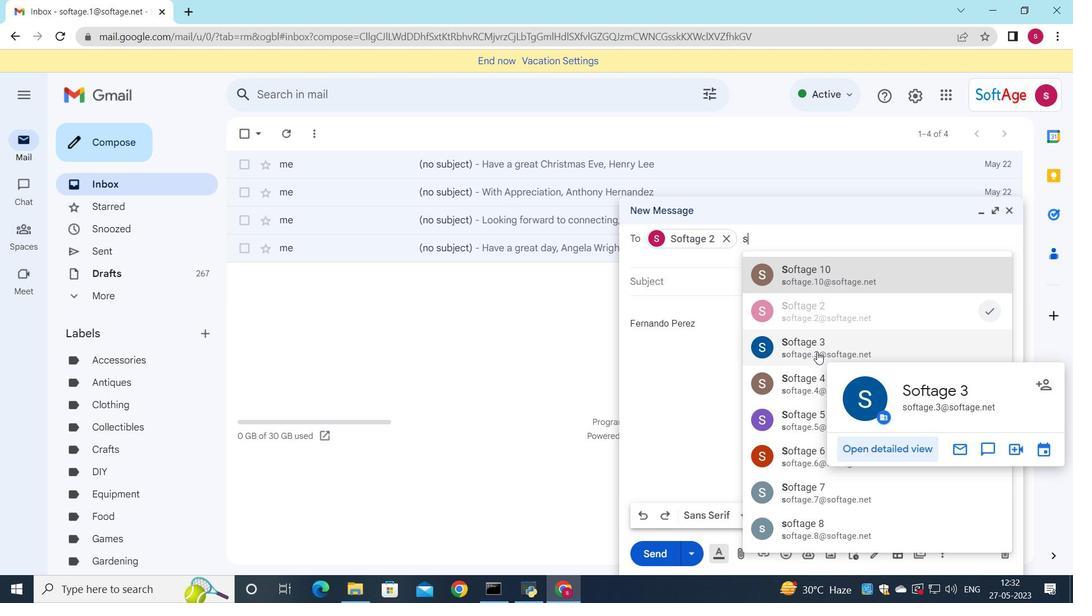 
Action: Mouse moved to (666, 287)
Screenshot: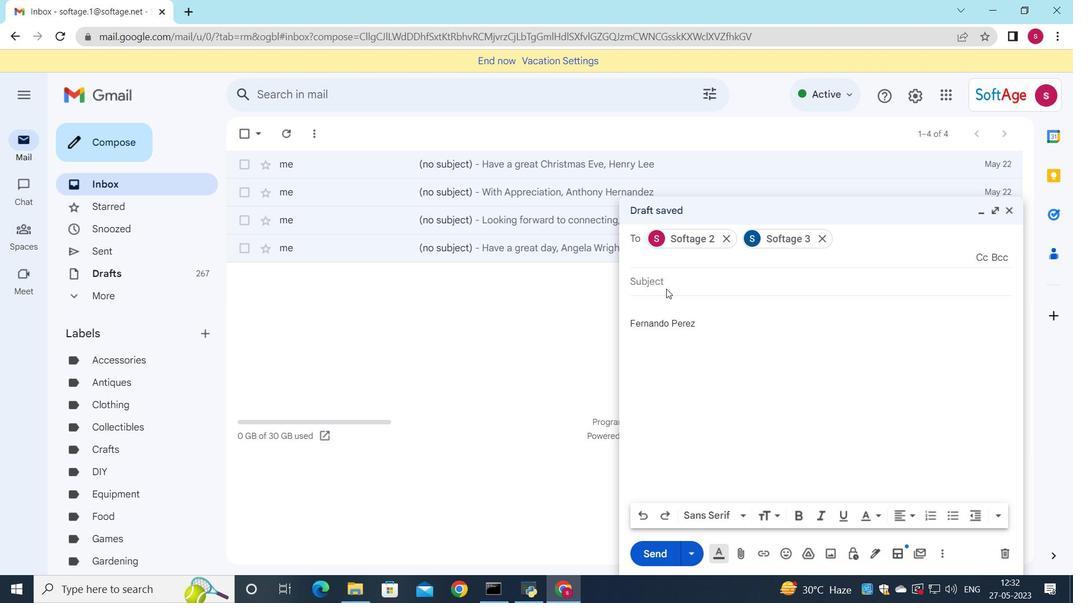 
Action: Mouse pressed left at (666, 287)
Screenshot: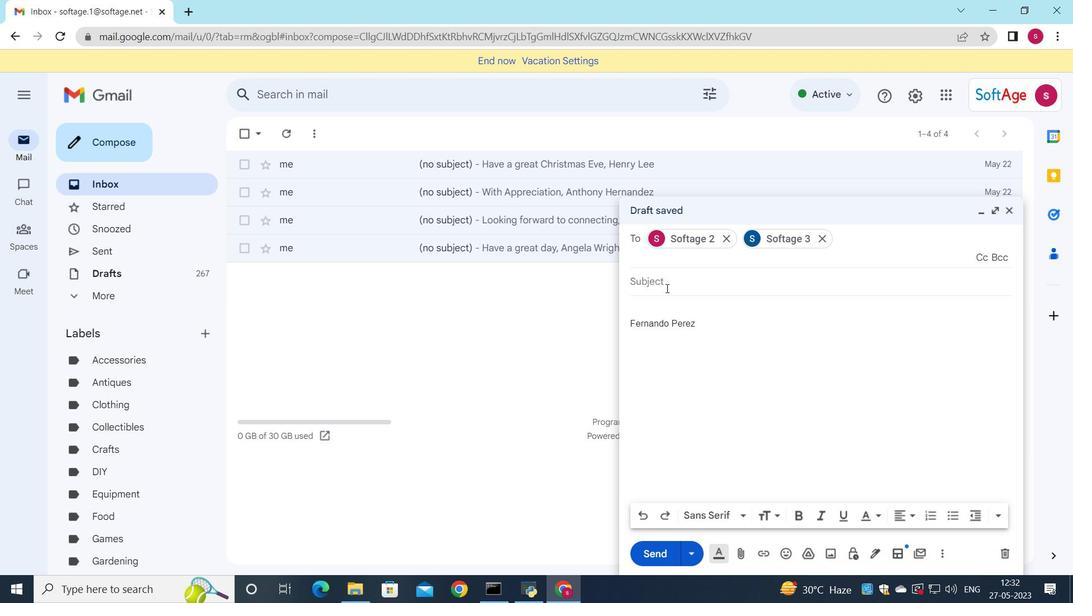 
Action: Mouse moved to (666, 287)
Screenshot: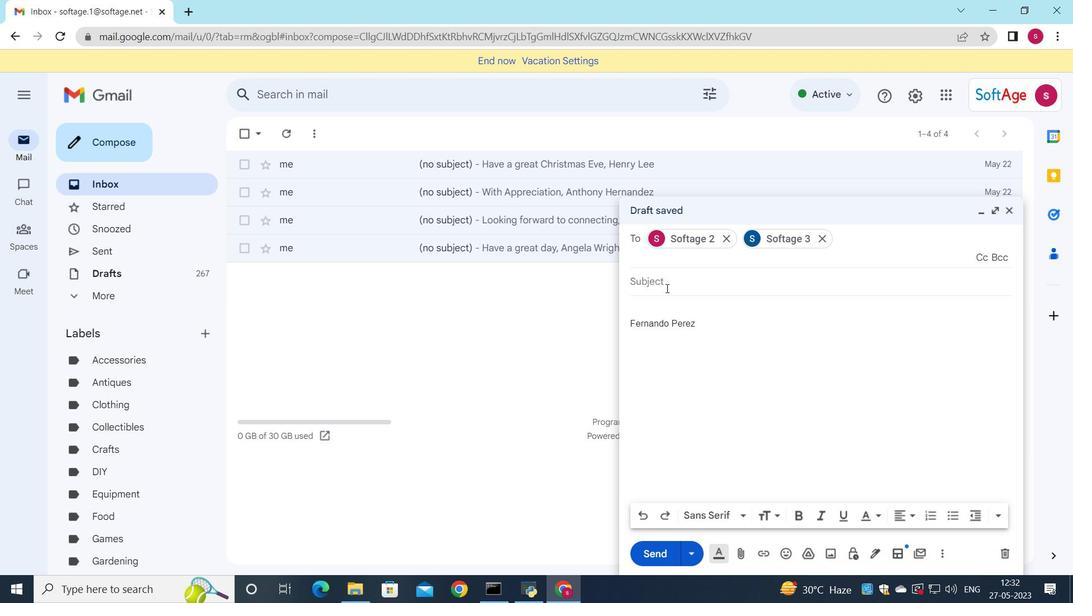
Action: Key pressed <Key.shift>Request<Key.space>for<Key.space>a<Key.space>case<Key.space>study
Screenshot: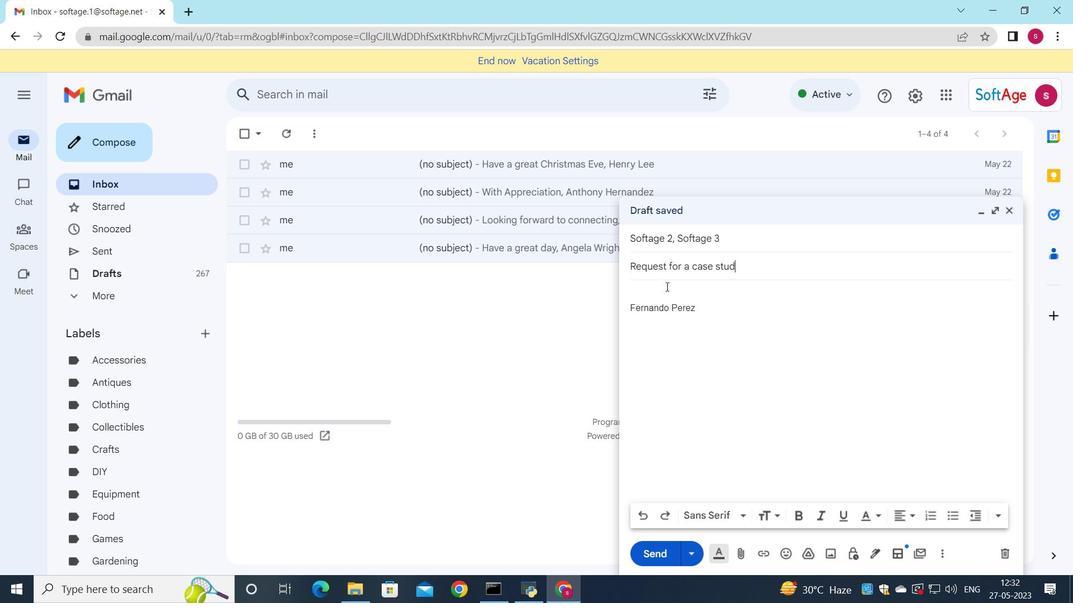 
Action: Mouse pressed left at (666, 287)
Screenshot: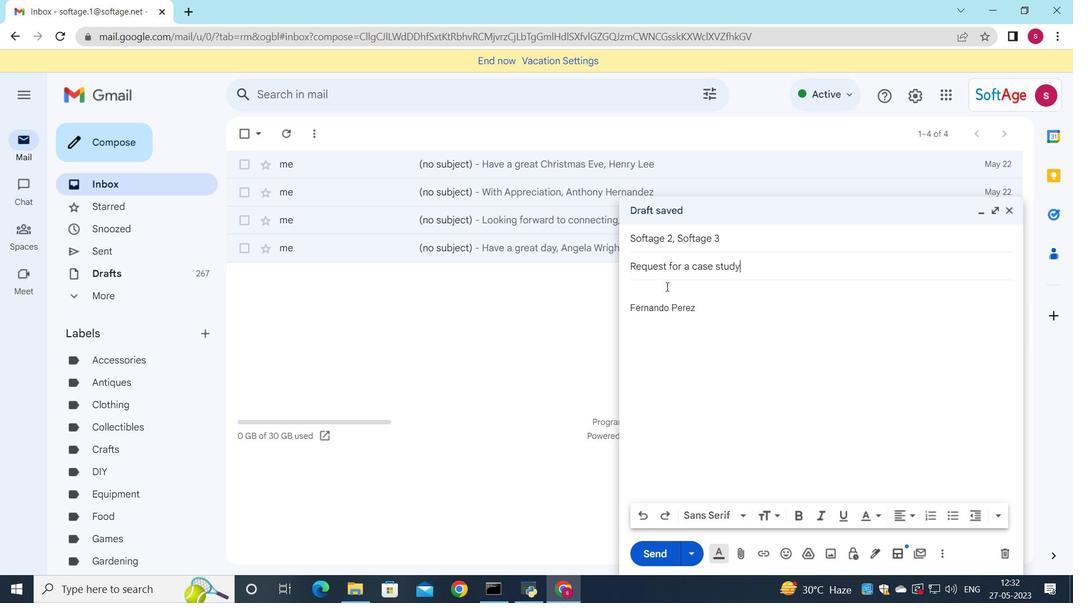 
Action: Key pressed <Key.shift>Could<Key.space>you<Key.space>please<Key.space>provide<Key.space>a<Key.space>list<Key.space>of<Key.space>the<Key.space>available<Key.space>options<Key.shift><Key.shift><Key.shift><Key.shift><Key.shift><Key.shift><Key.shift><Key.shift><Key.shift><Key.shift><Key.shift><Key.shift><Key.shift><Key.shift><Key.shift><Key.shift><Key.shift><Key.shift><Key.shift><Key.shift><Key.shift><Key.shift><Key.shift><Key.shift><Key.shift><Key.shift><Key.shift><Key.shift><Key.shift><Key.shift><Key.shift>?
Screenshot: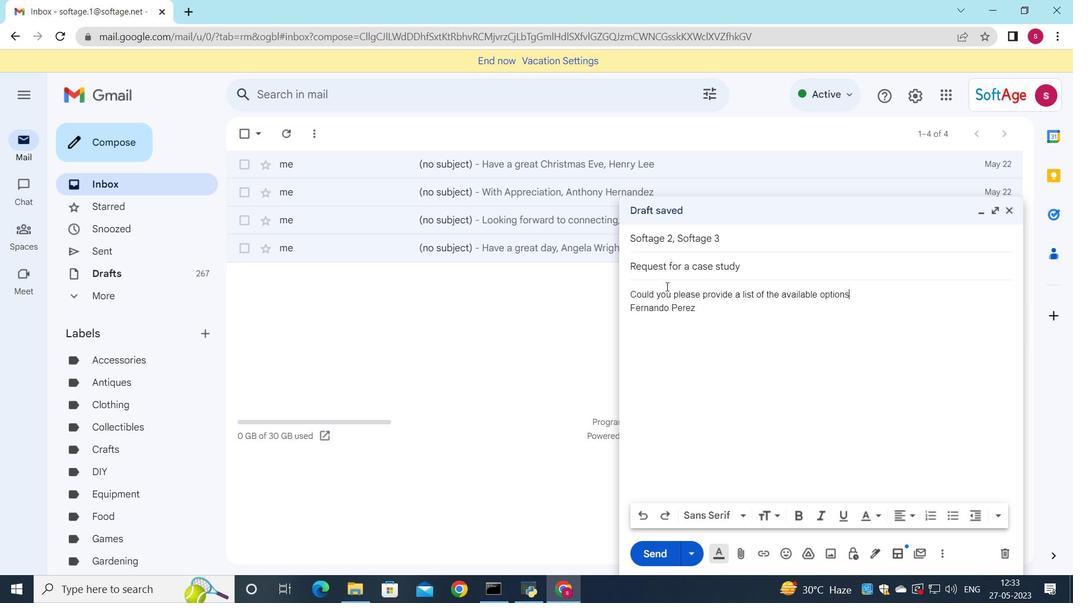 
Action: Mouse moved to (740, 550)
Screenshot: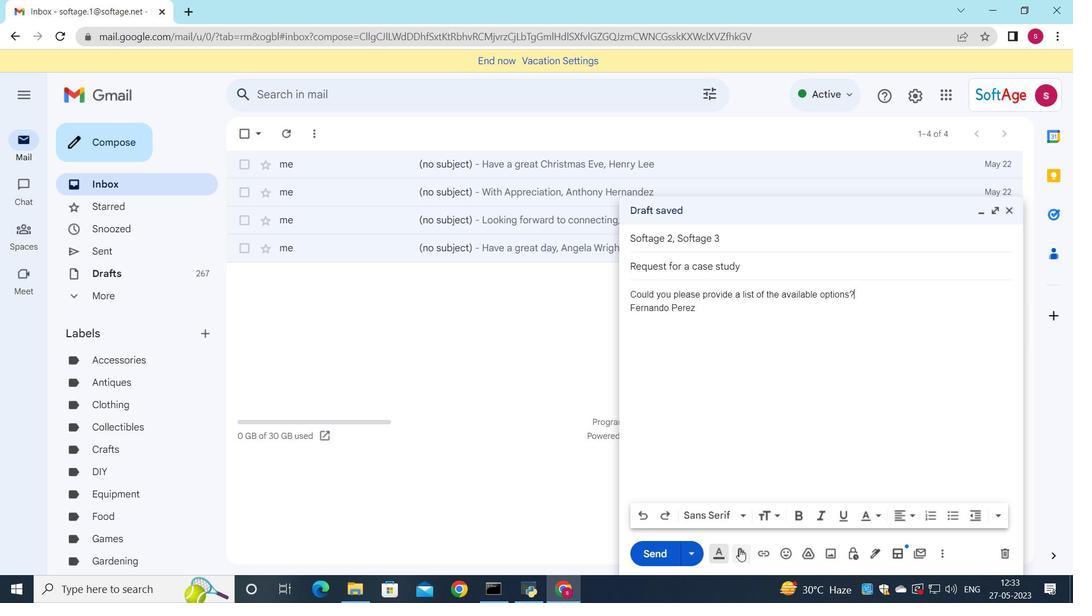 
Action: Mouse pressed left at (740, 550)
Screenshot: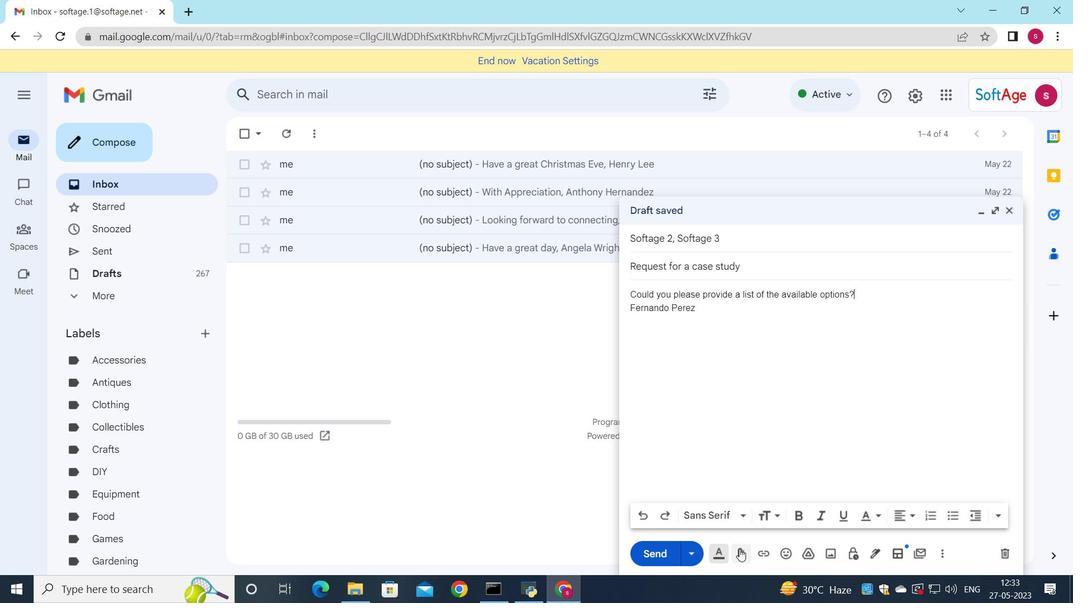 
Action: Mouse moved to (202, 104)
Screenshot: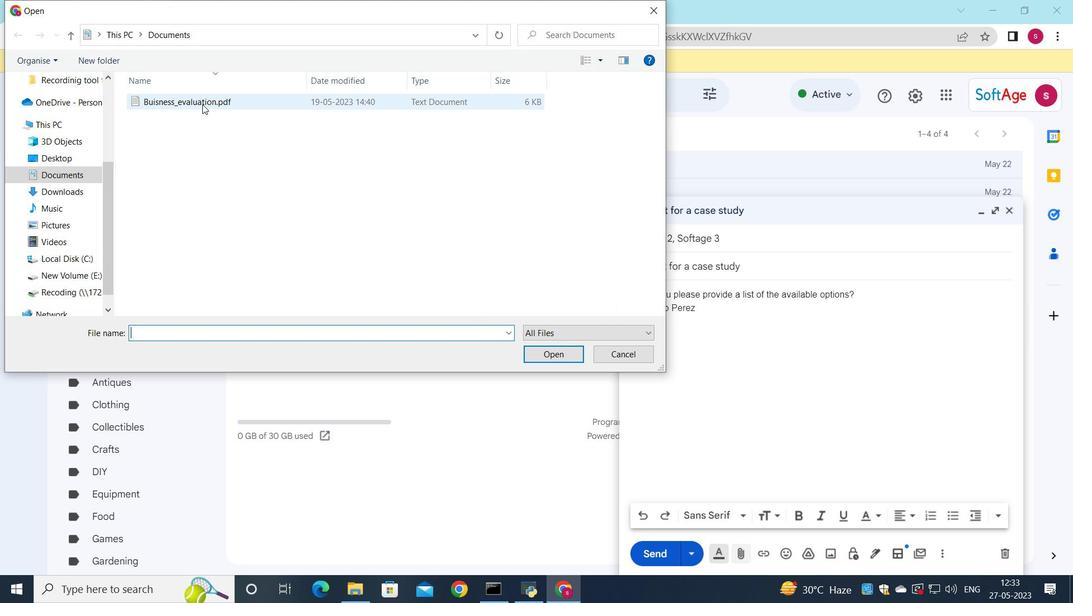 
Action: Mouse pressed left at (202, 104)
Screenshot: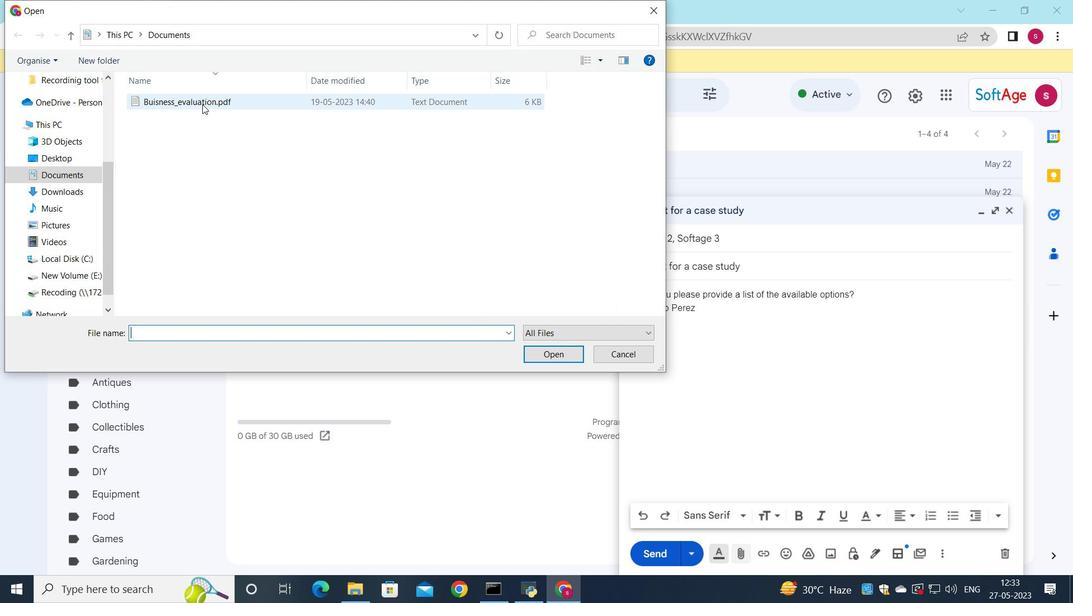 
Action: Mouse moved to (245, 102)
Screenshot: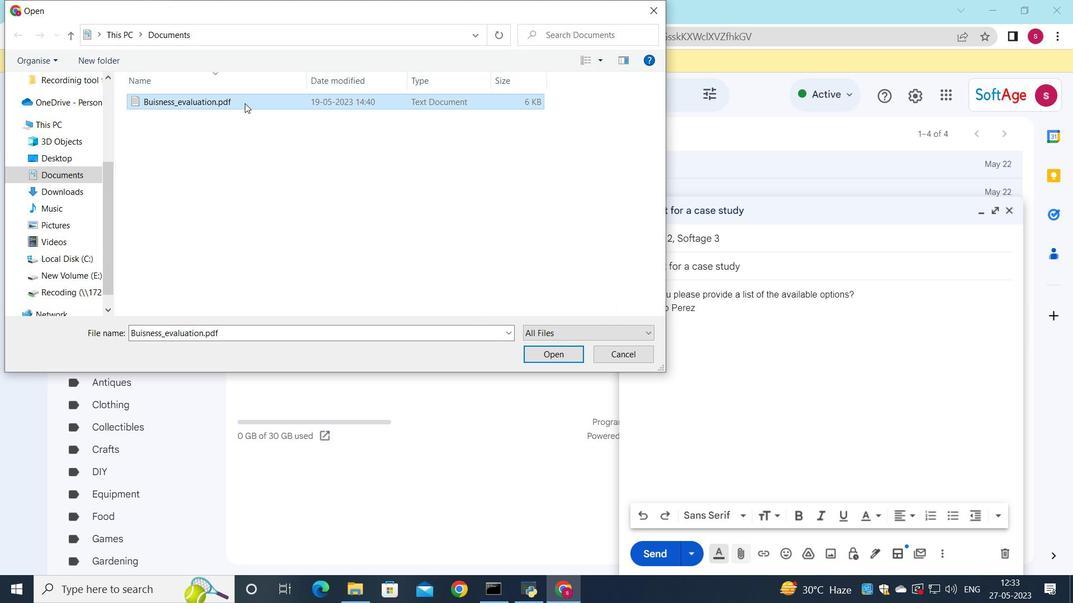 
Action: Mouse pressed left at (245, 102)
Screenshot: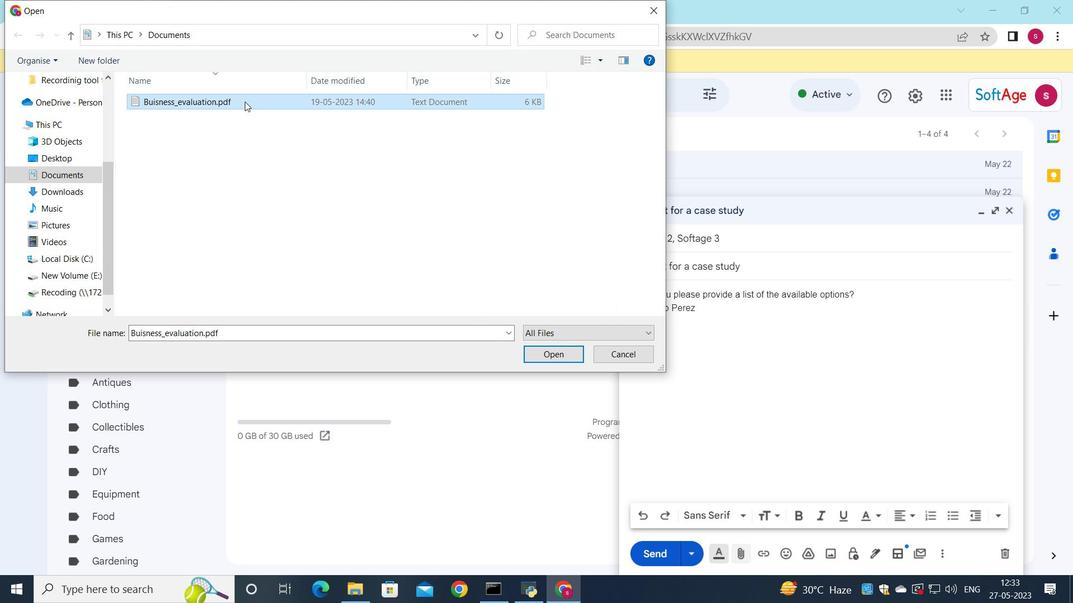 
Action: Mouse moved to (469, 166)
Screenshot: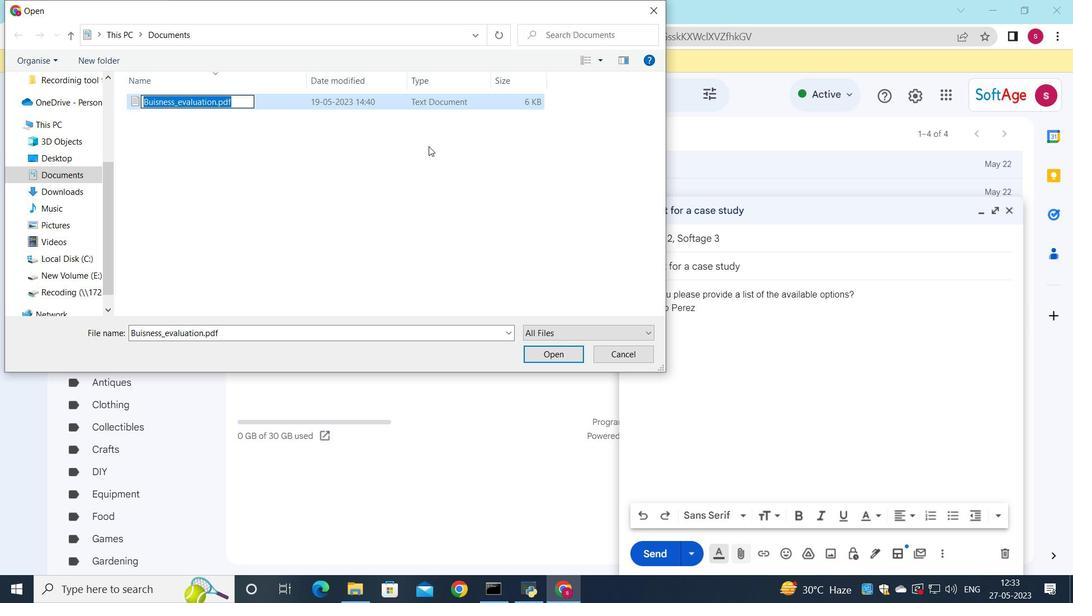 
Action: Key pressed <Key.shift>Test<Key.shift><Key.shift><Key.shift><Key.shift><Key.shift><Key.shift><Key.shift><Key.shift><Key.shift><Key.shift><Key.shift><Key.shift>_plan.s<Key.backspace>docx
Screenshot: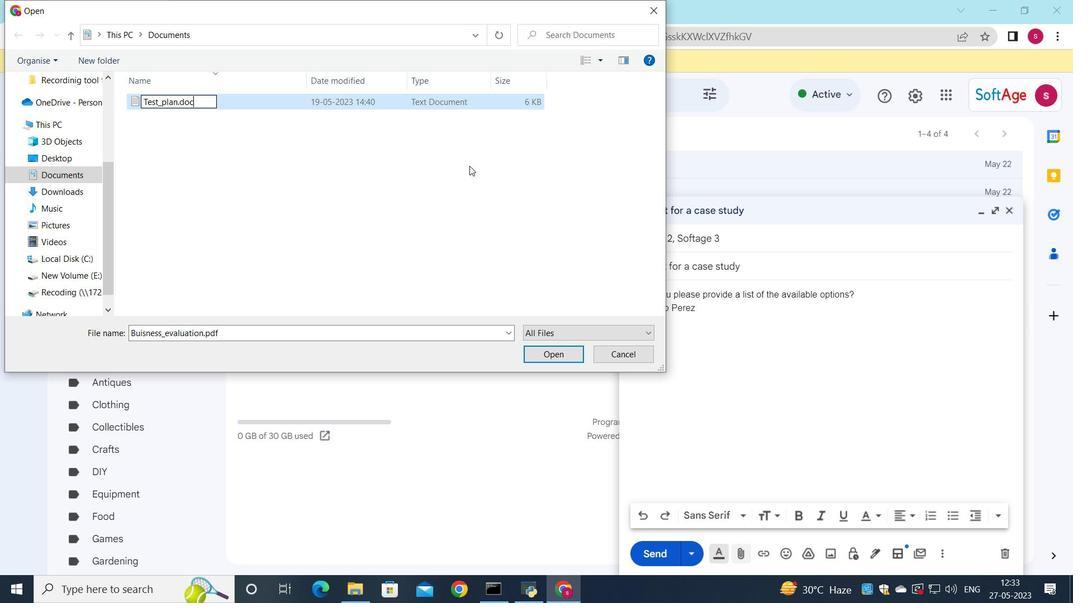 
Action: Mouse moved to (362, 104)
Screenshot: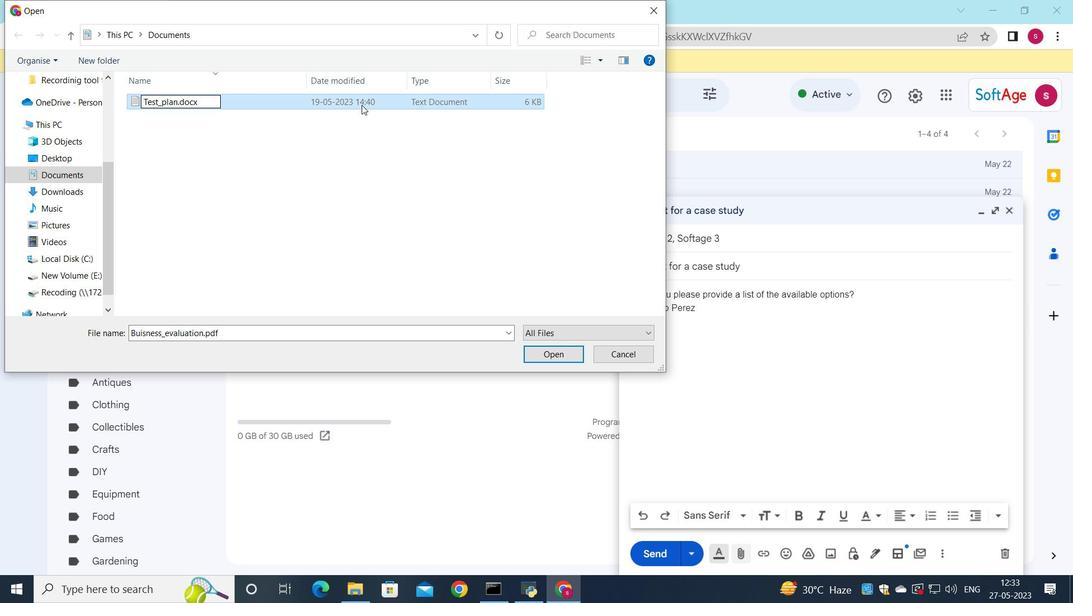
Action: Mouse pressed left at (362, 104)
Screenshot: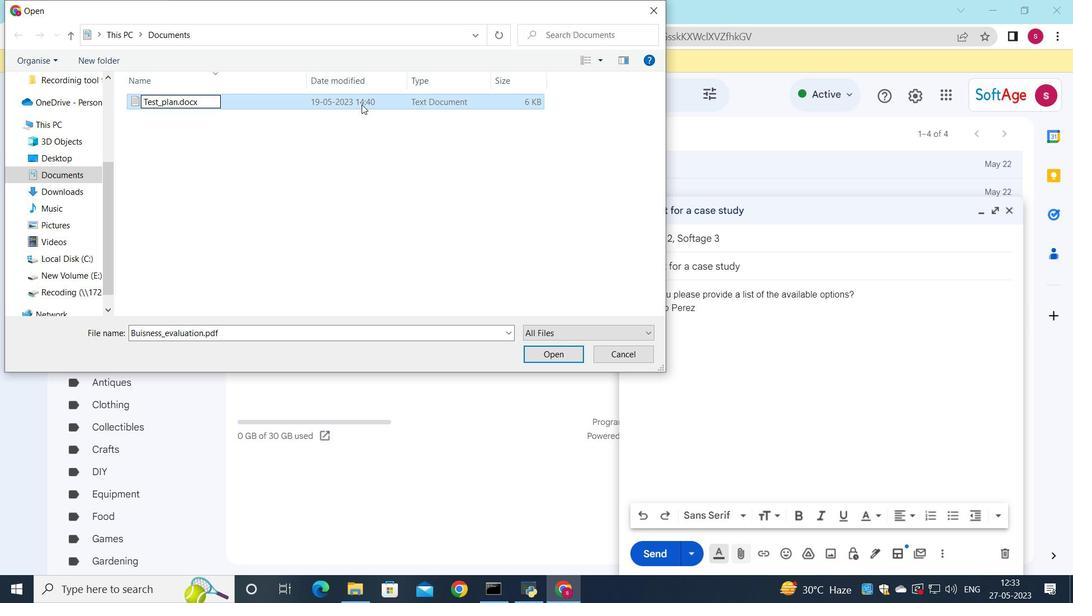 
Action: Mouse moved to (549, 353)
Screenshot: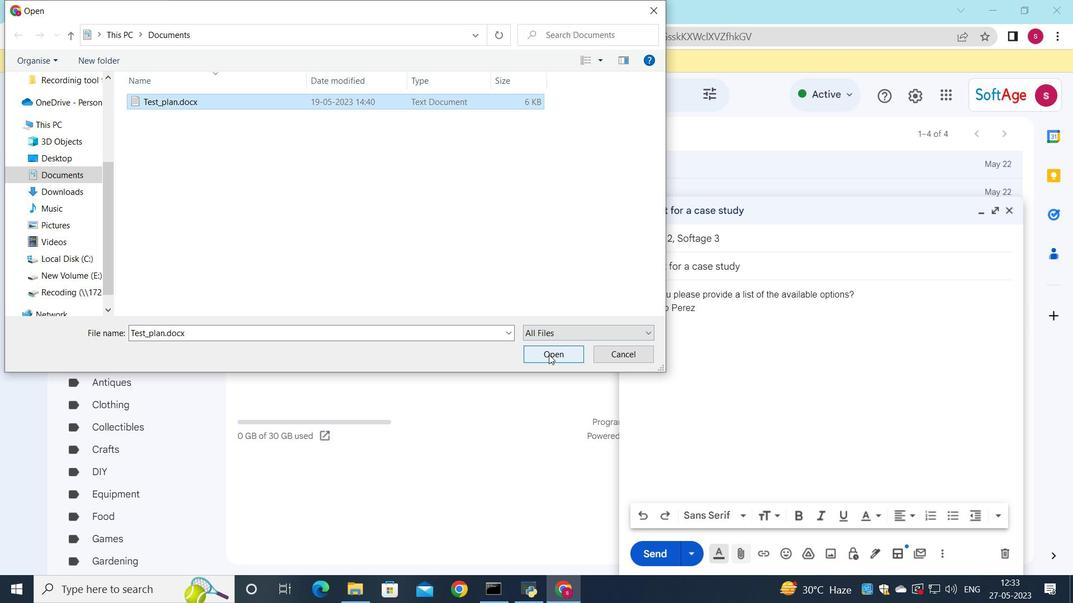 
Action: Mouse pressed left at (549, 353)
Screenshot: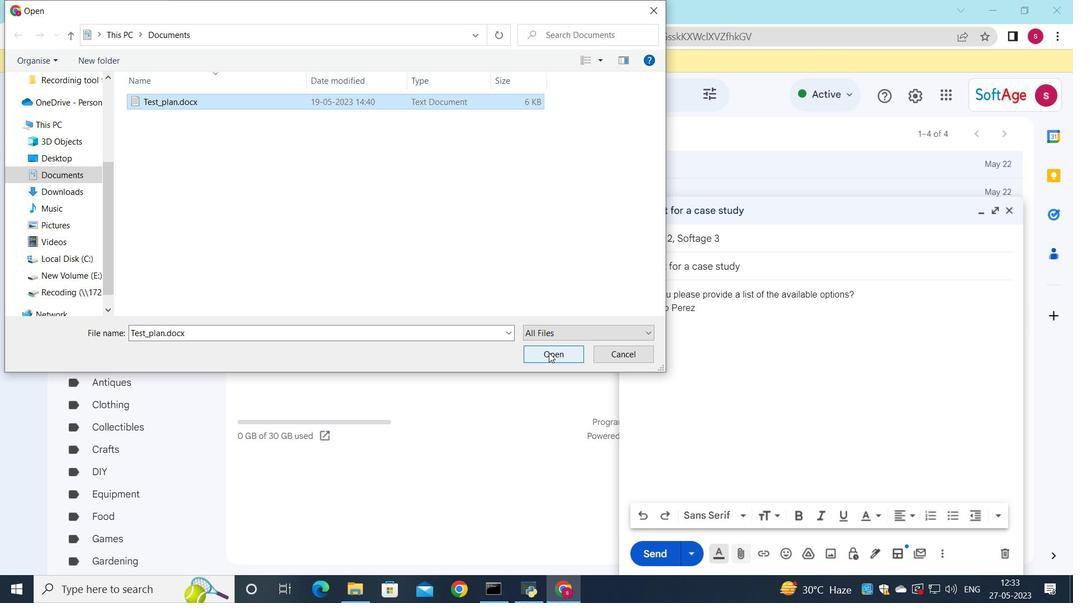 
Action: Mouse moved to (651, 555)
Screenshot: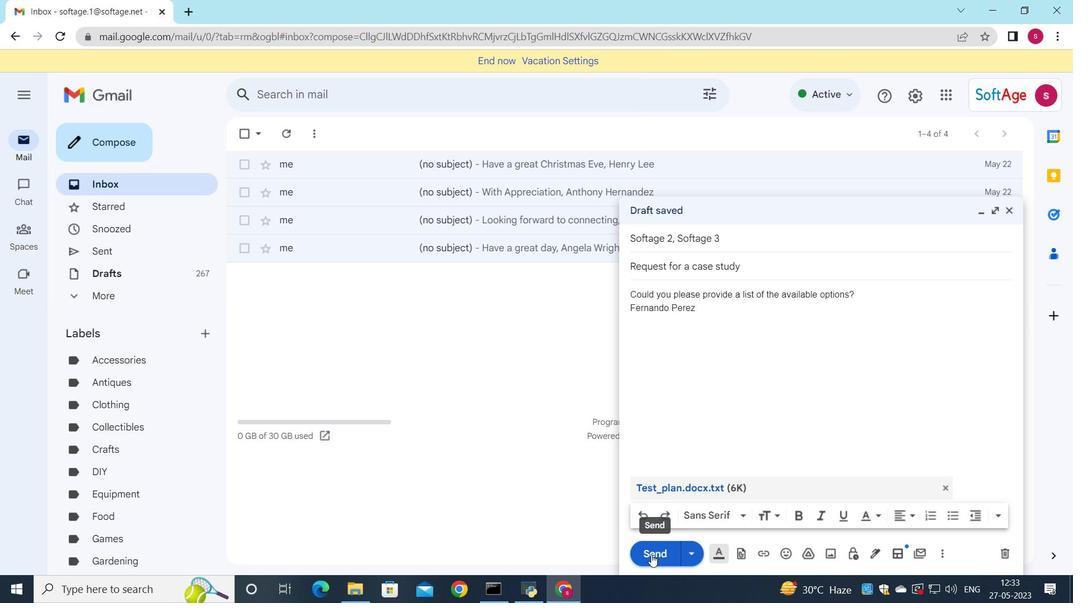 
Action: Mouse pressed left at (651, 555)
Screenshot: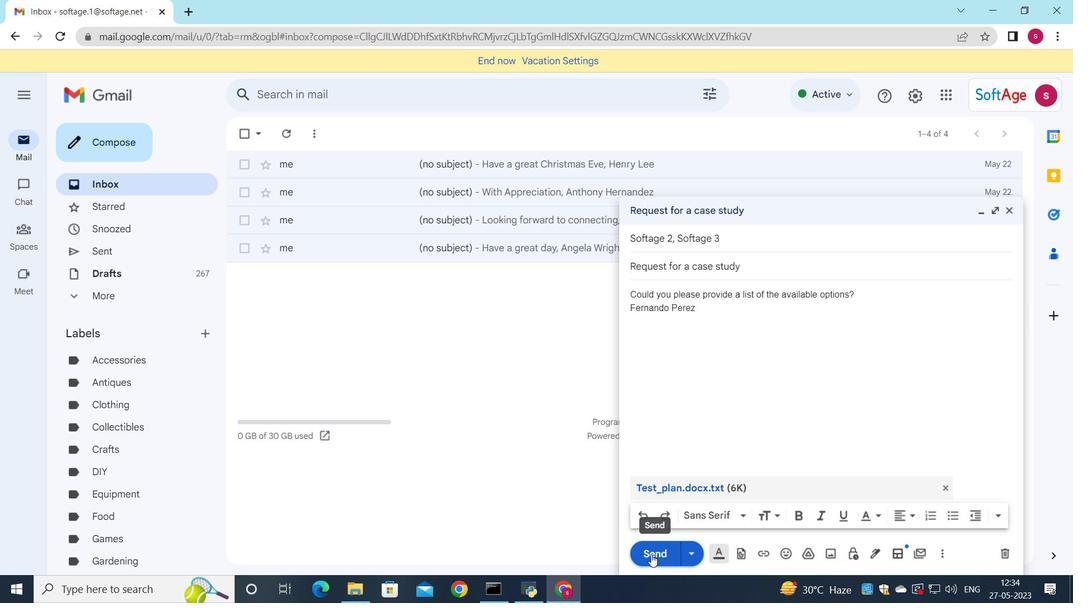 
Action: Mouse moved to (138, 248)
Screenshot: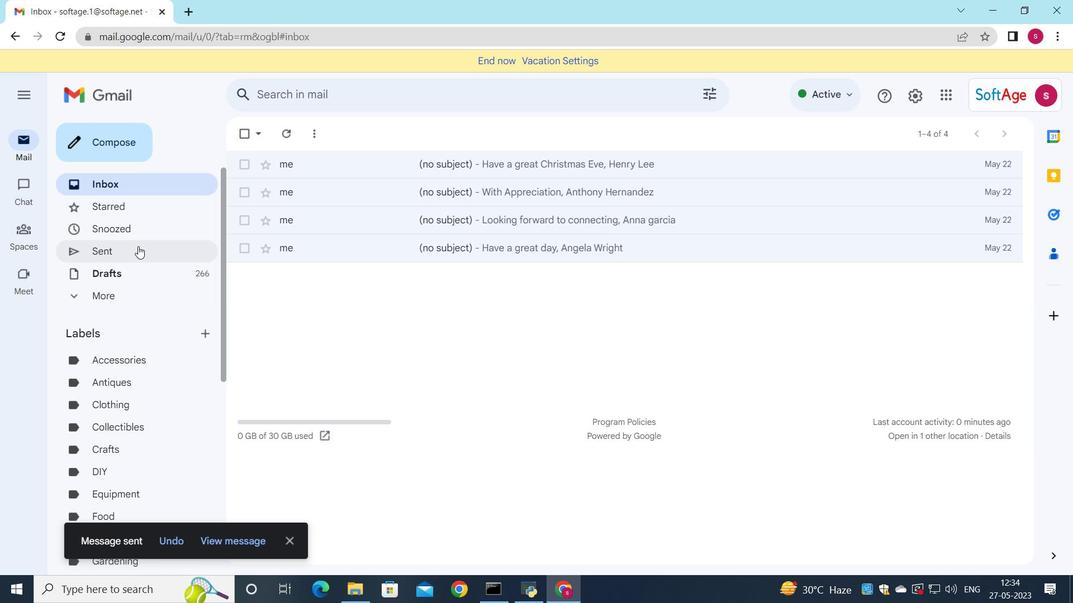 
Action: Mouse pressed left at (138, 248)
Screenshot: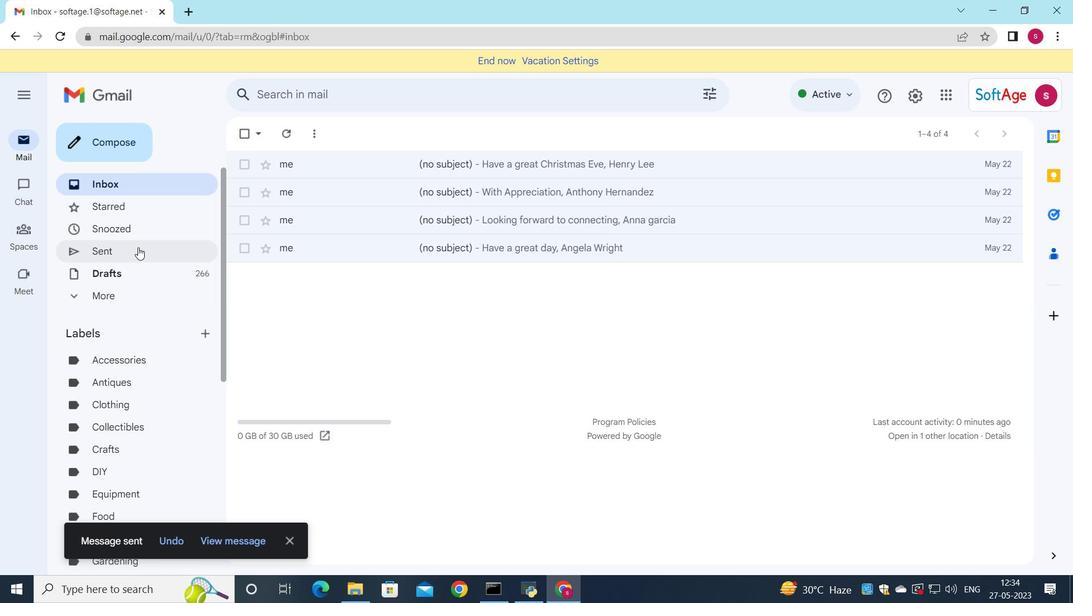 
Action: Mouse moved to (616, 231)
Screenshot: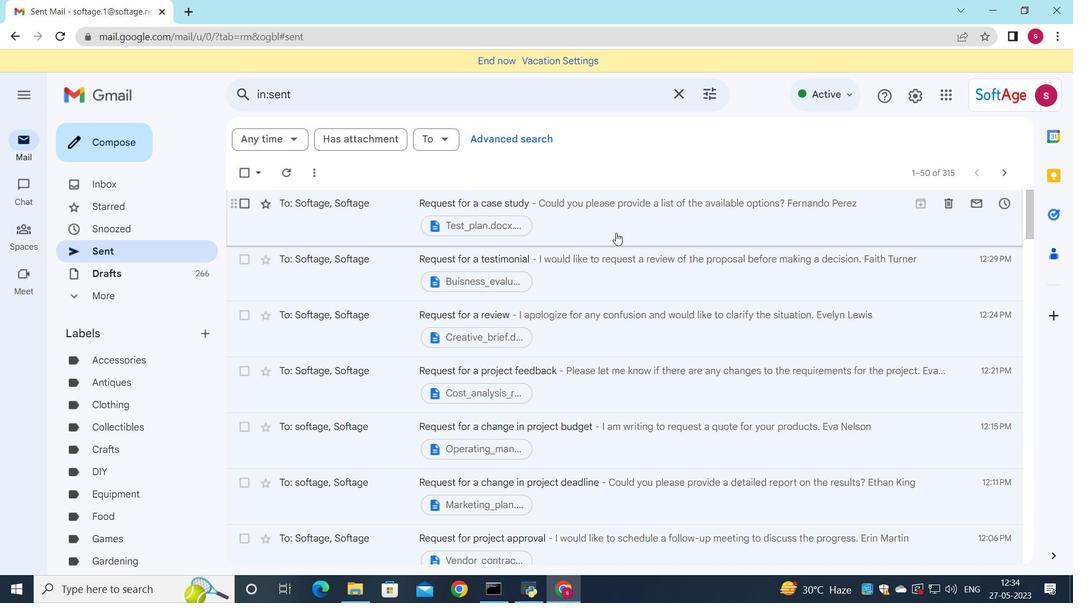 
Action: Mouse pressed left at (616, 231)
Screenshot: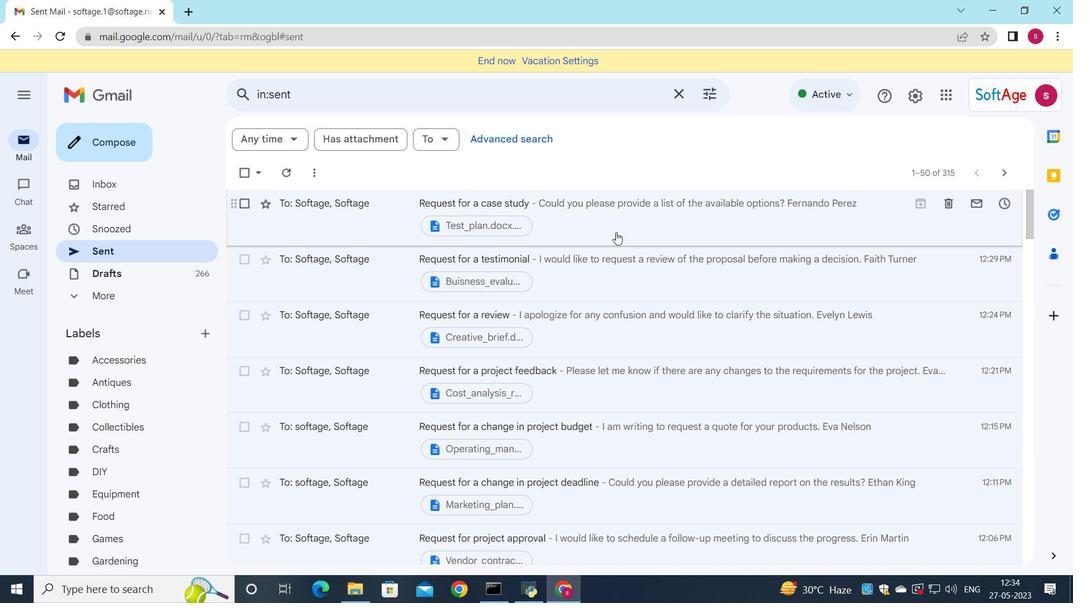 
